 Task: Look for space in Junnar, India from 9th June, 2023 to 16th June, 2023 for 2 adults in price range Rs.8000 to Rs.16000. Place can be entire place with 2 bedrooms having 2 beds and 1 bathroom. Property type can be house, flat, guest house. Booking option can be shelf check-in. Required host language is English.
Action: Mouse moved to (608, 155)
Screenshot: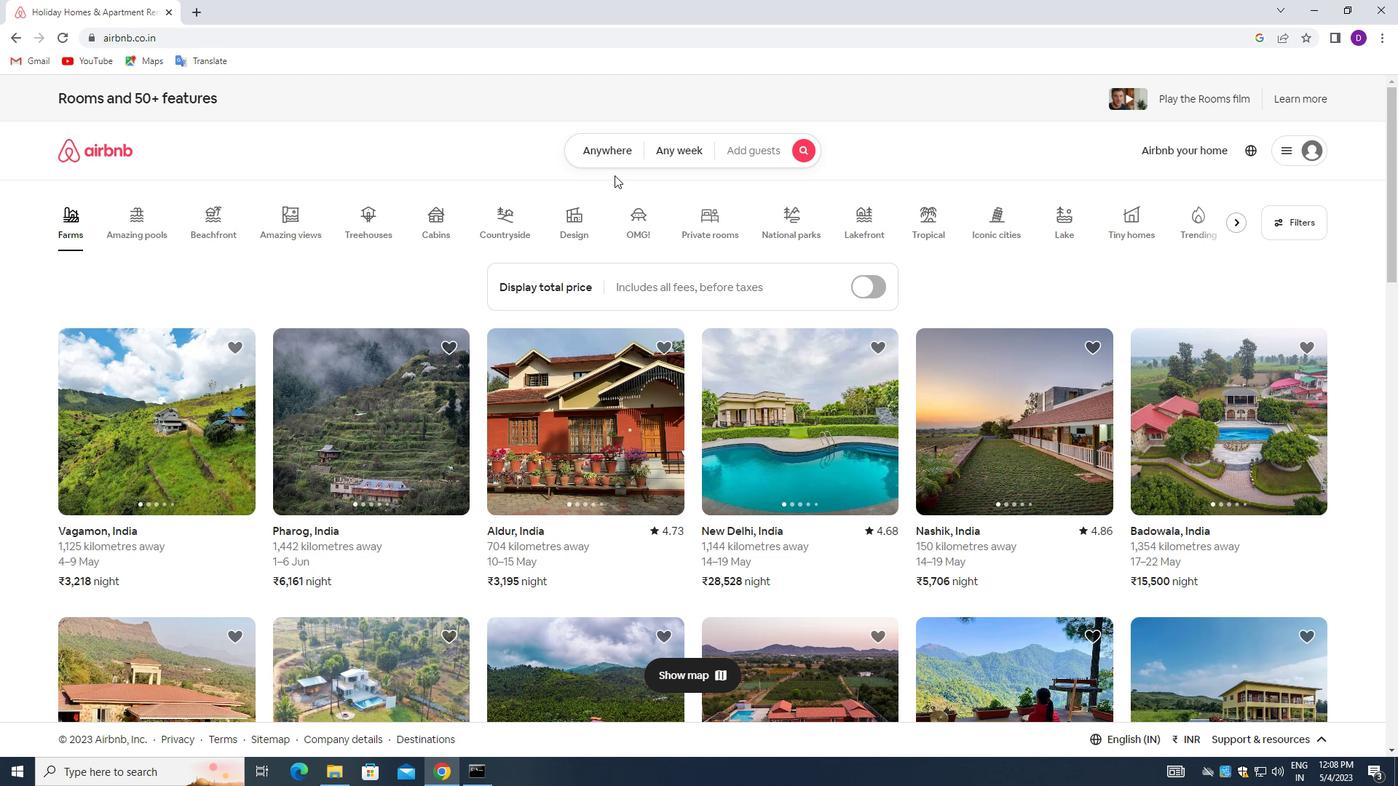 
Action: Mouse pressed left at (608, 155)
Screenshot: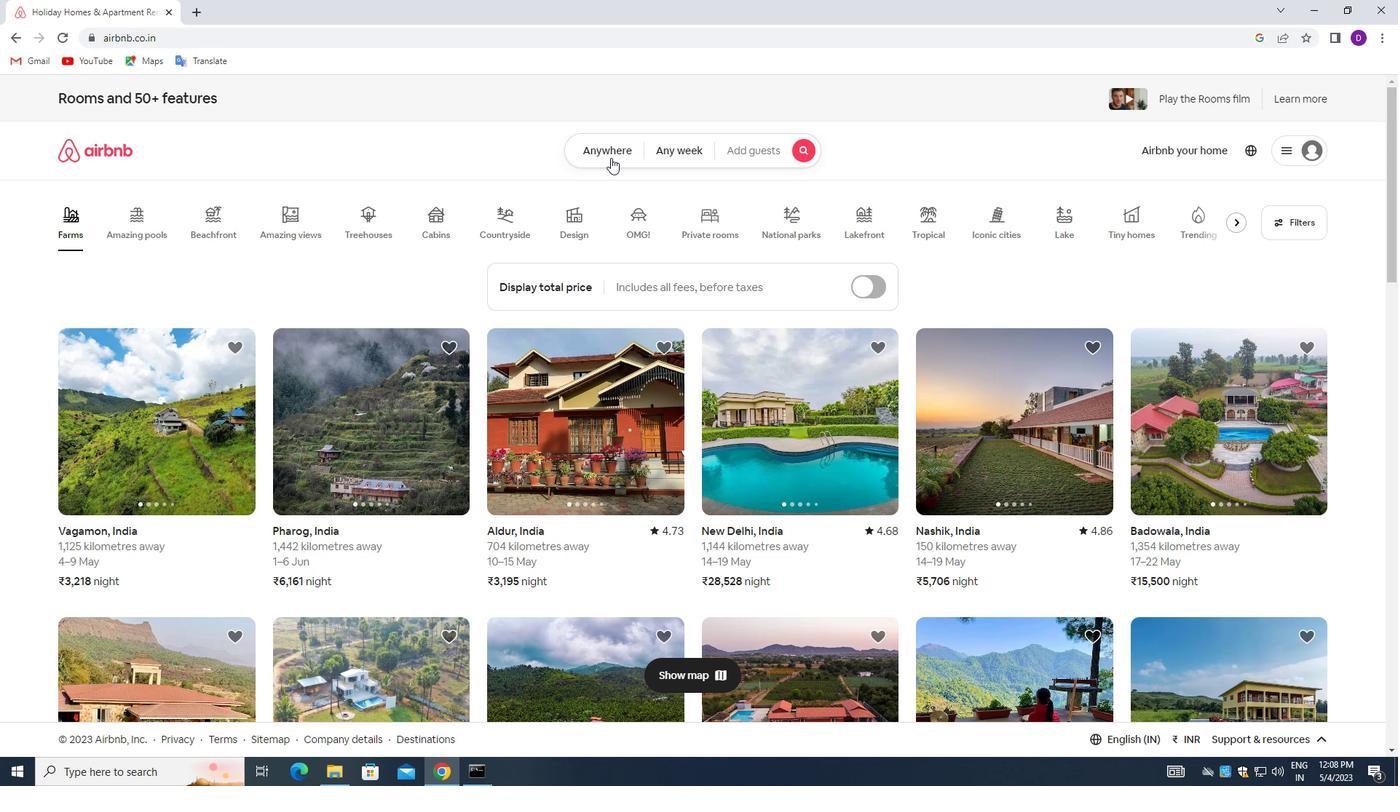 
Action: Mouse moved to (528, 209)
Screenshot: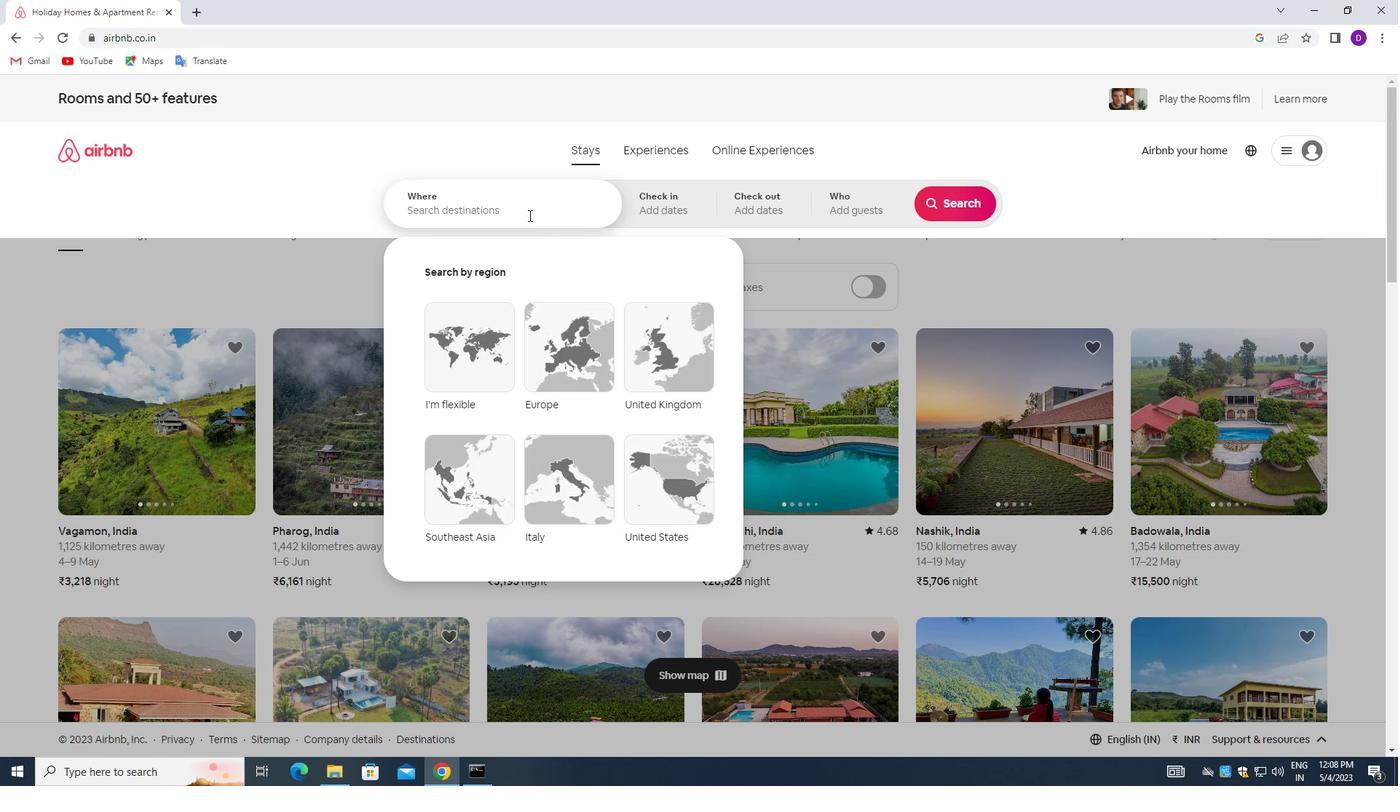 
Action: Mouse pressed left at (528, 209)
Screenshot: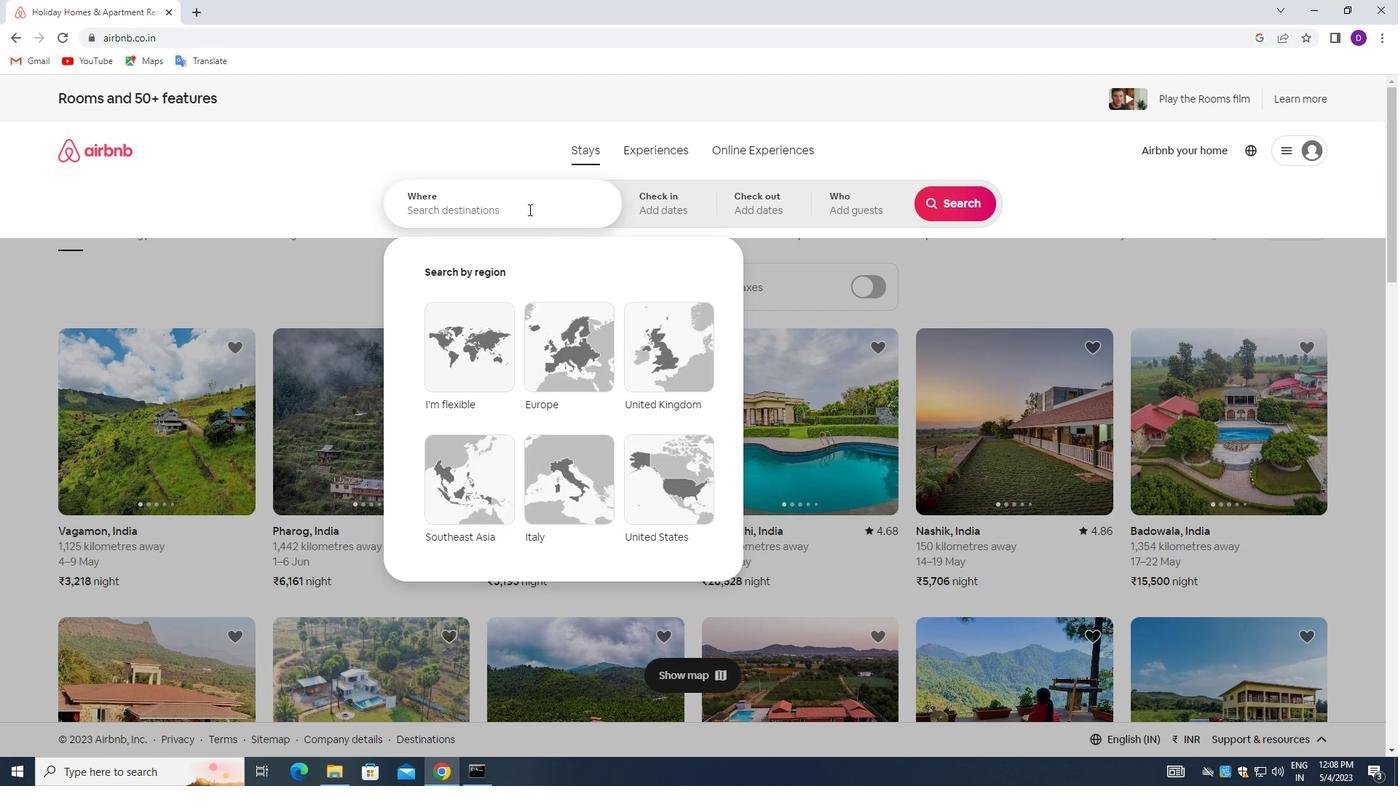 
Action: Mouse moved to (252, 192)
Screenshot: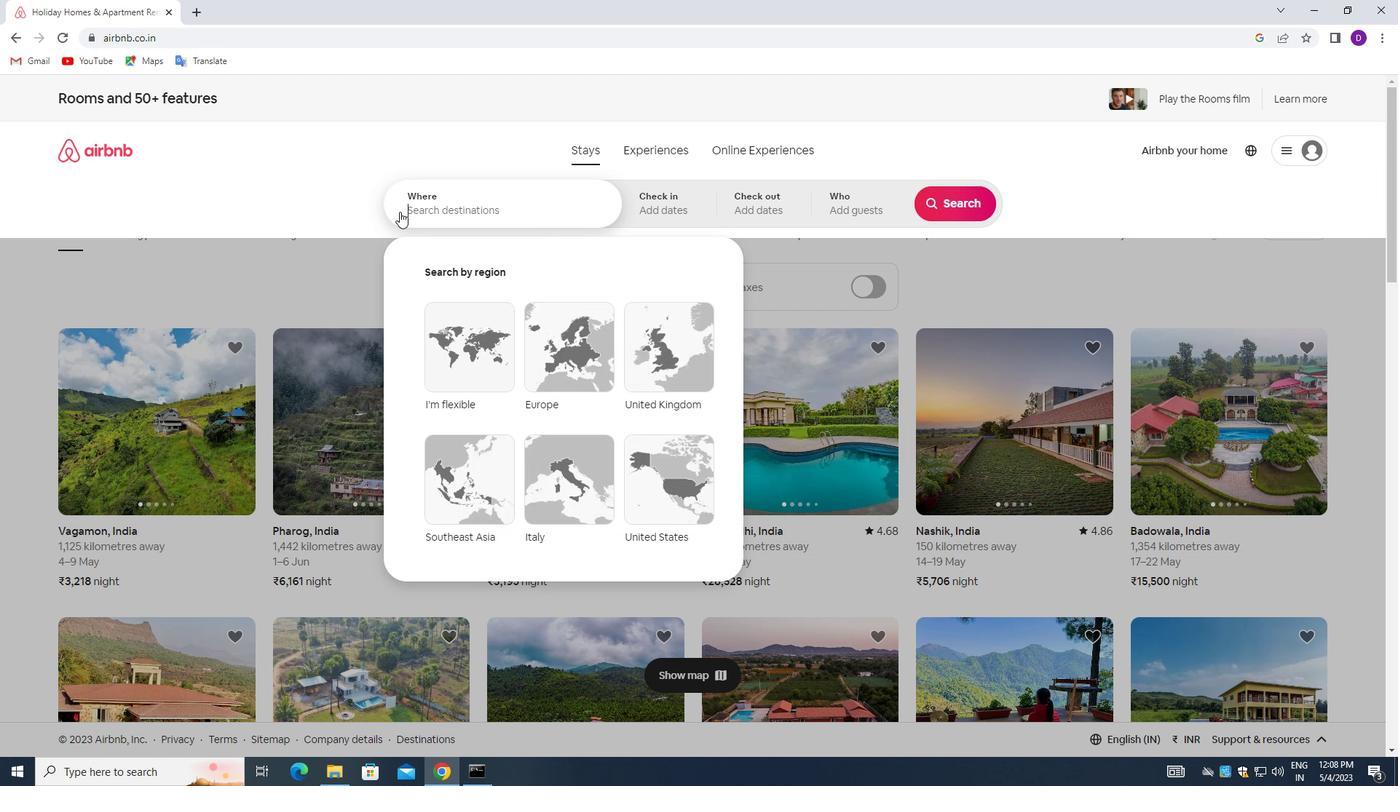 
Action: Key pressed <Key.shift>JUNNAR,<Key.space><Key.shift>INDIA<Key.enter>
Screenshot: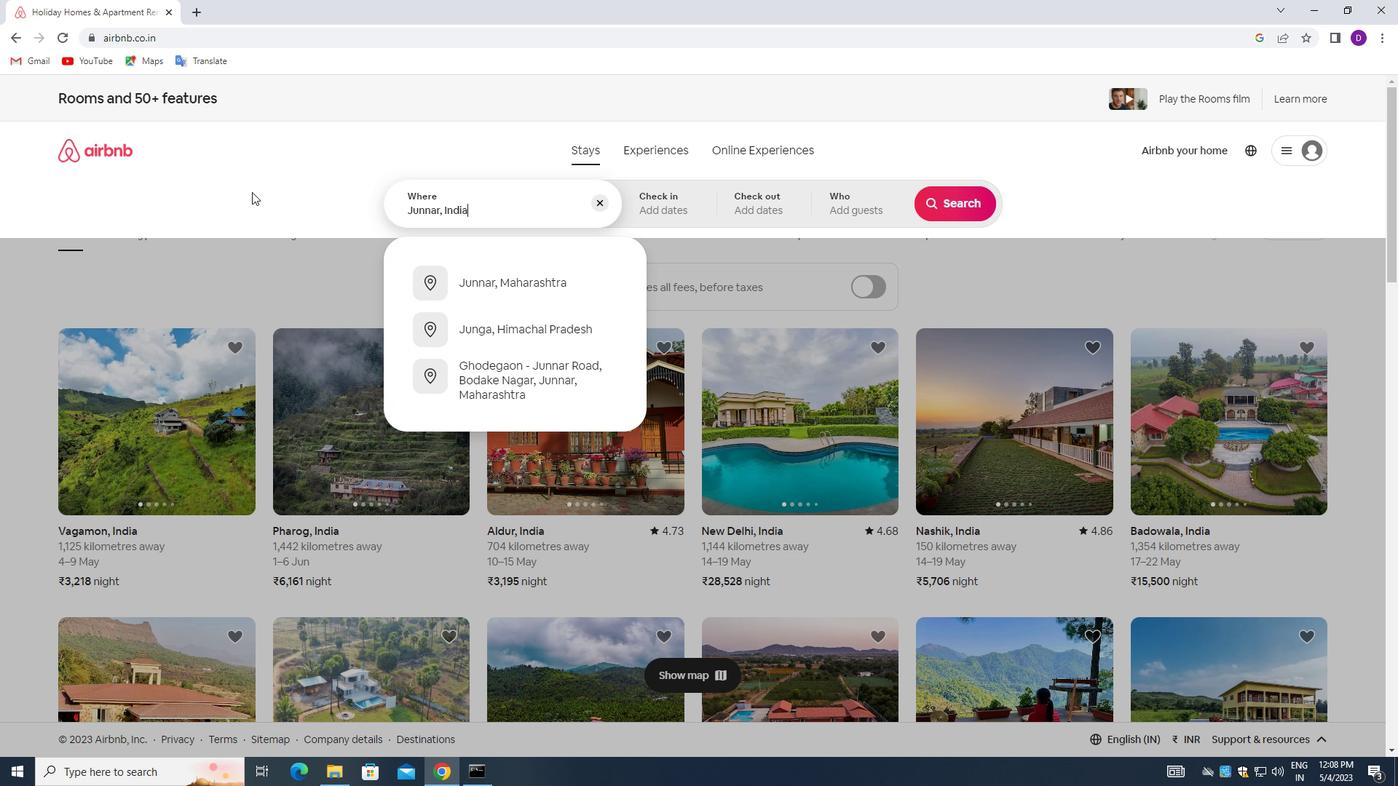
Action: Mouse moved to (907, 416)
Screenshot: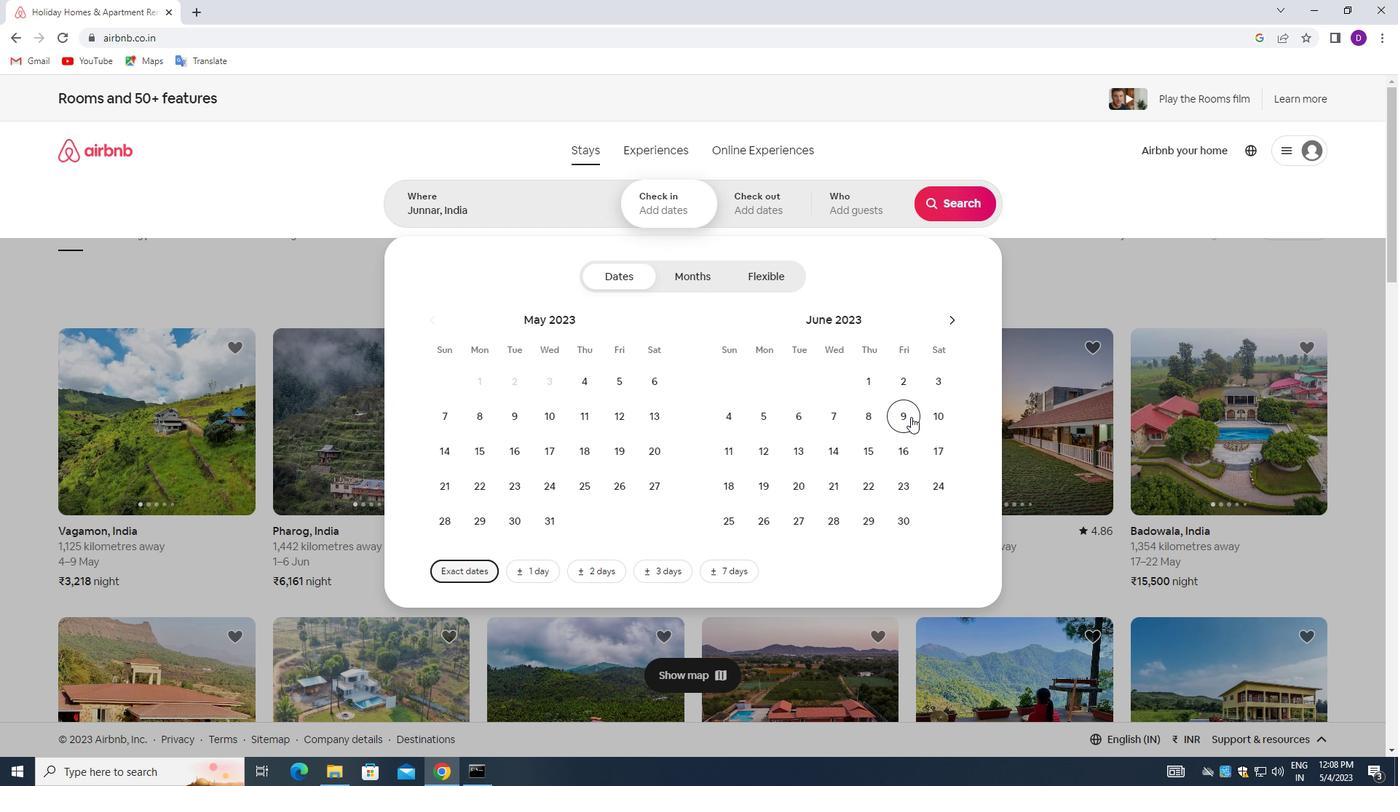 
Action: Mouse pressed left at (907, 416)
Screenshot: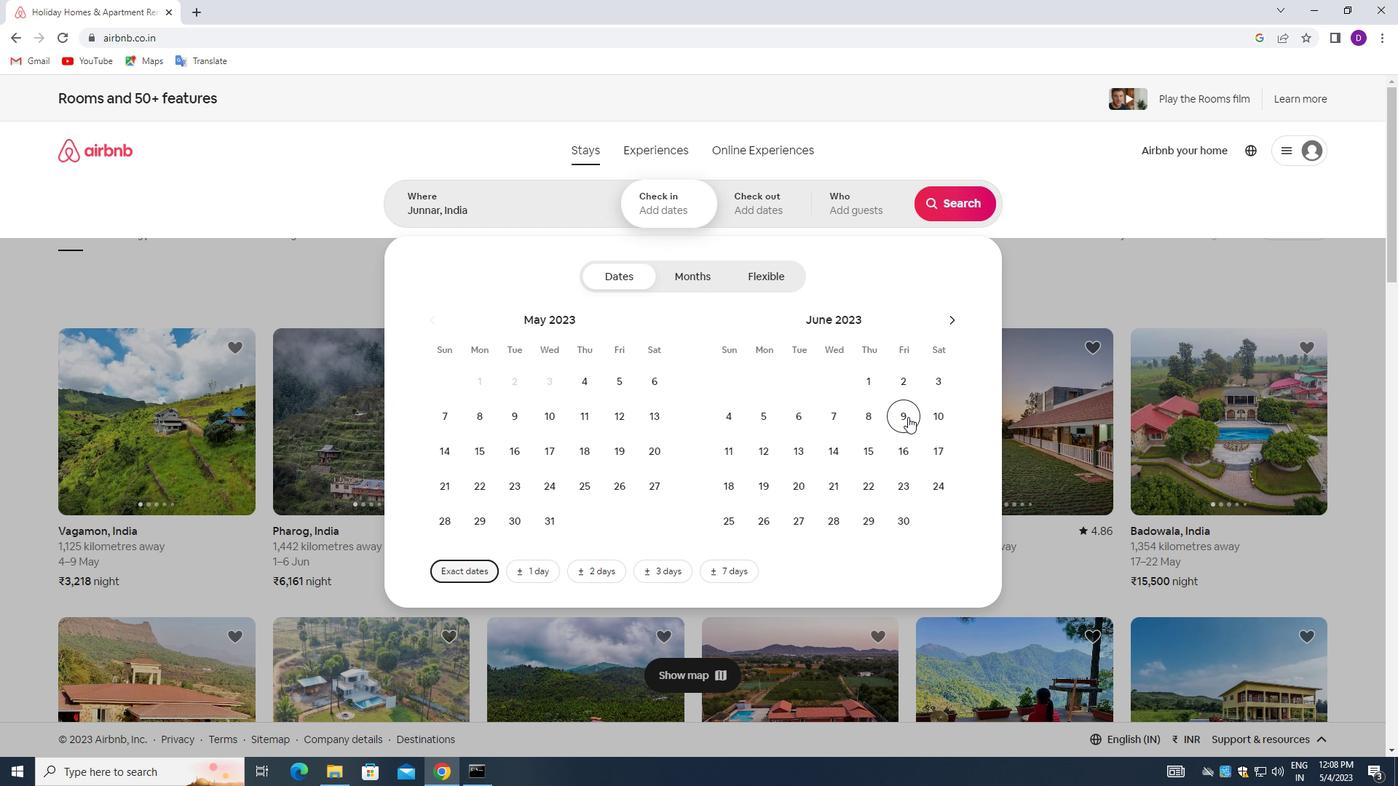 
Action: Mouse moved to (907, 443)
Screenshot: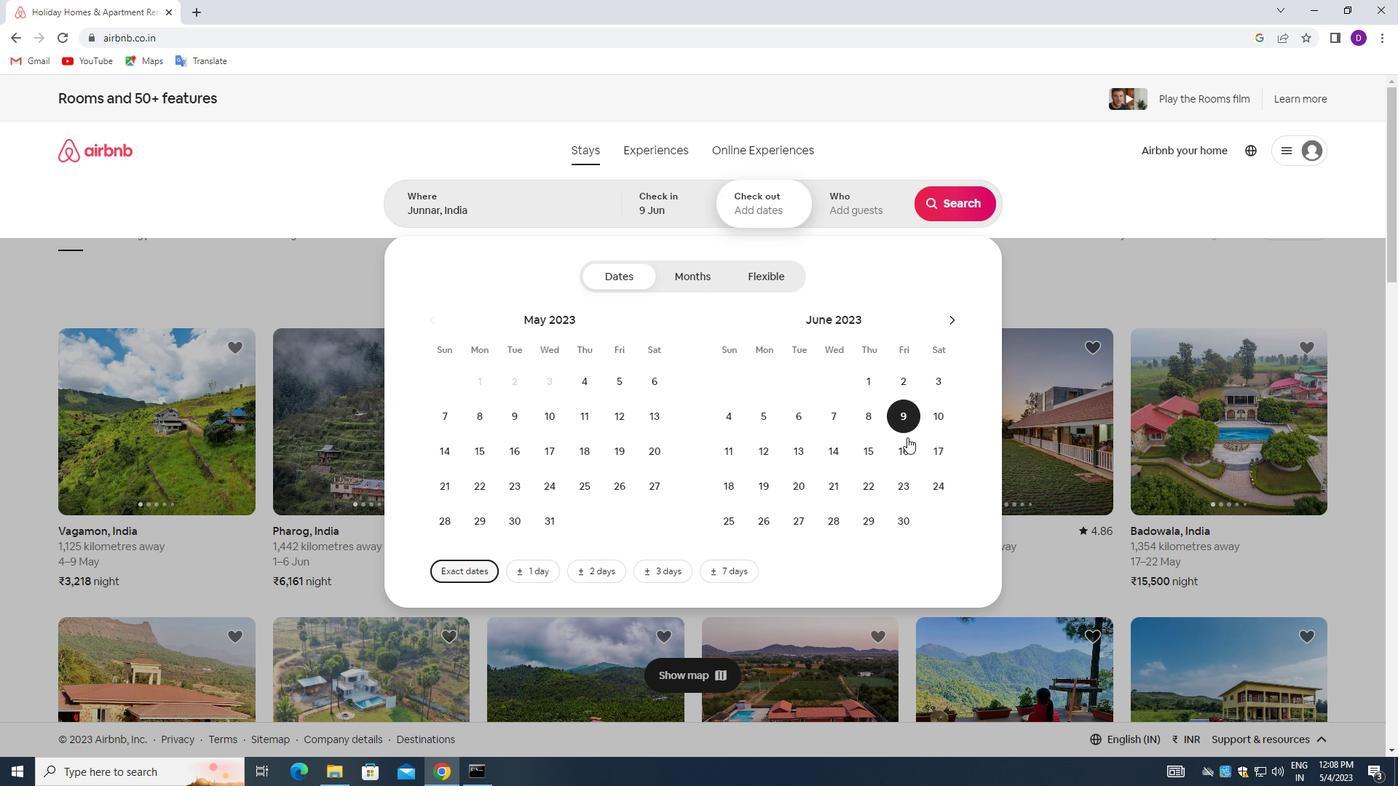 
Action: Mouse pressed left at (907, 443)
Screenshot: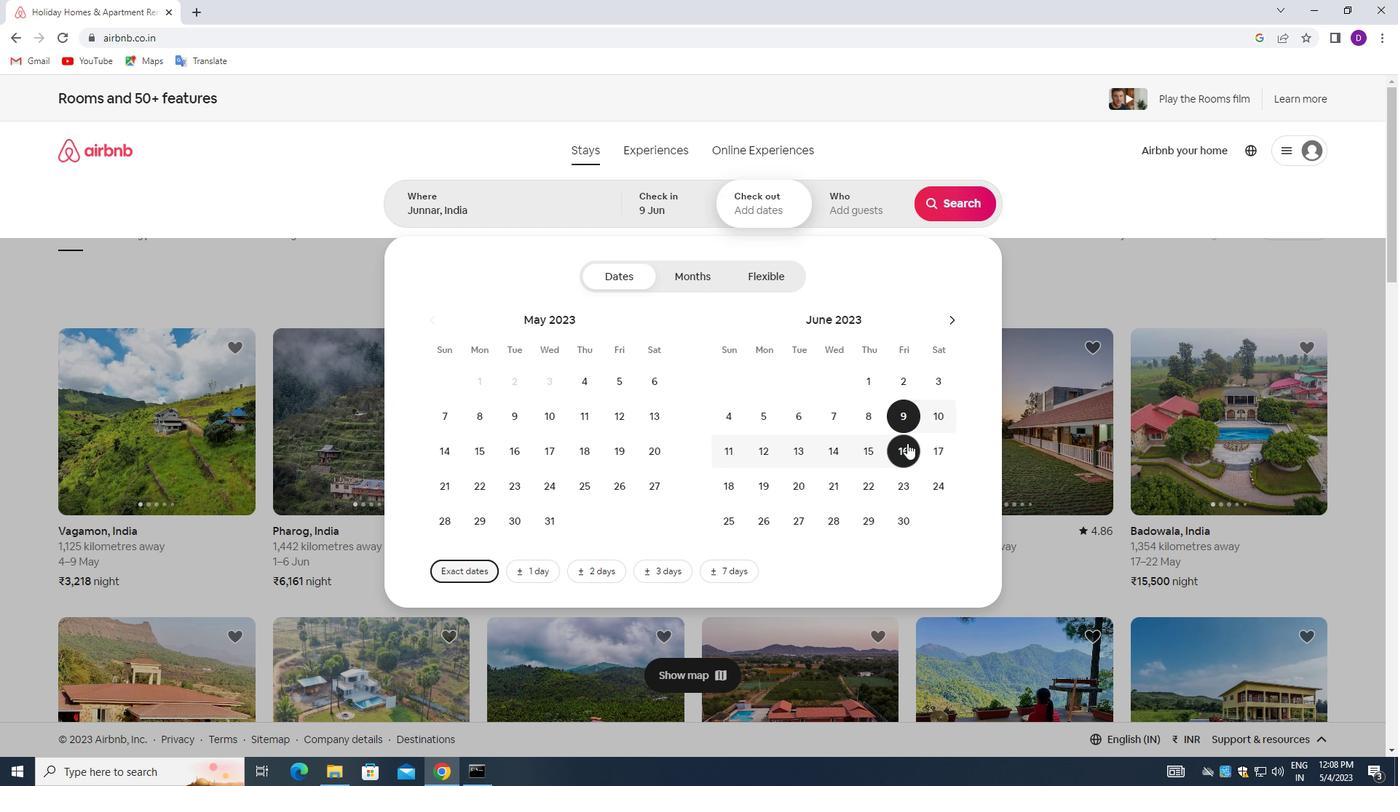 
Action: Mouse moved to (839, 193)
Screenshot: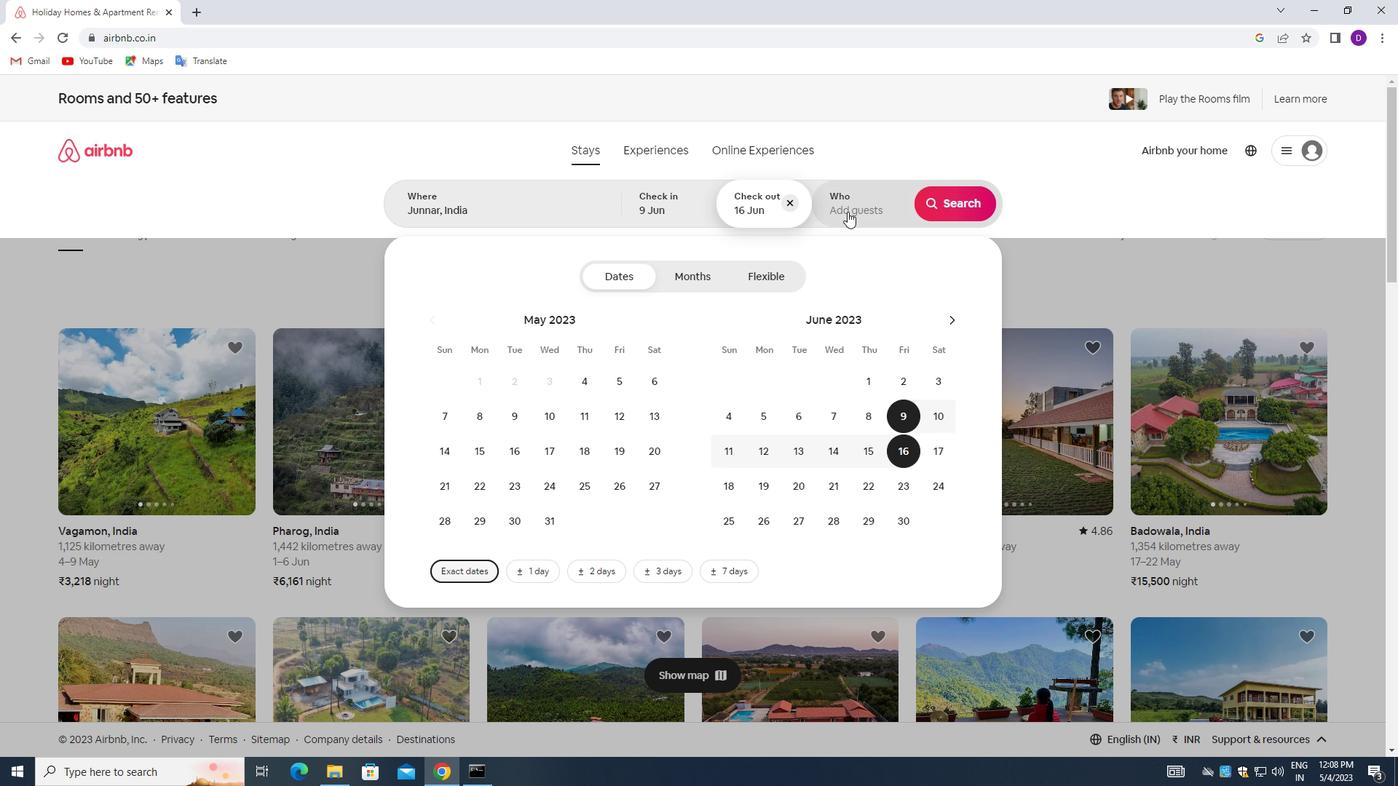 
Action: Mouse pressed left at (839, 193)
Screenshot: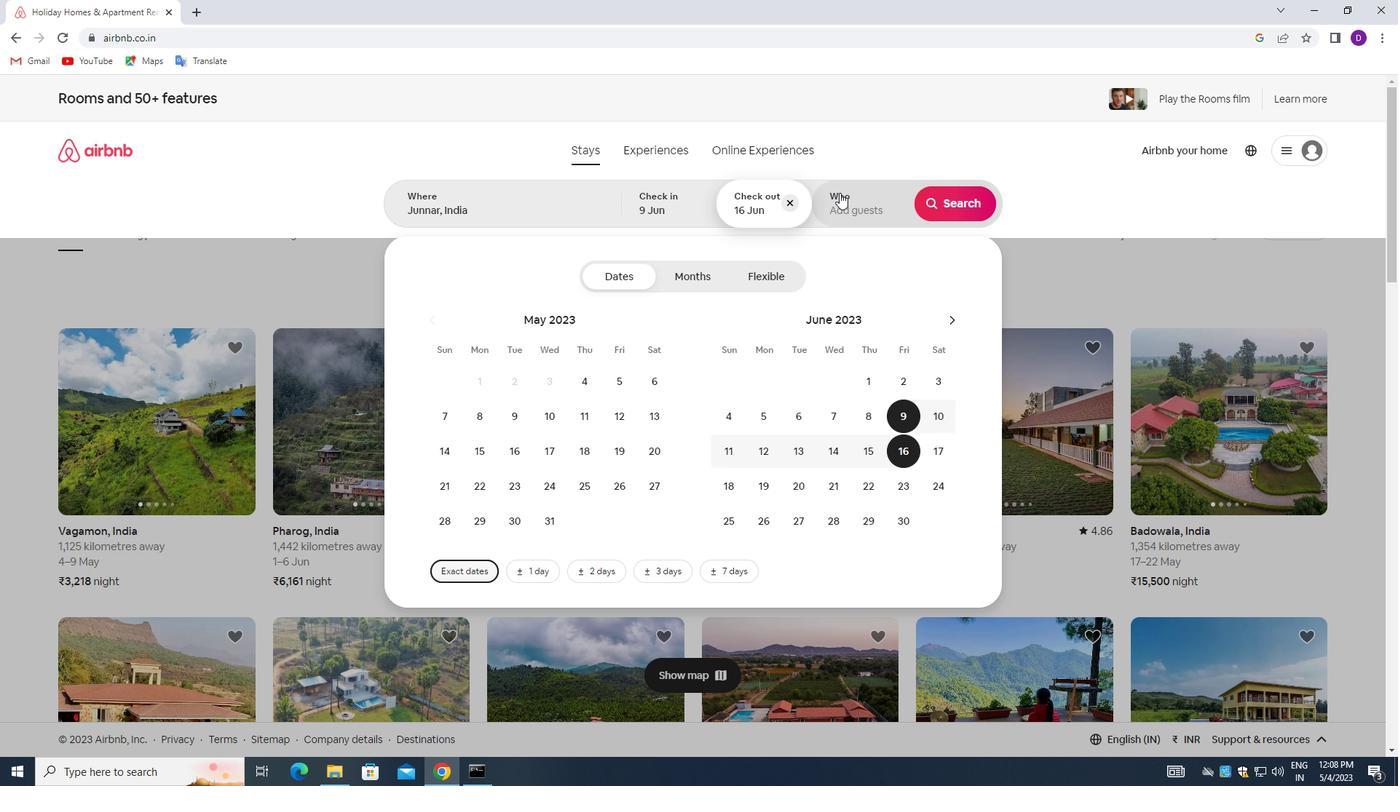 
Action: Mouse moved to (964, 287)
Screenshot: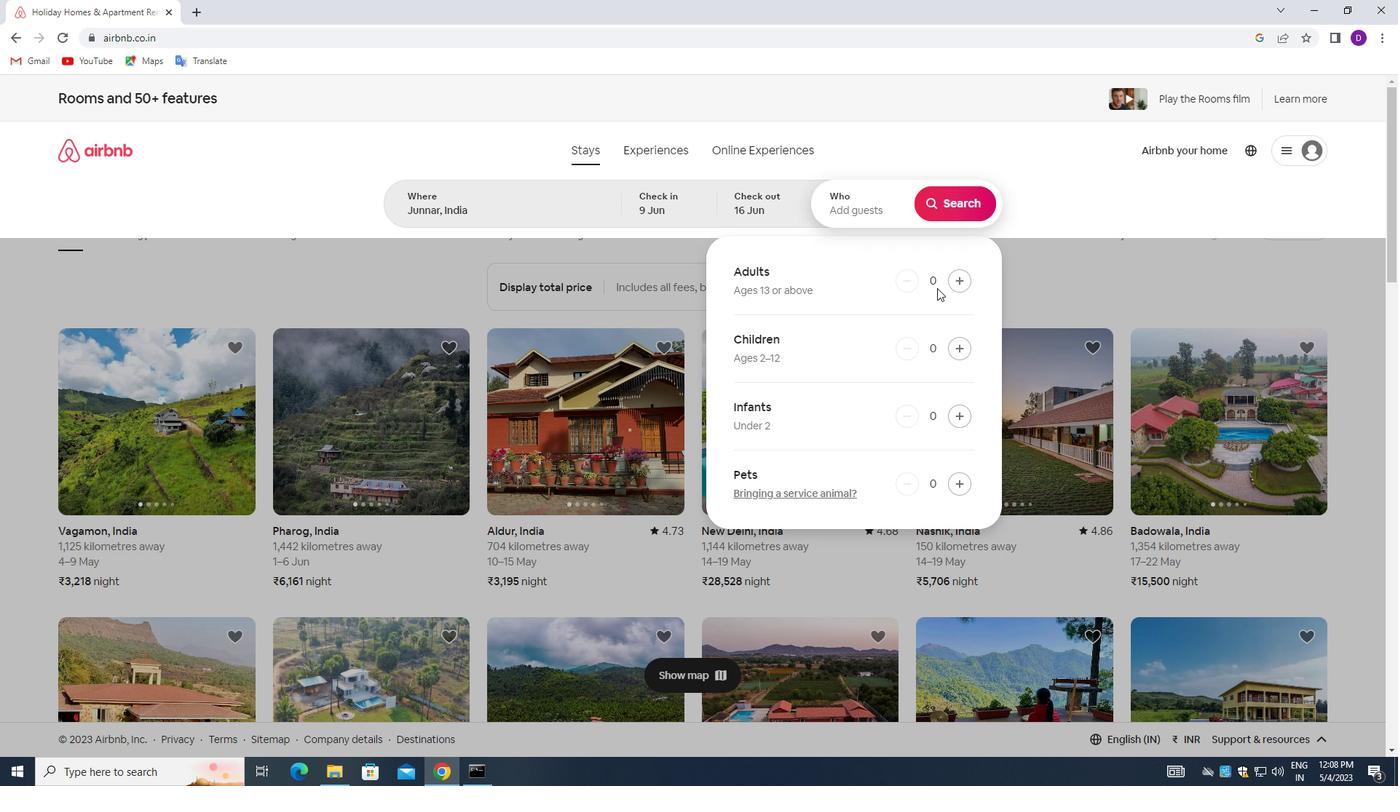 
Action: Mouse pressed left at (964, 287)
Screenshot: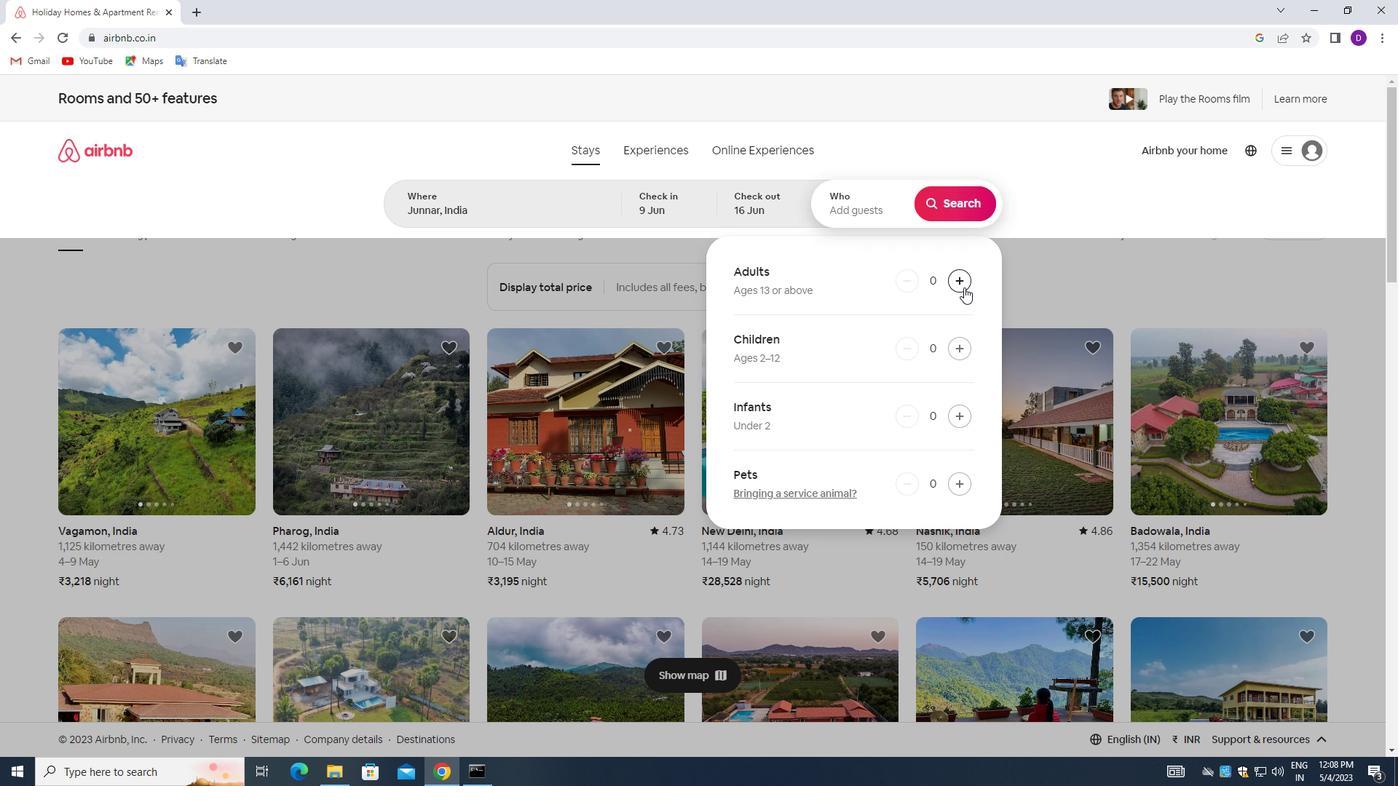 
Action: Mouse pressed left at (964, 287)
Screenshot: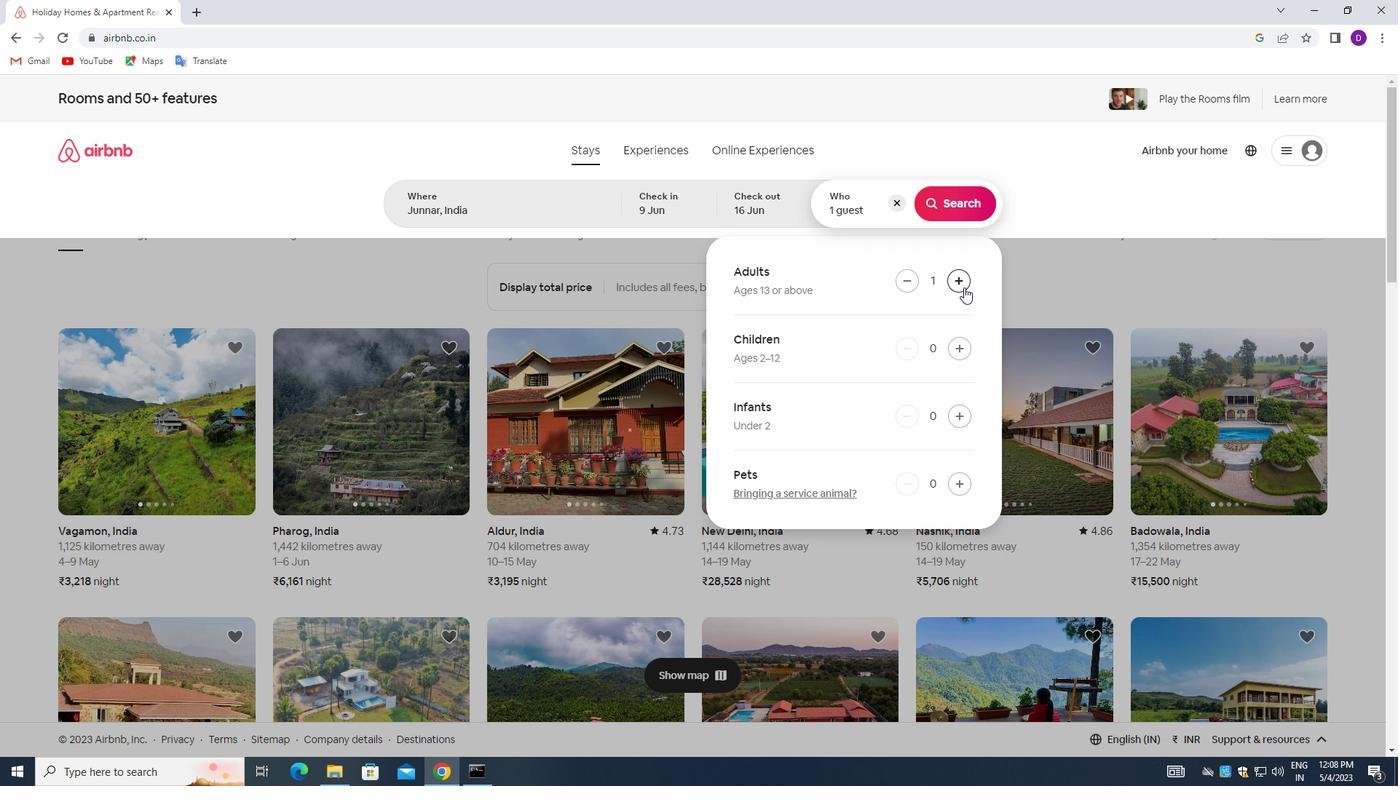 
Action: Mouse moved to (952, 198)
Screenshot: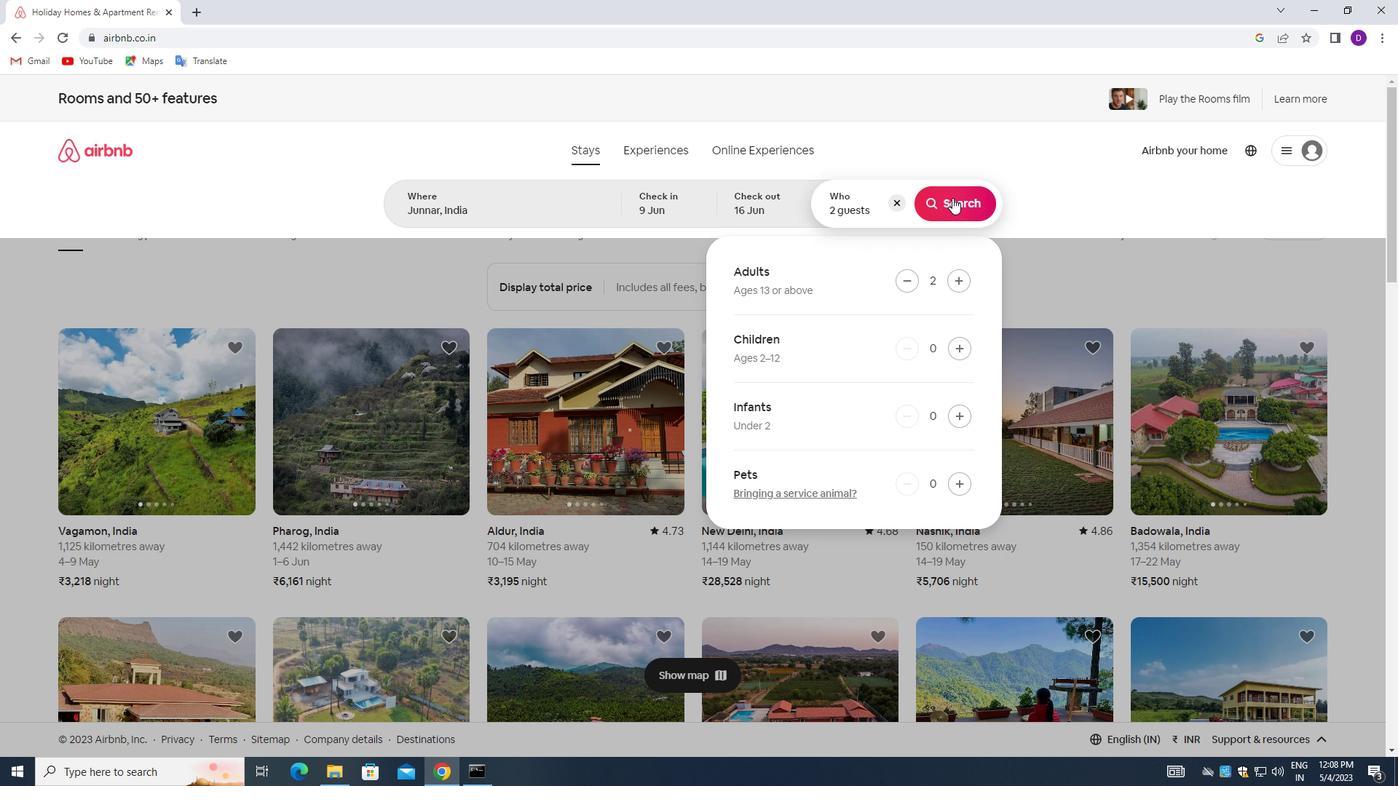 
Action: Mouse pressed left at (952, 198)
Screenshot: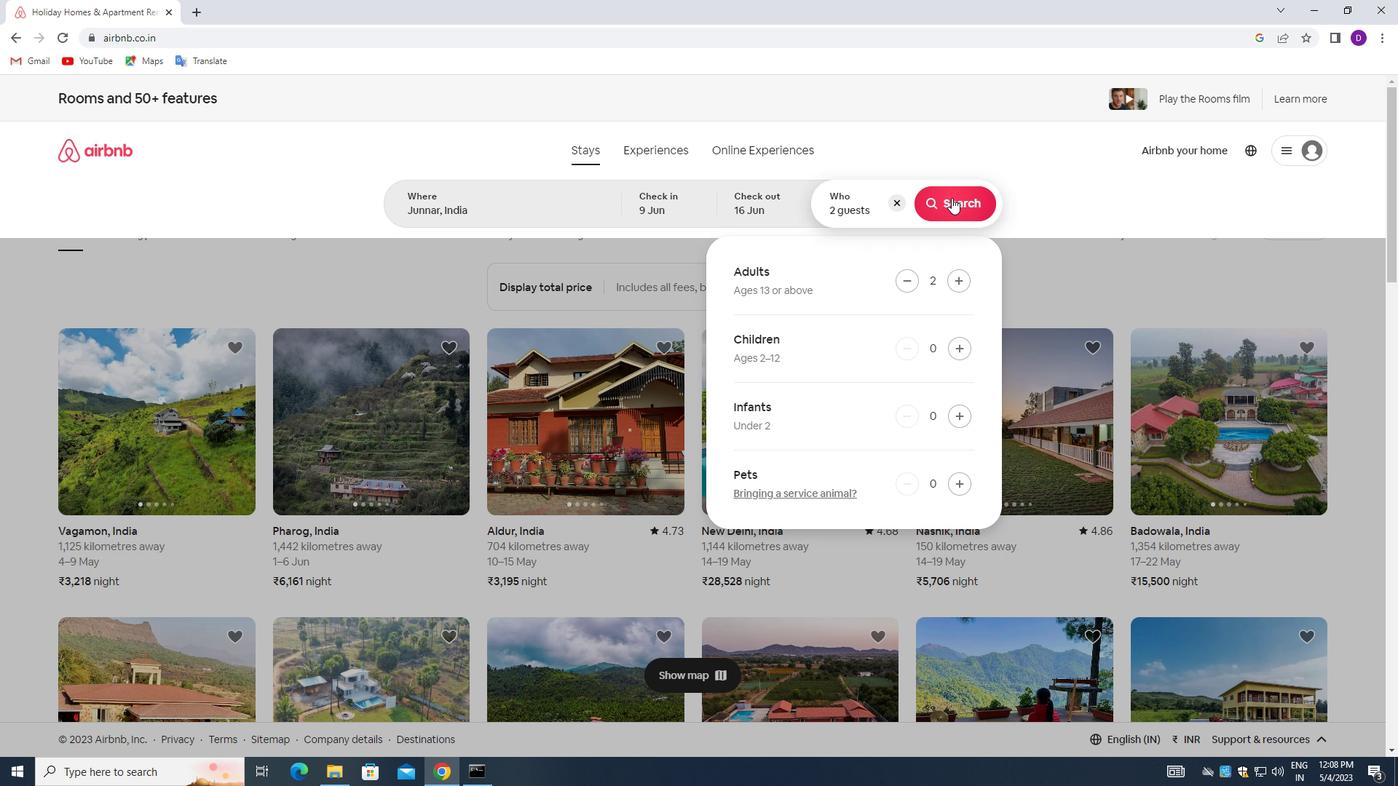 
Action: Mouse moved to (1322, 160)
Screenshot: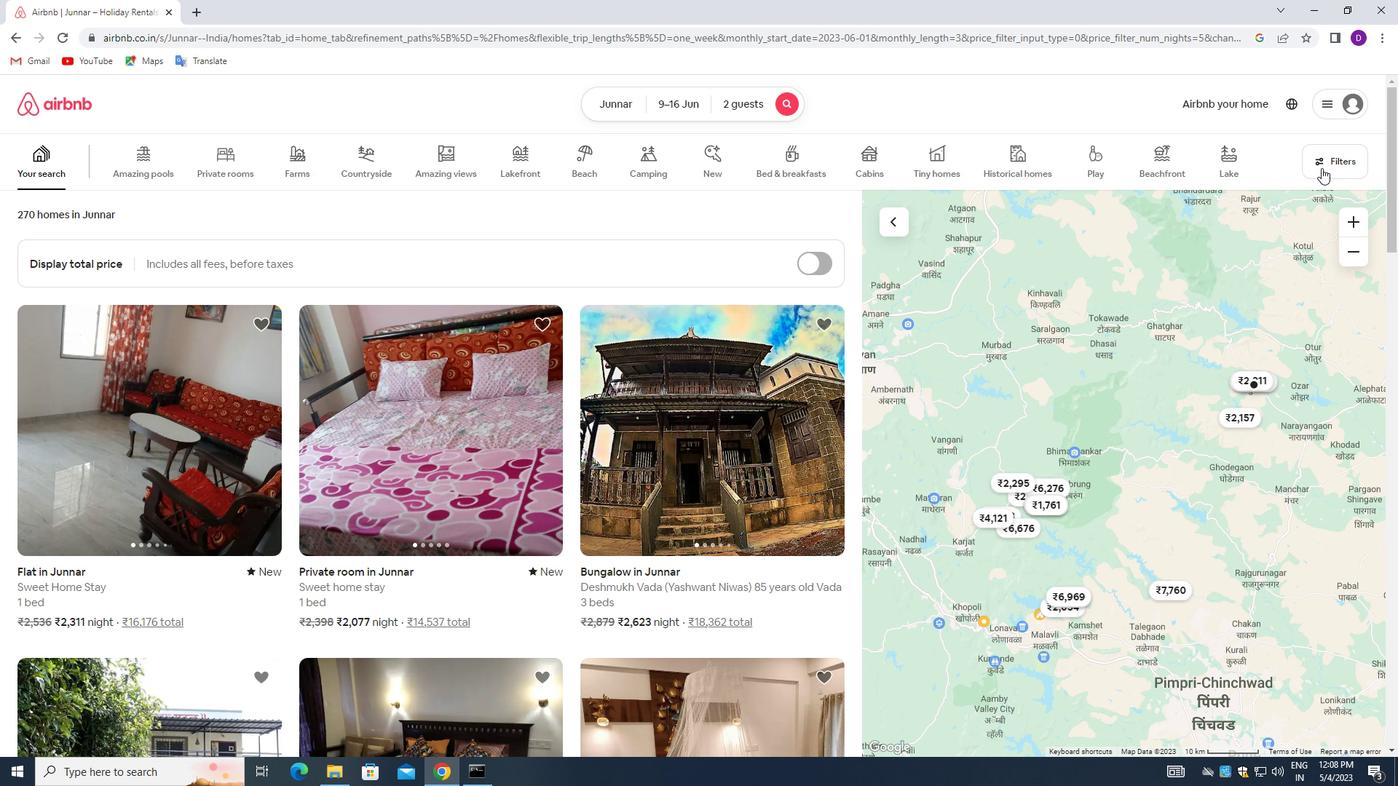 
Action: Mouse pressed left at (1322, 160)
Screenshot: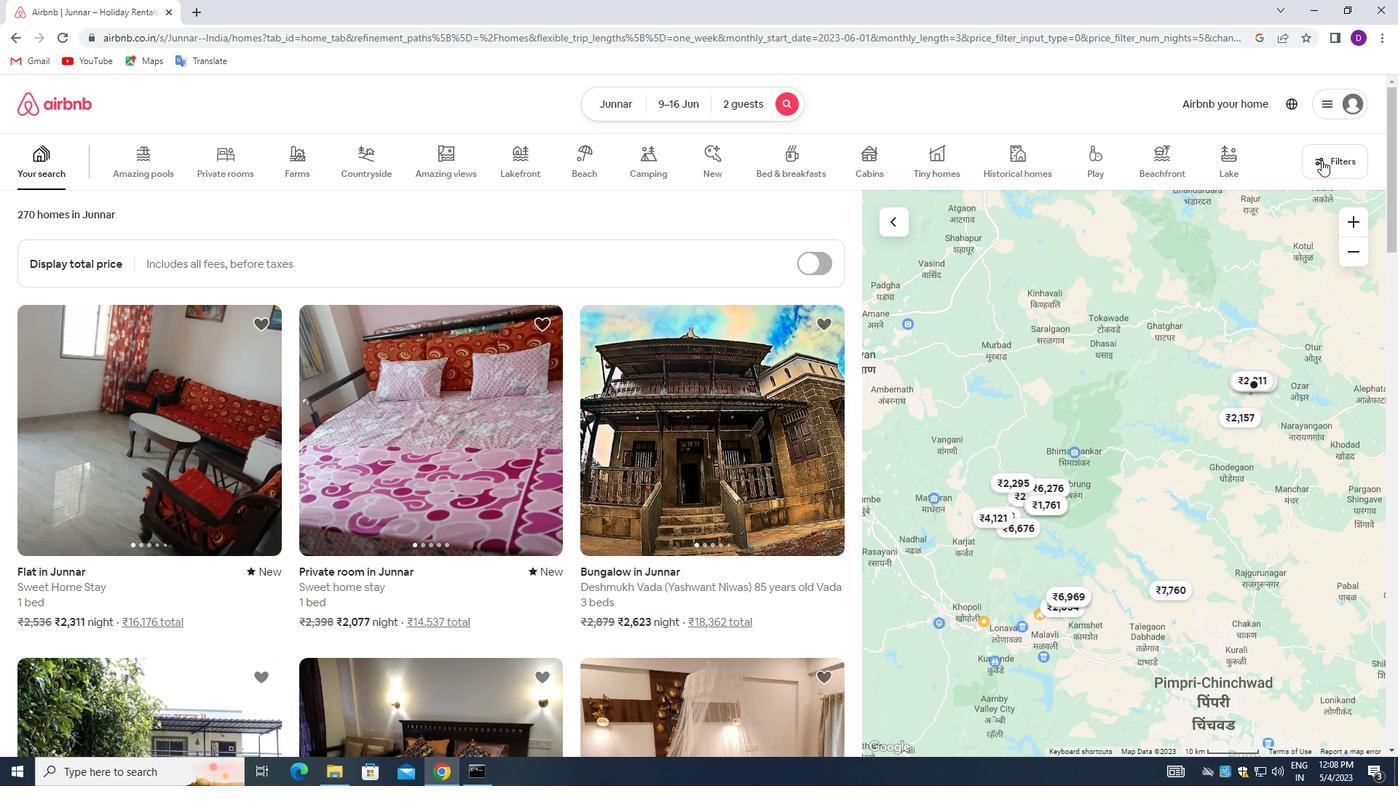 
Action: Mouse moved to (515, 348)
Screenshot: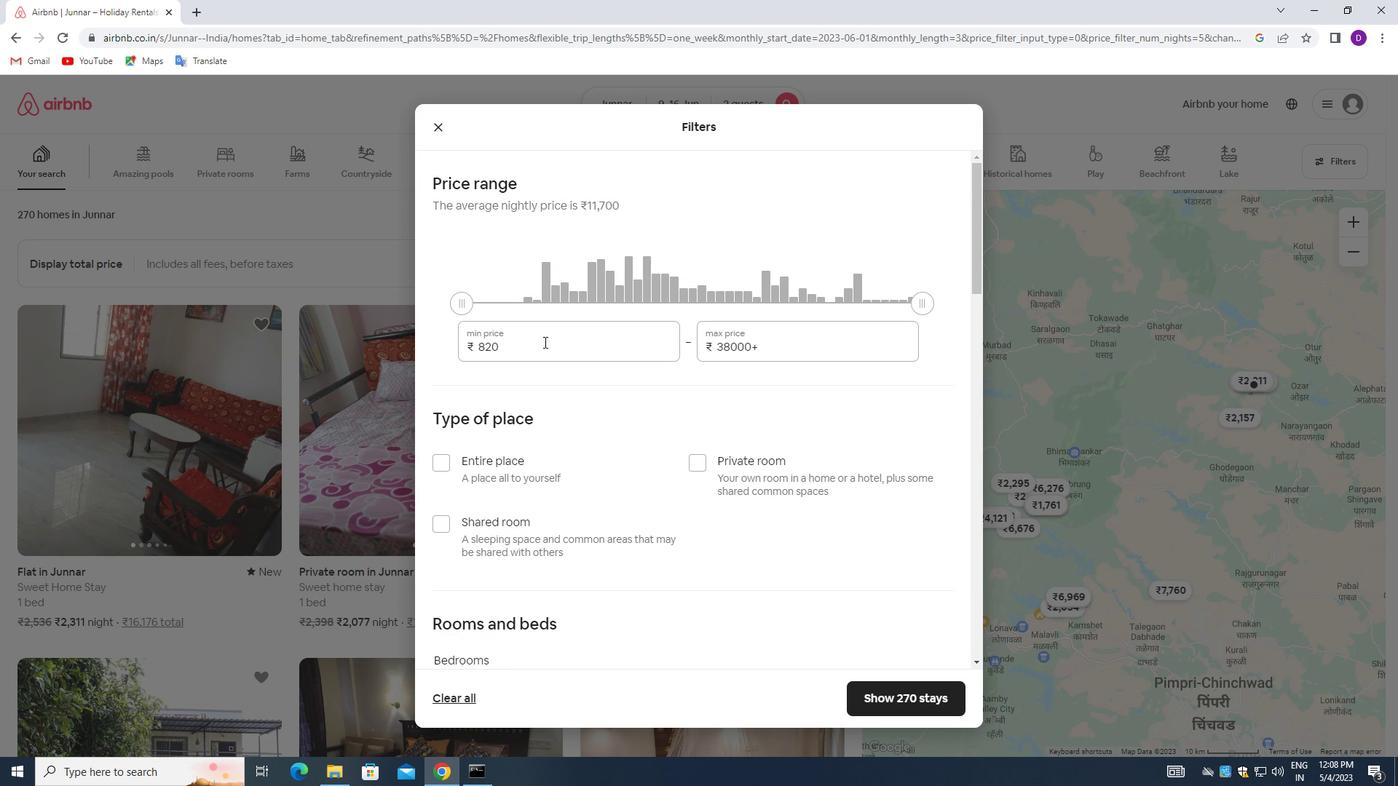 
Action: Mouse pressed left at (515, 348)
Screenshot: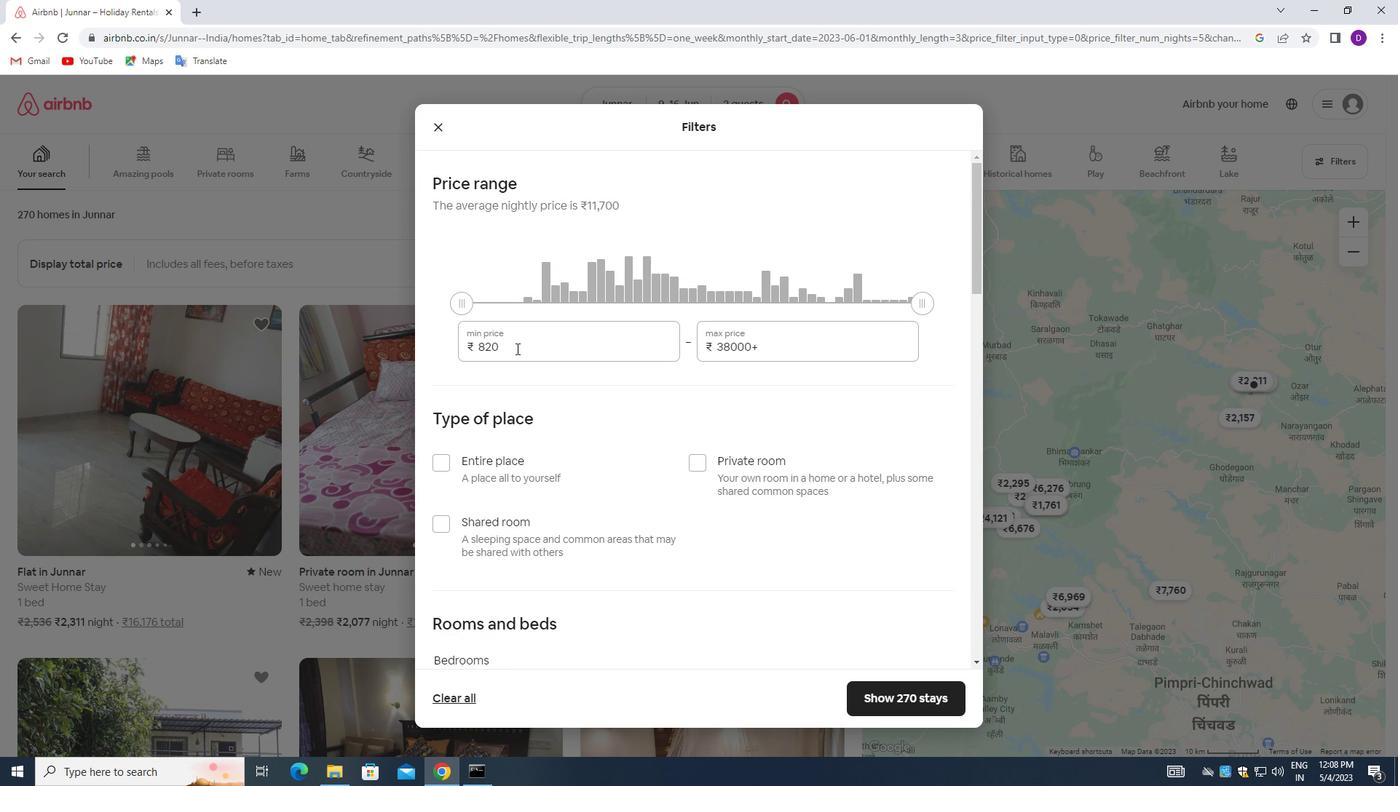 
Action: Mouse pressed left at (515, 348)
Screenshot: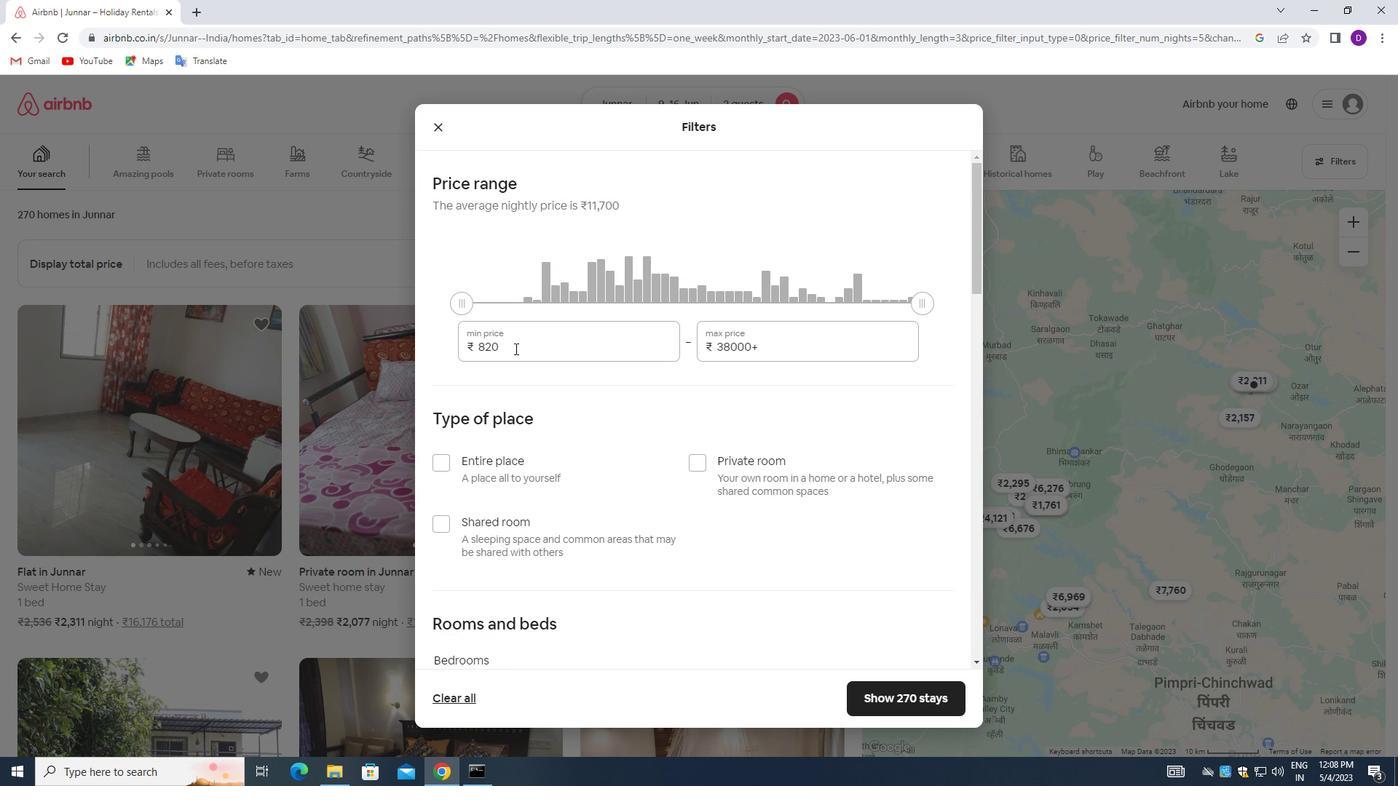 
Action: Key pressed 8000<Key.tab>16000
Screenshot: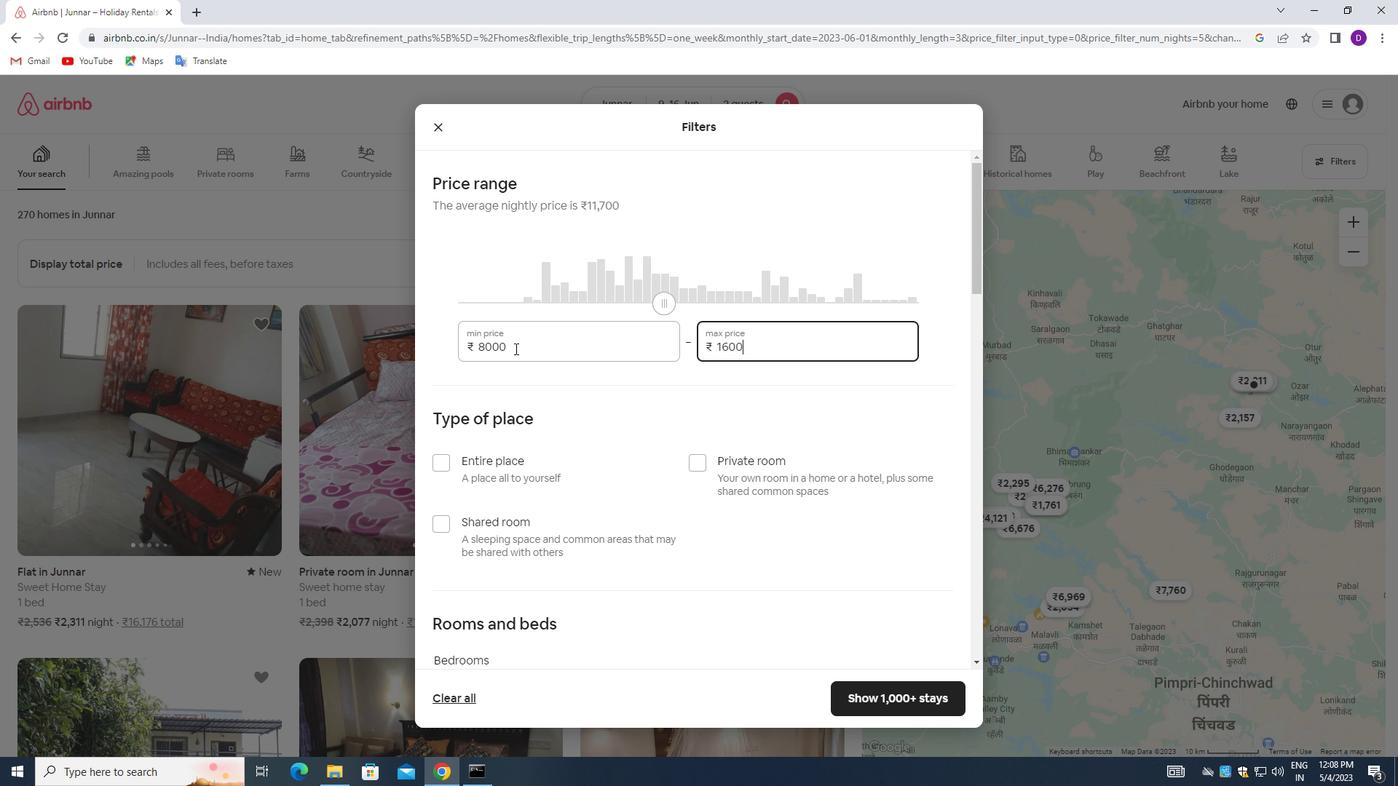 
Action: Mouse moved to (640, 499)
Screenshot: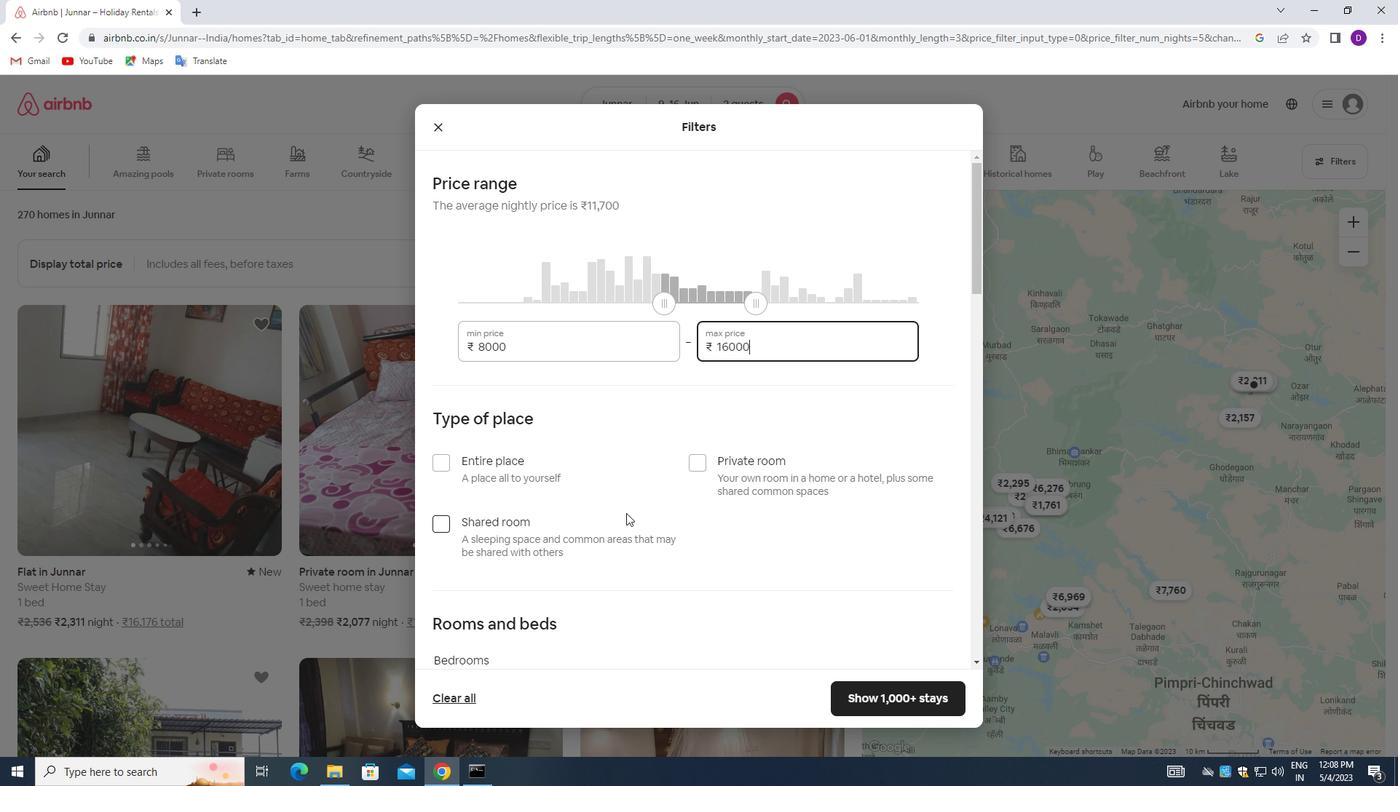 
Action: Mouse scrolled (640, 498) with delta (0, 0)
Screenshot: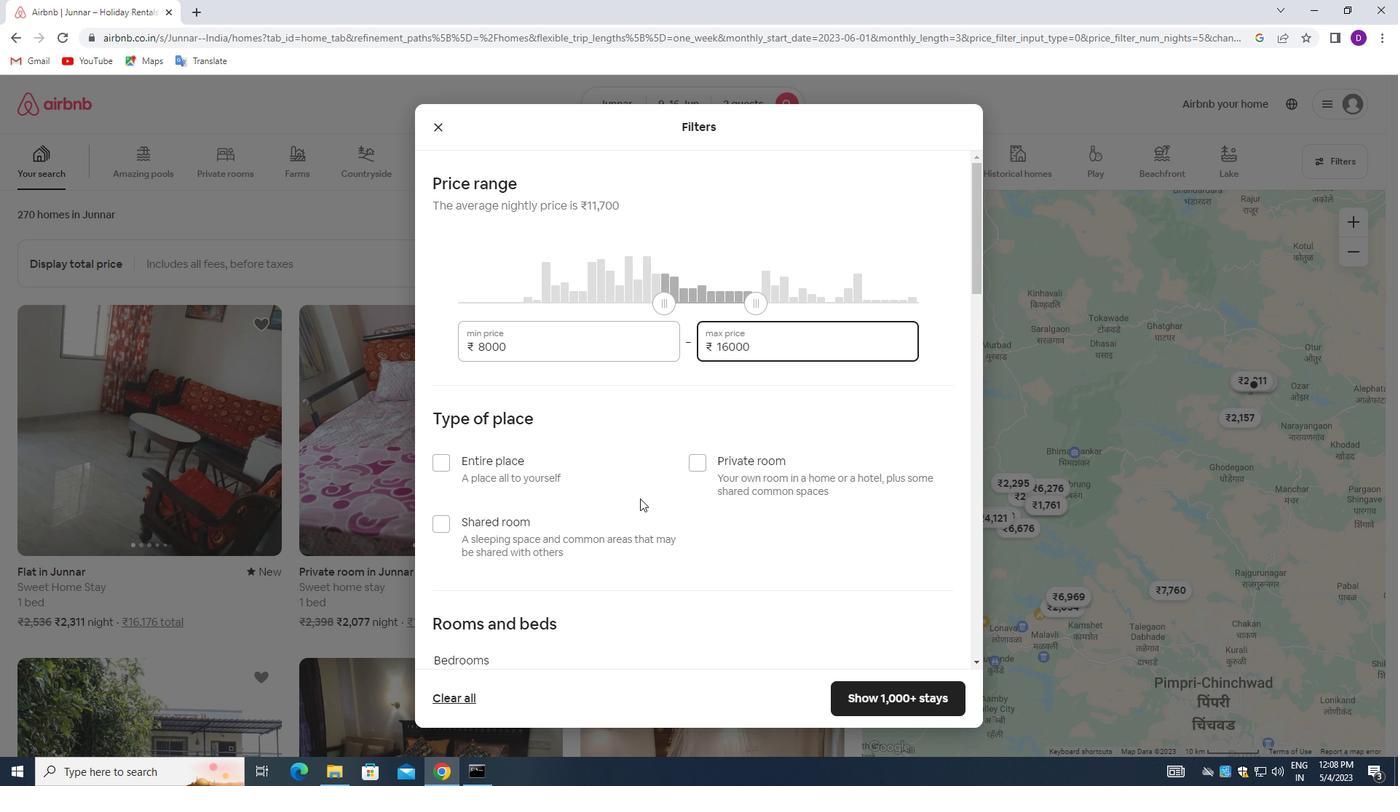 
Action: Mouse moved to (440, 391)
Screenshot: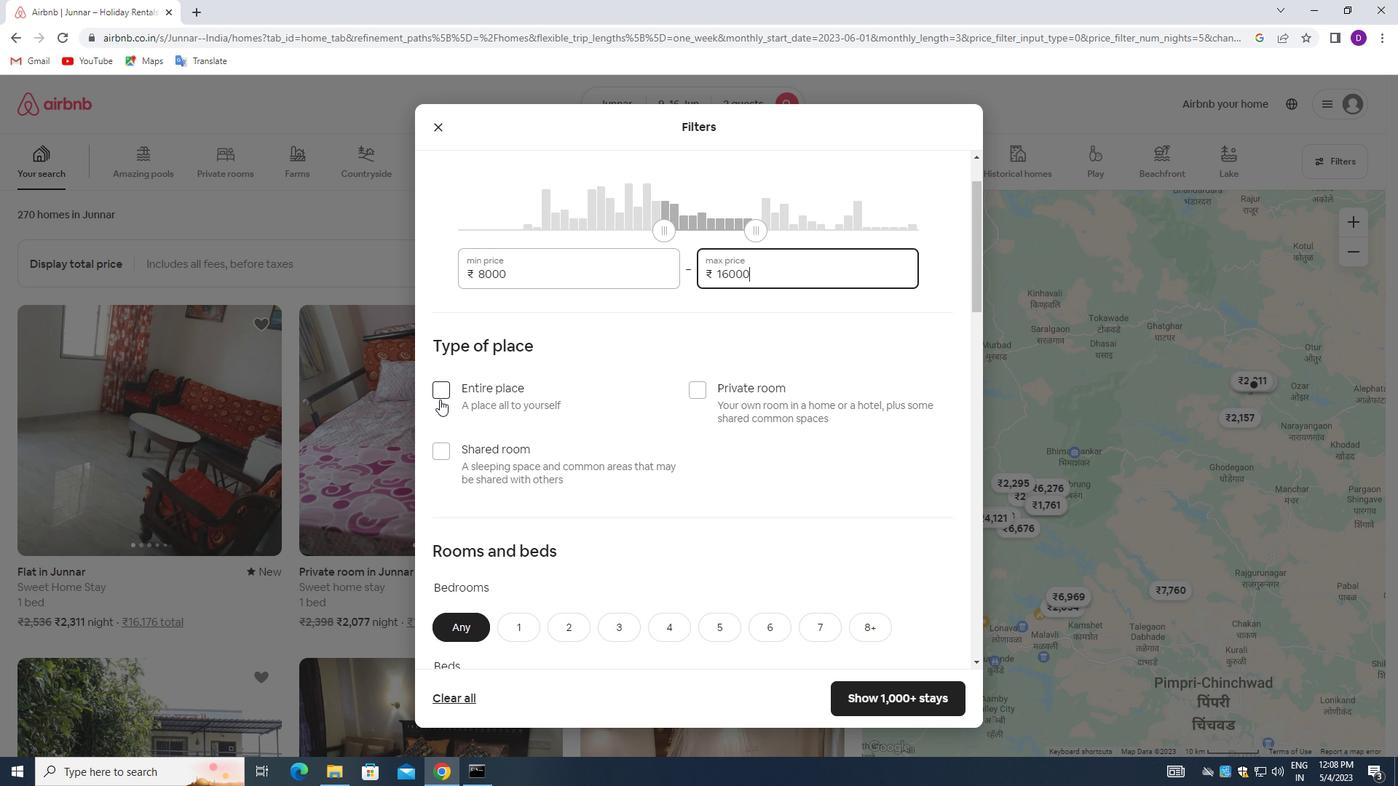 
Action: Mouse pressed left at (440, 391)
Screenshot: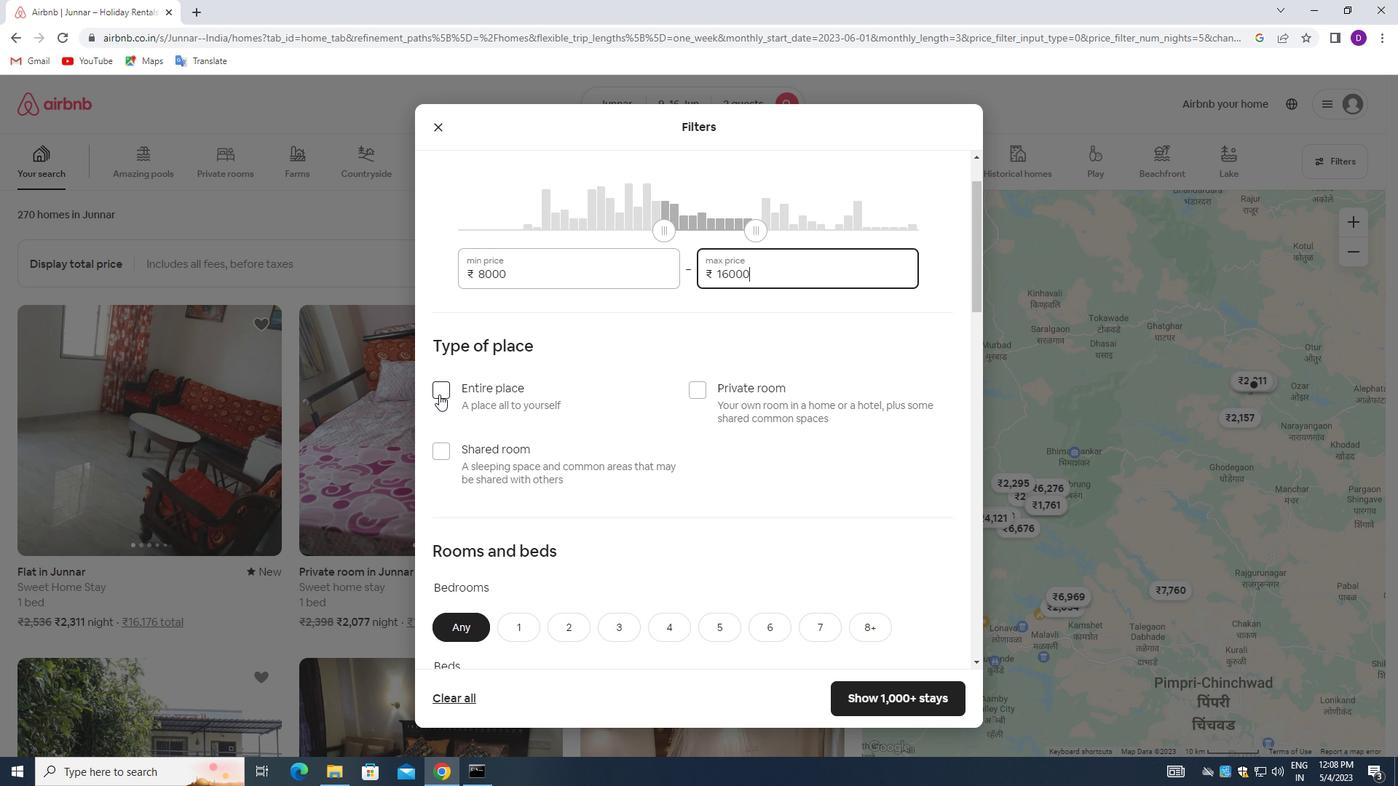 
Action: Mouse moved to (629, 493)
Screenshot: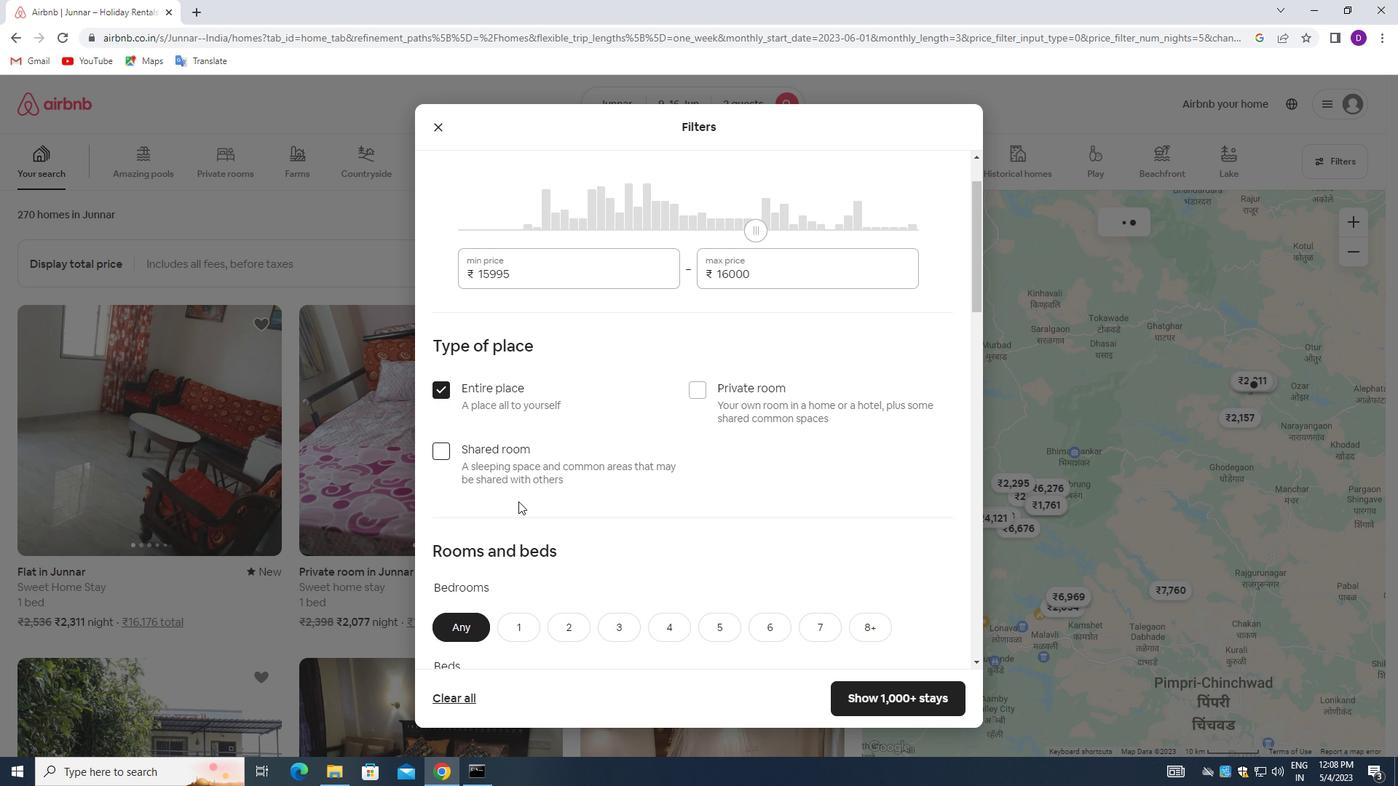 
Action: Mouse scrolled (629, 492) with delta (0, 0)
Screenshot: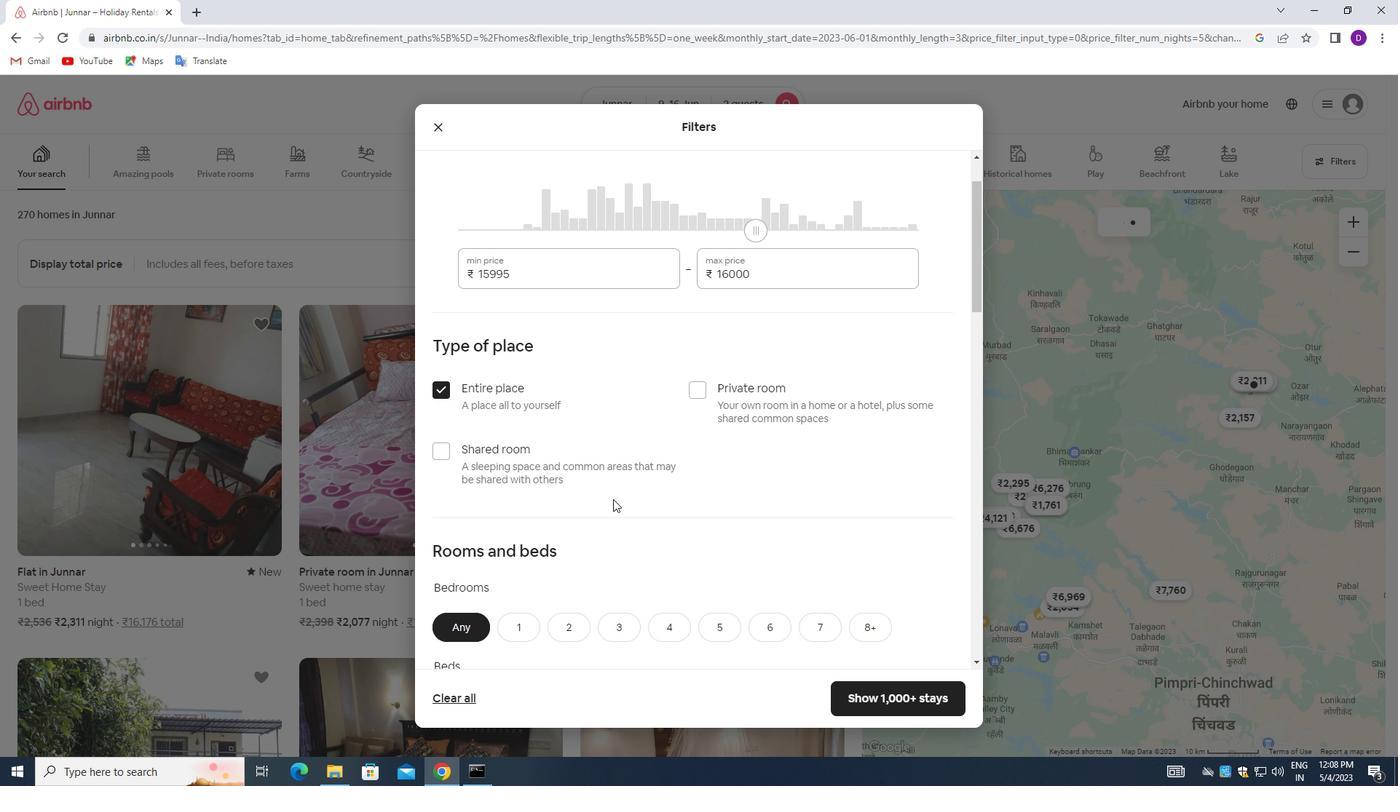 
Action: Mouse scrolled (629, 492) with delta (0, 0)
Screenshot: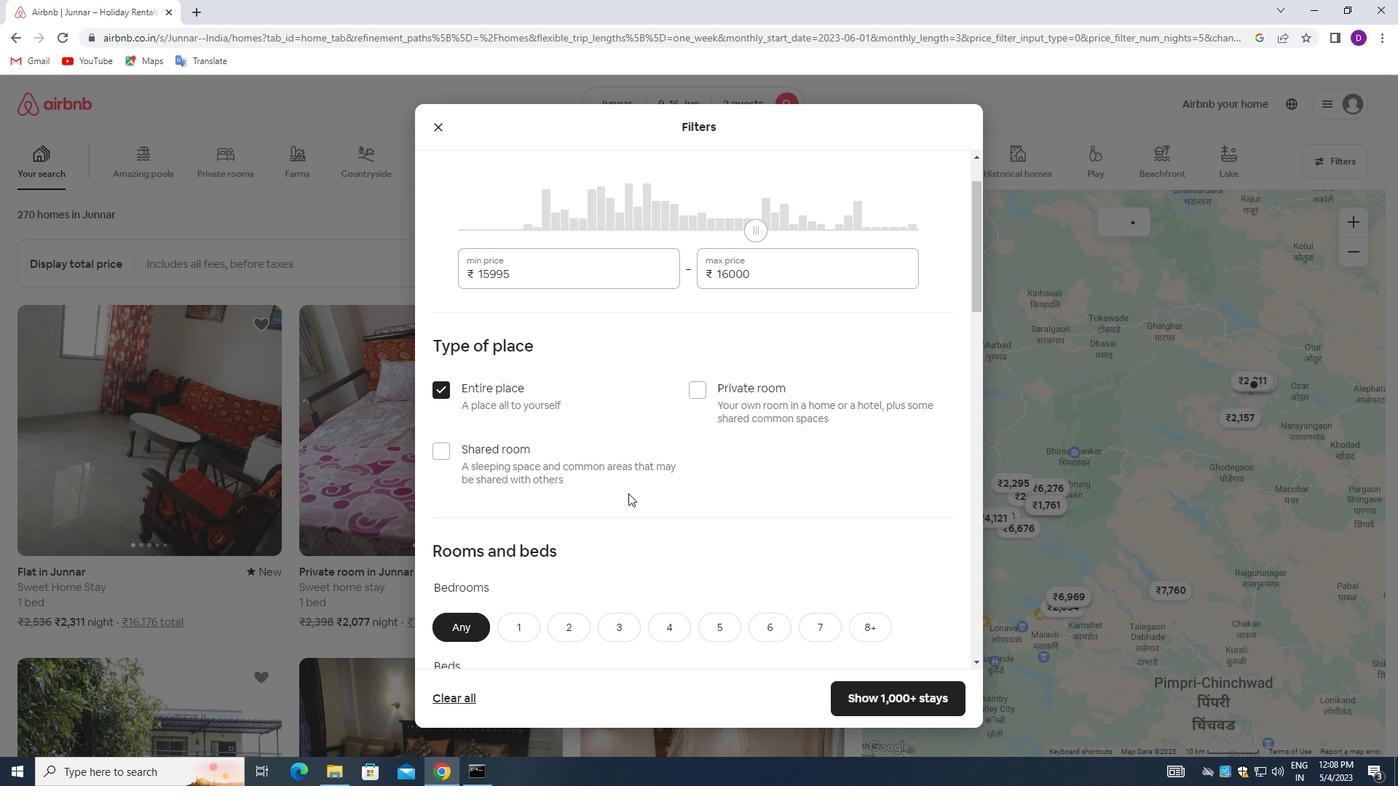
Action: Mouse scrolled (629, 492) with delta (0, 0)
Screenshot: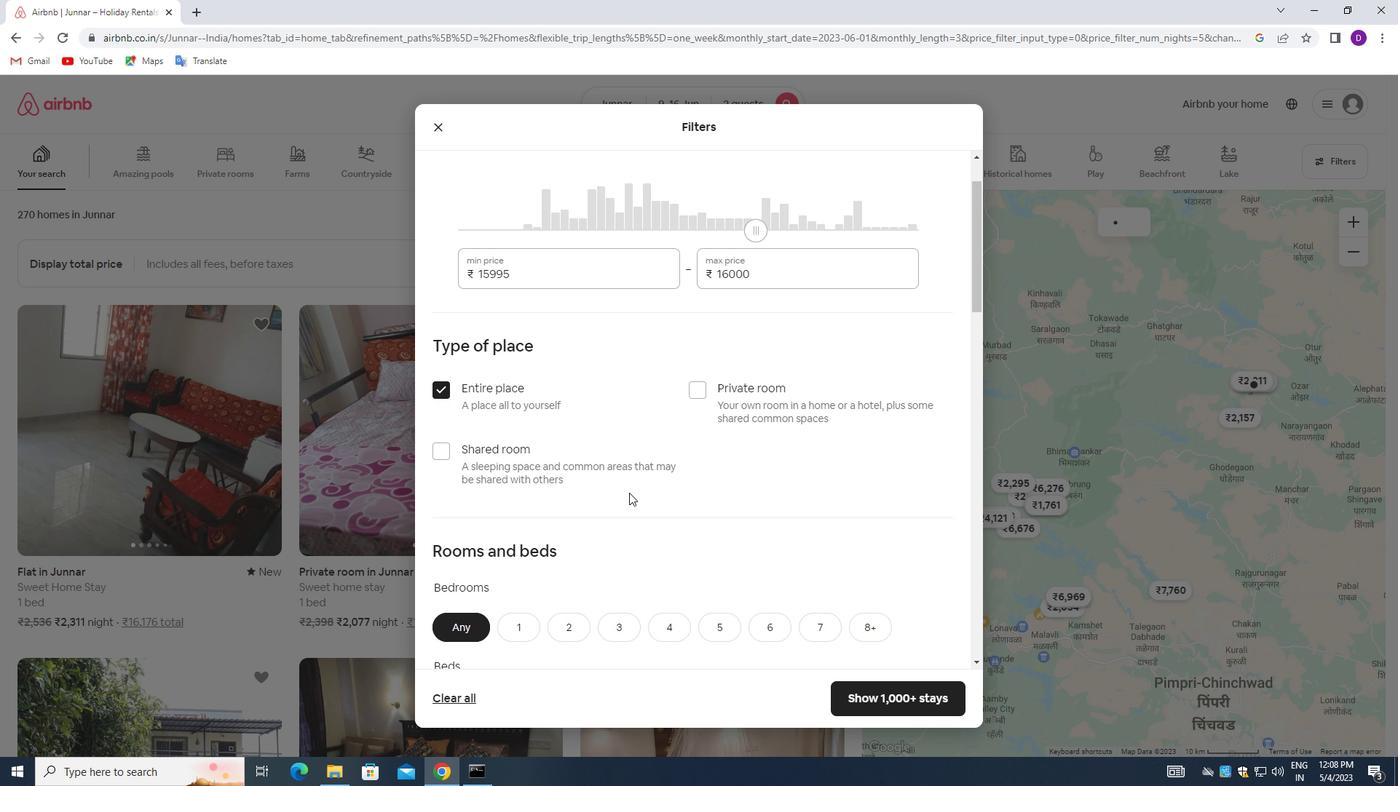 
Action: Mouse moved to (560, 405)
Screenshot: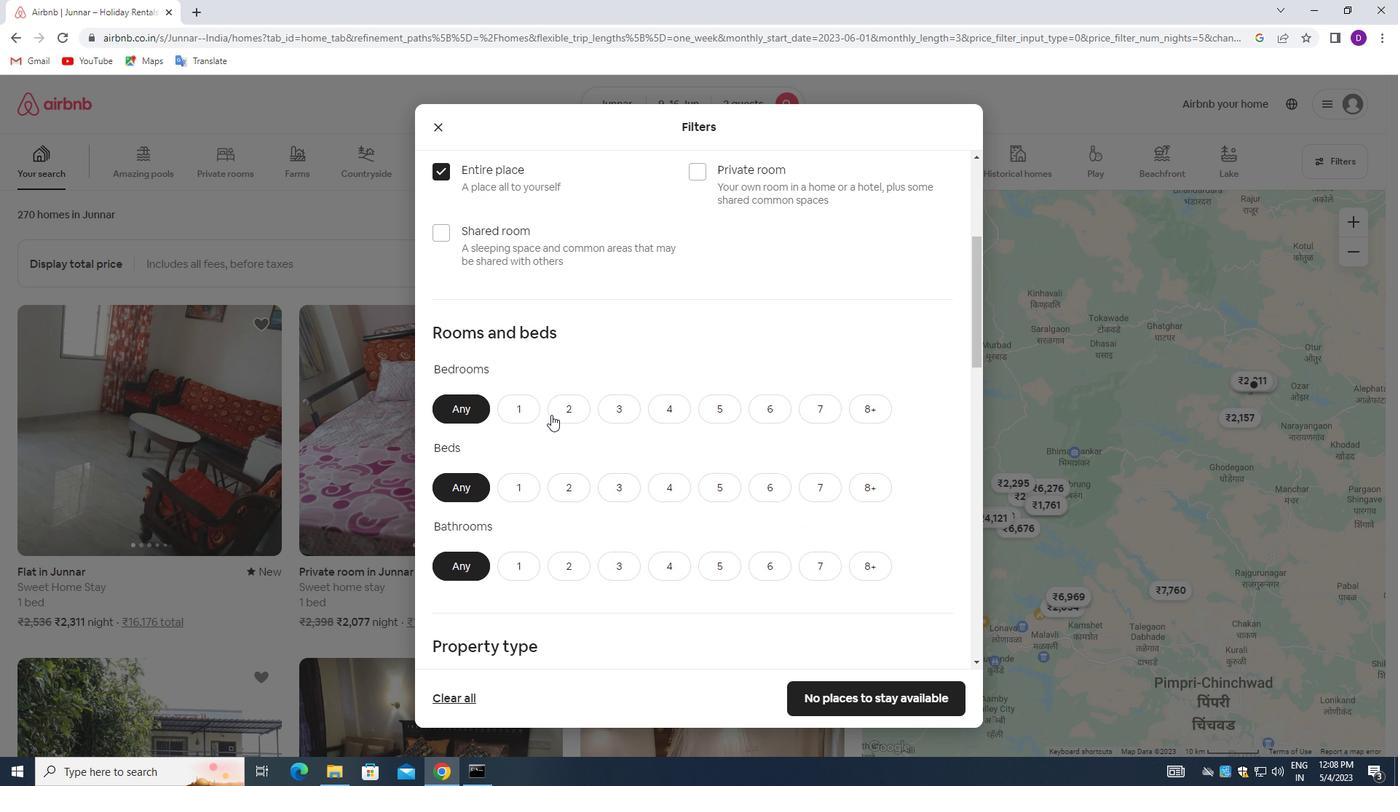 
Action: Mouse pressed left at (560, 405)
Screenshot: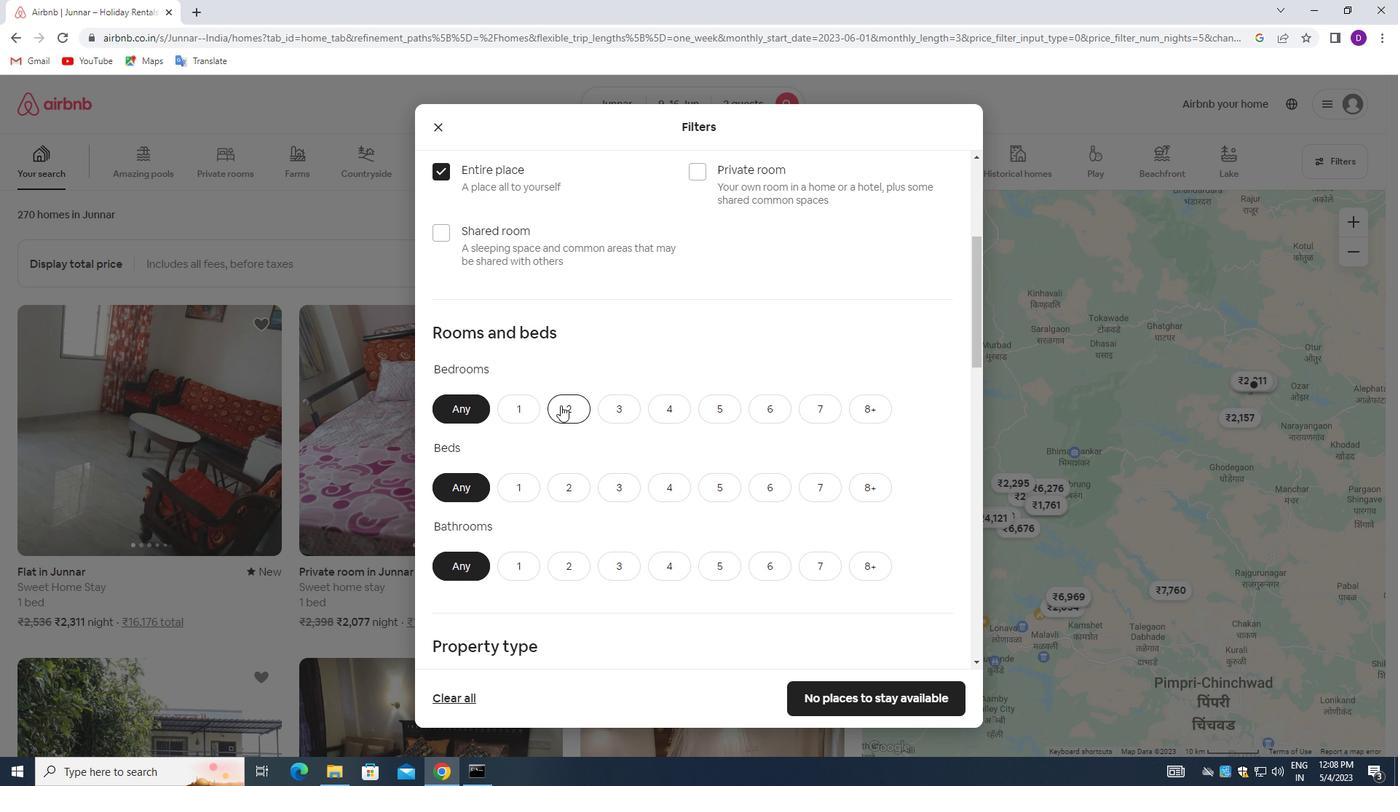 
Action: Mouse moved to (568, 481)
Screenshot: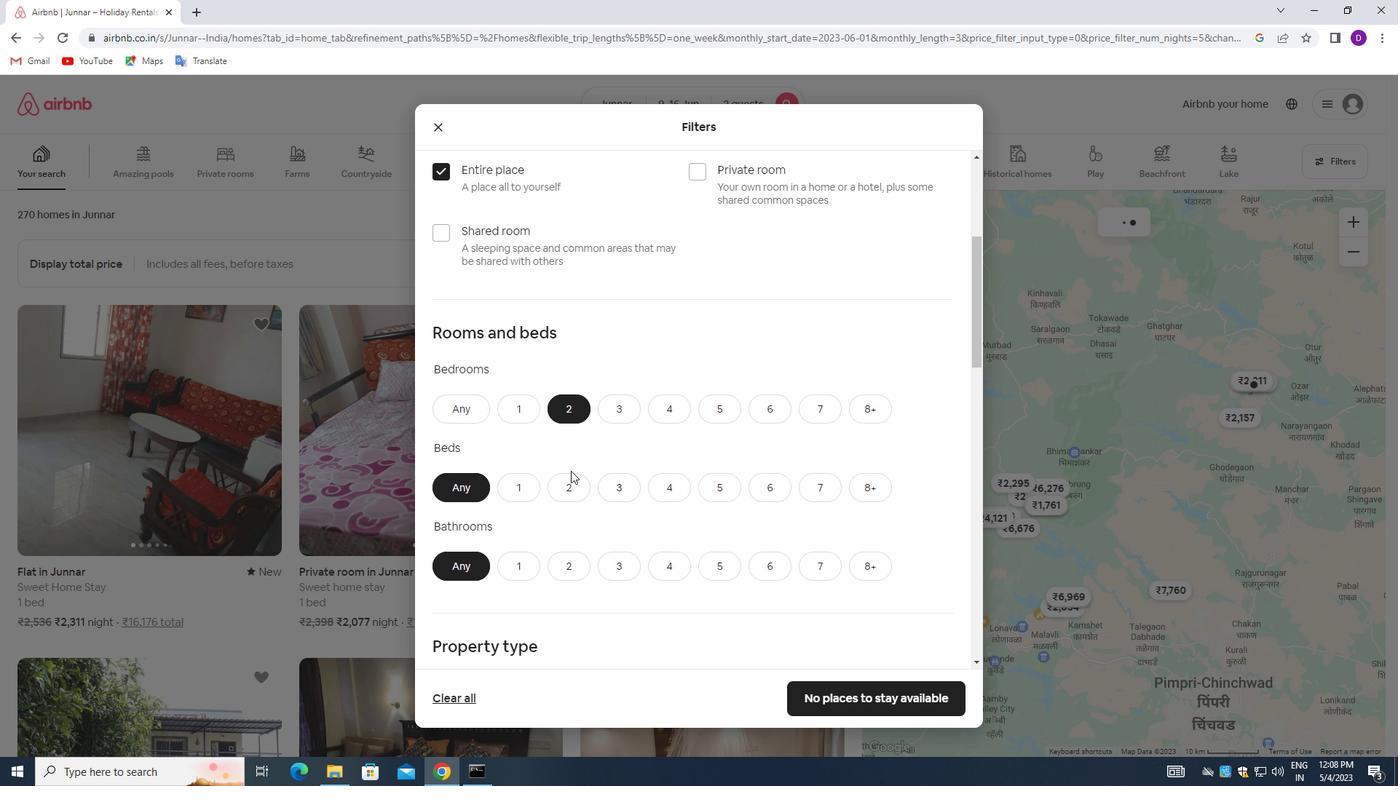 
Action: Mouse pressed left at (568, 481)
Screenshot: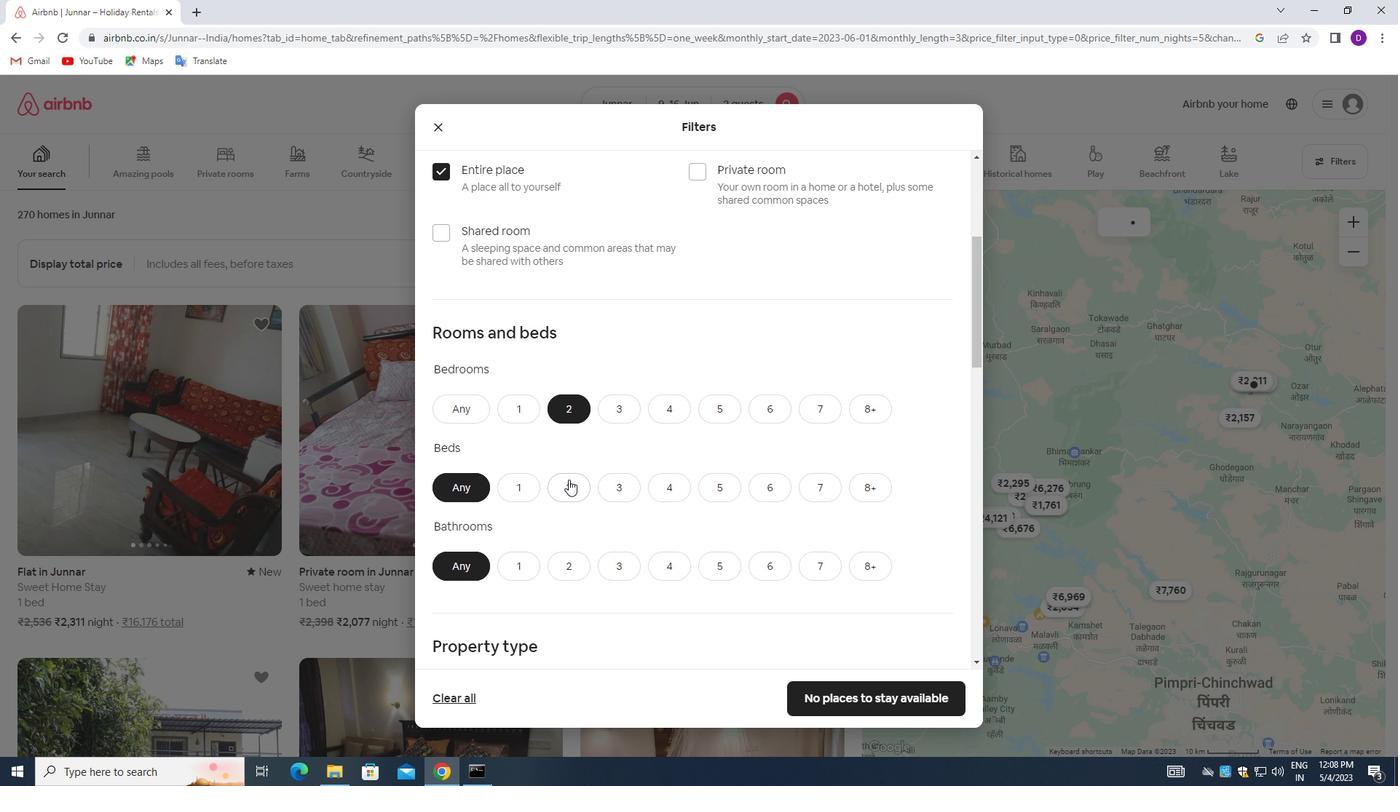 
Action: Mouse moved to (525, 559)
Screenshot: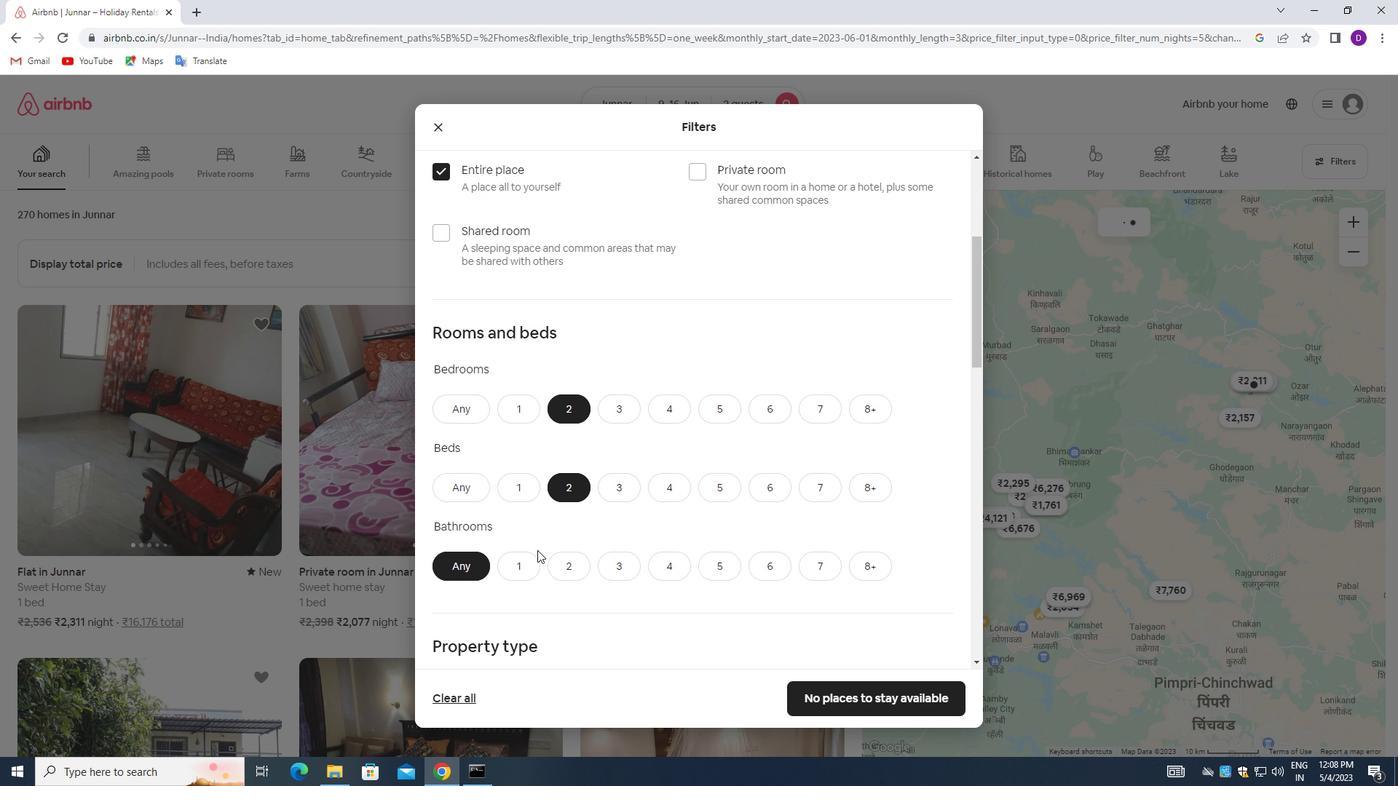 
Action: Mouse pressed left at (525, 559)
Screenshot: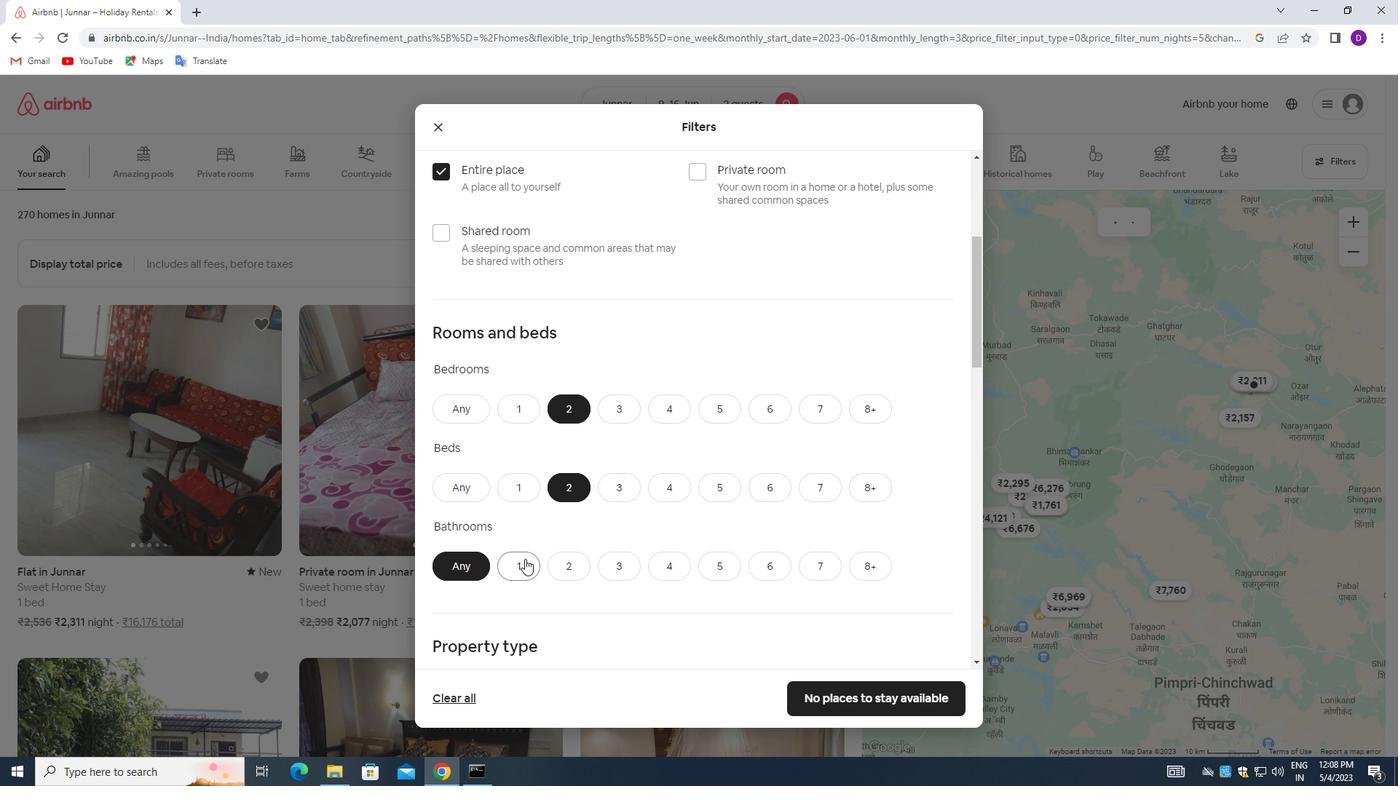 
Action: Mouse moved to (562, 521)
Screenshot: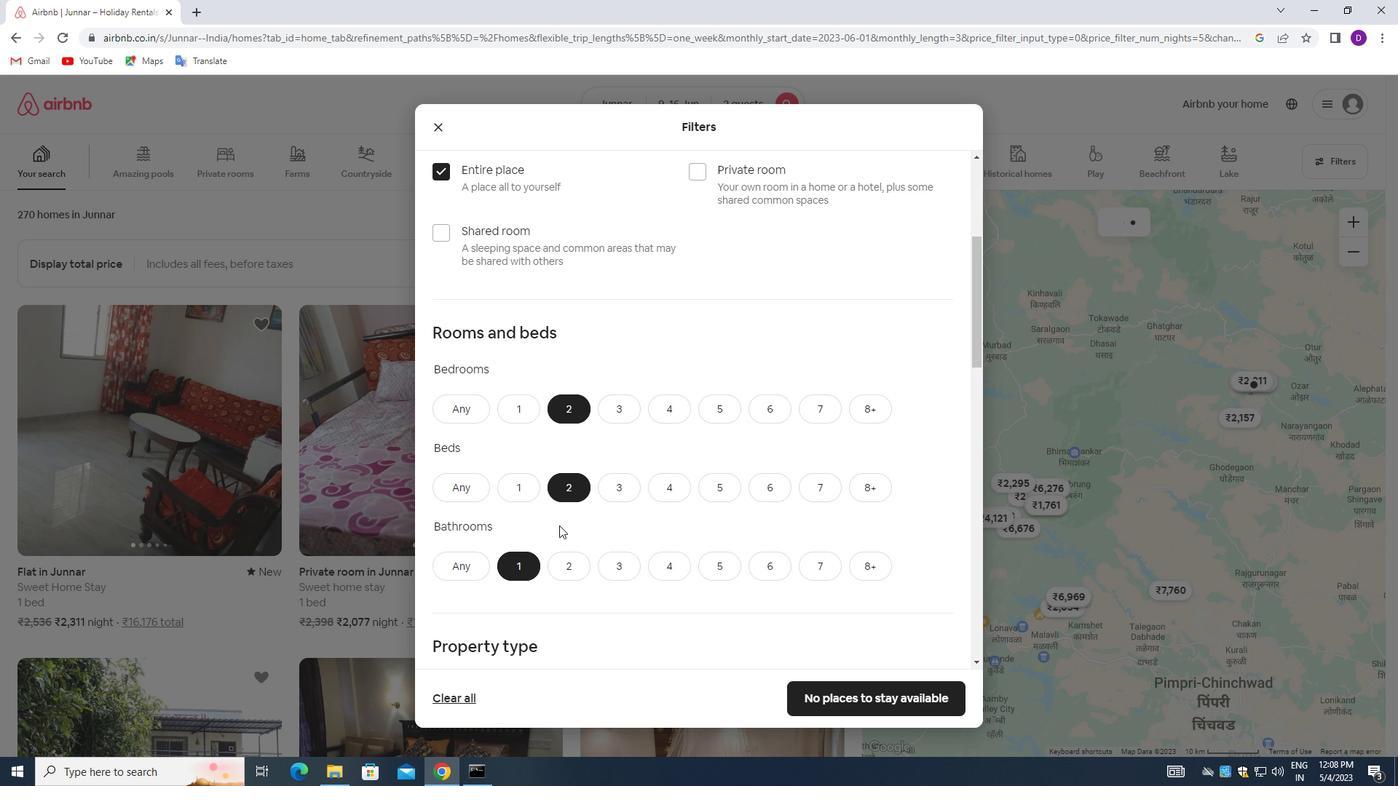 
Action: Mouse scrolled (562, 520) with delta (0, 0)
Screenshot: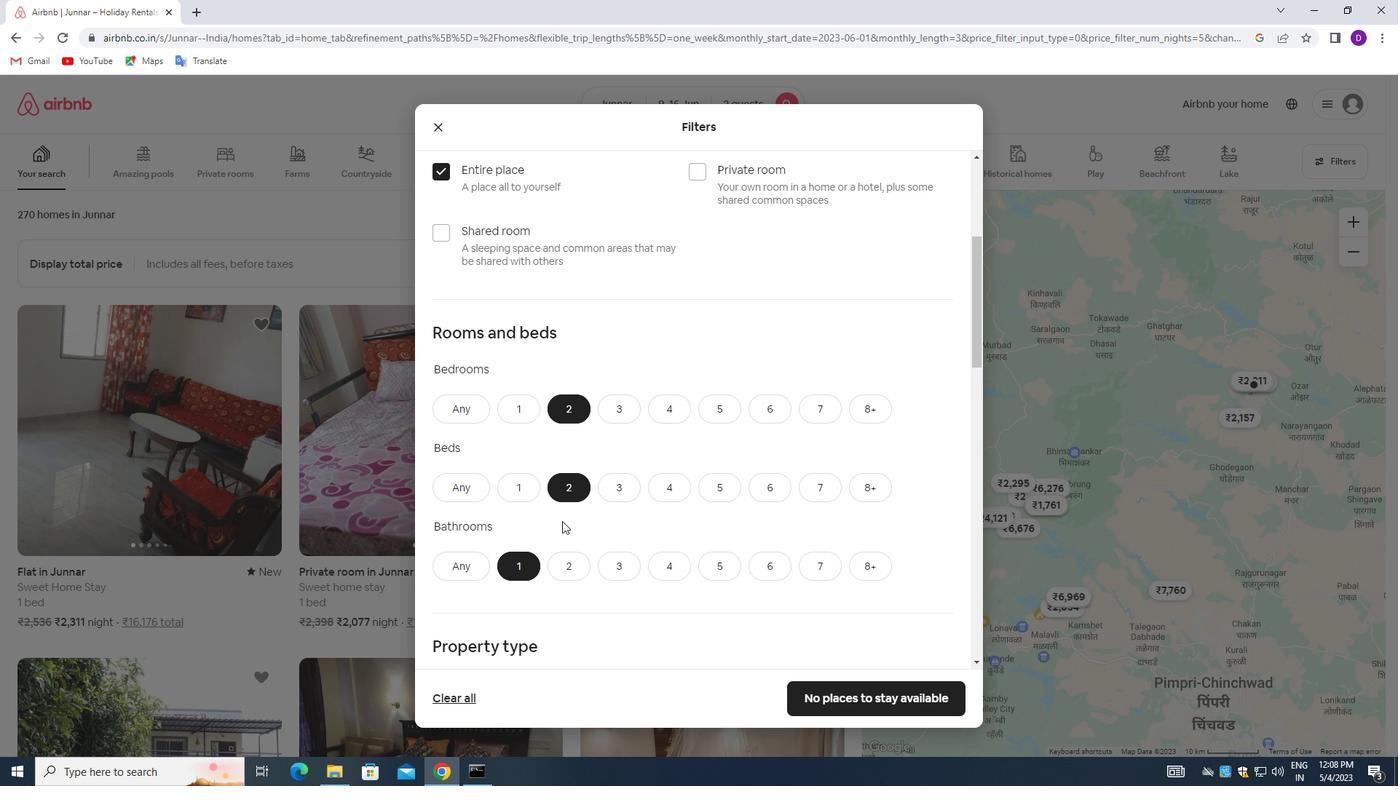 
Action: Mouse moved to (563, 521)
Screenshot: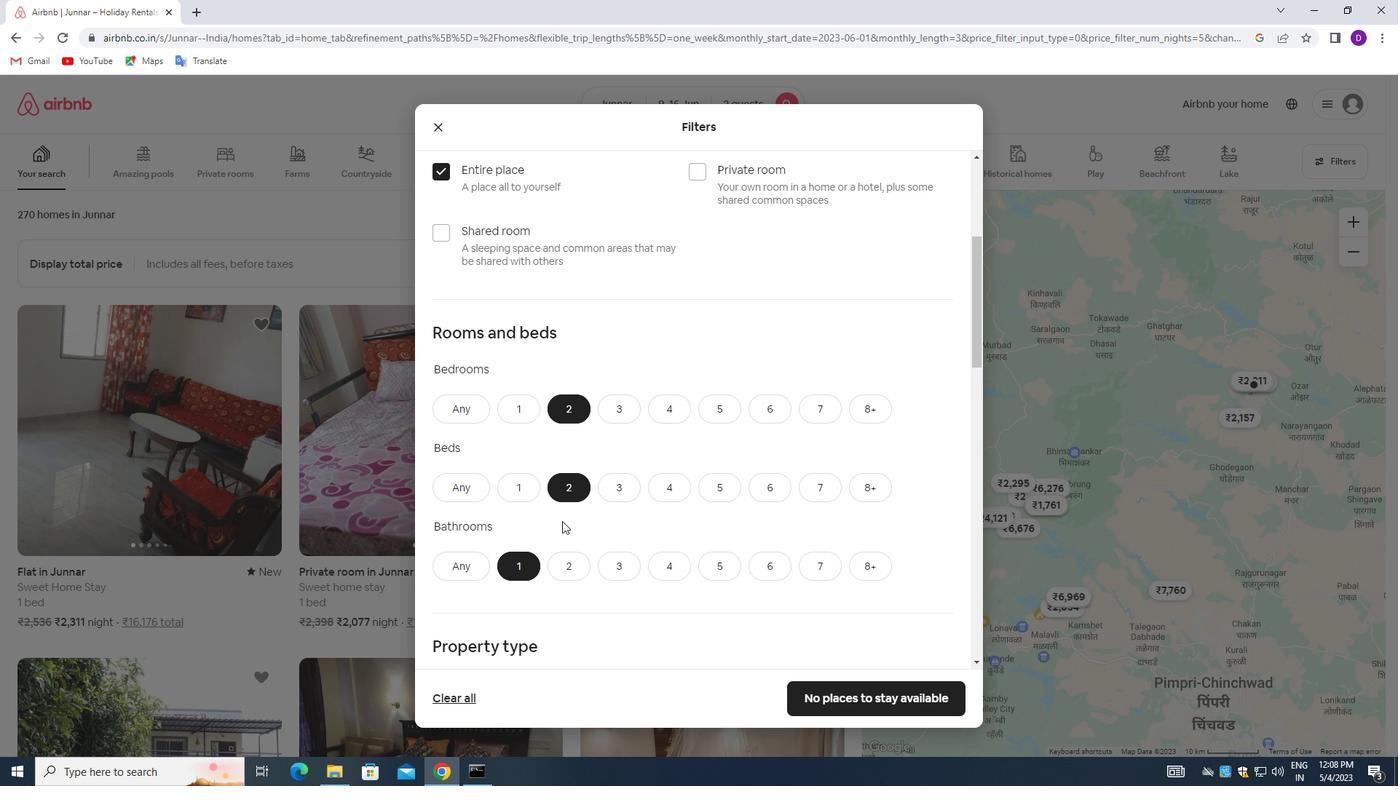 
Action: Mouse scrolled (563, 520) with delta (0, 0)
Screenshot: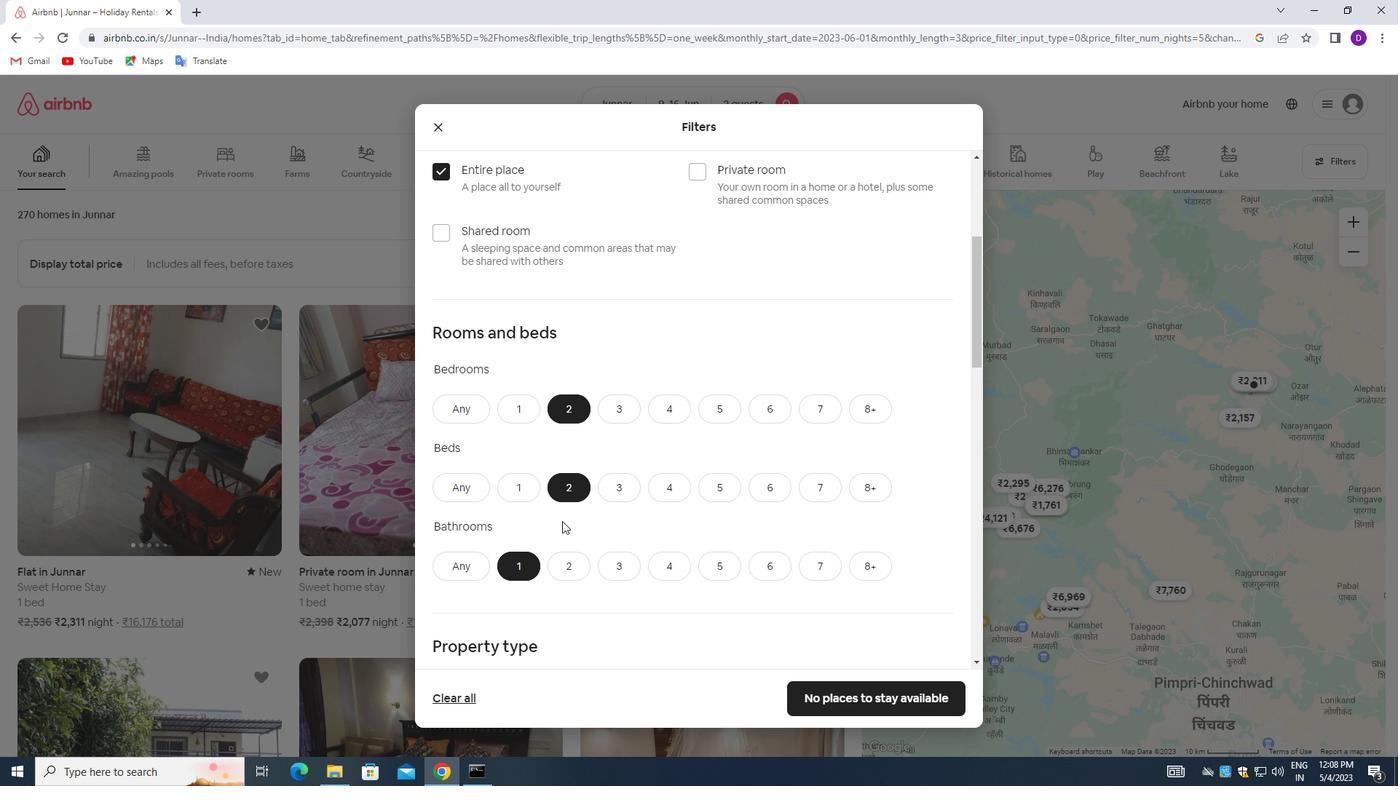 
Action: Mouse moved to (564, 523)
Screenshot: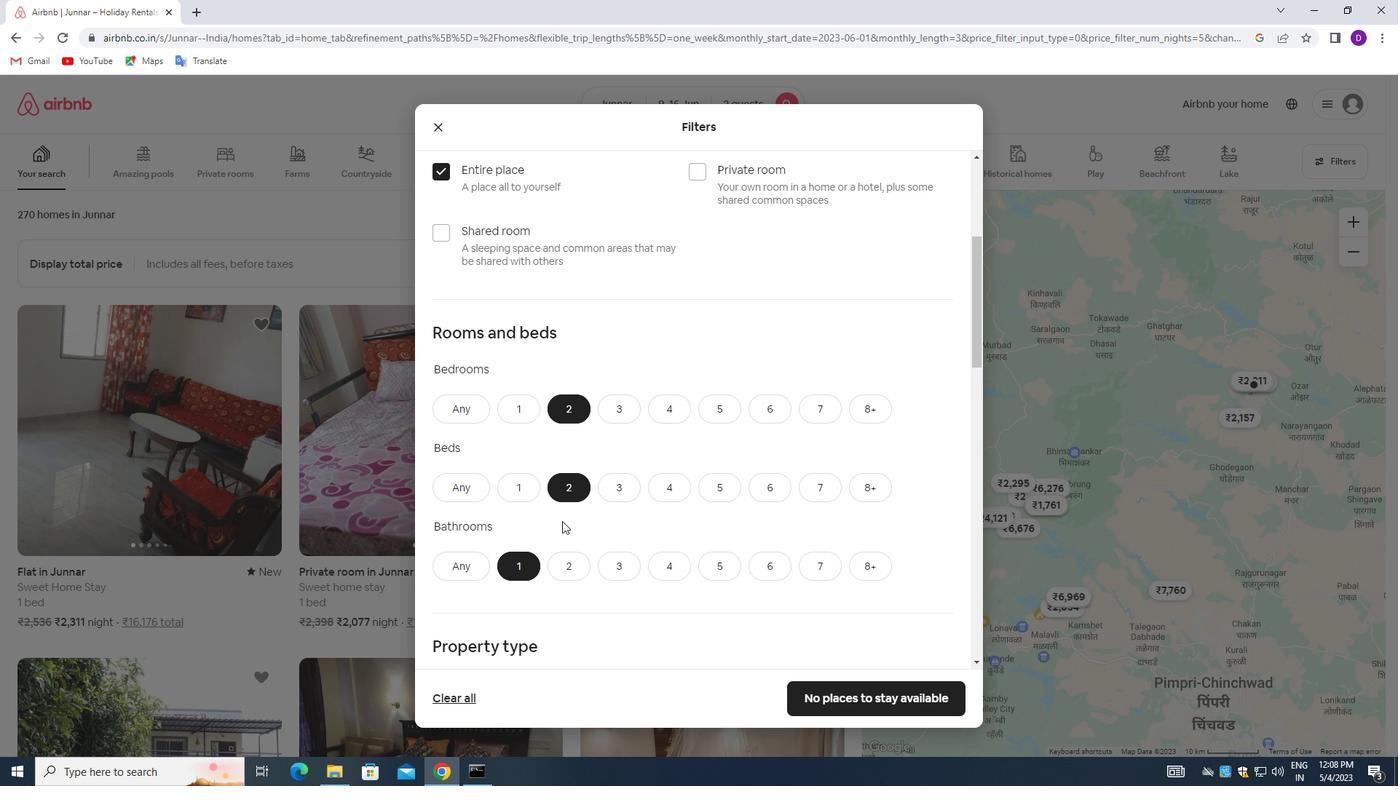 
Action: Mouse scrolled (564, 522) with delta (0, 0)
Screenshot: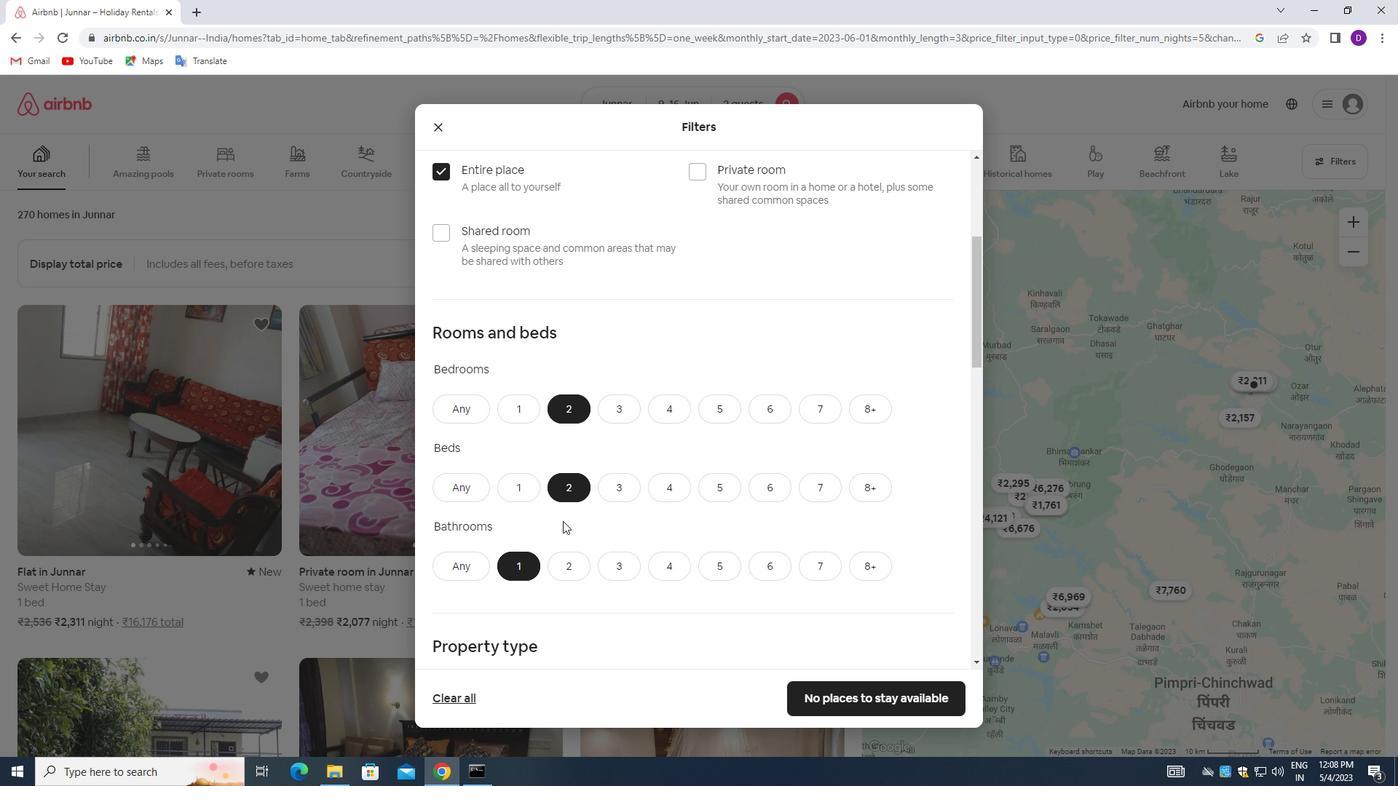 
Action: Mouse moved to (507, 515)
Screenshot: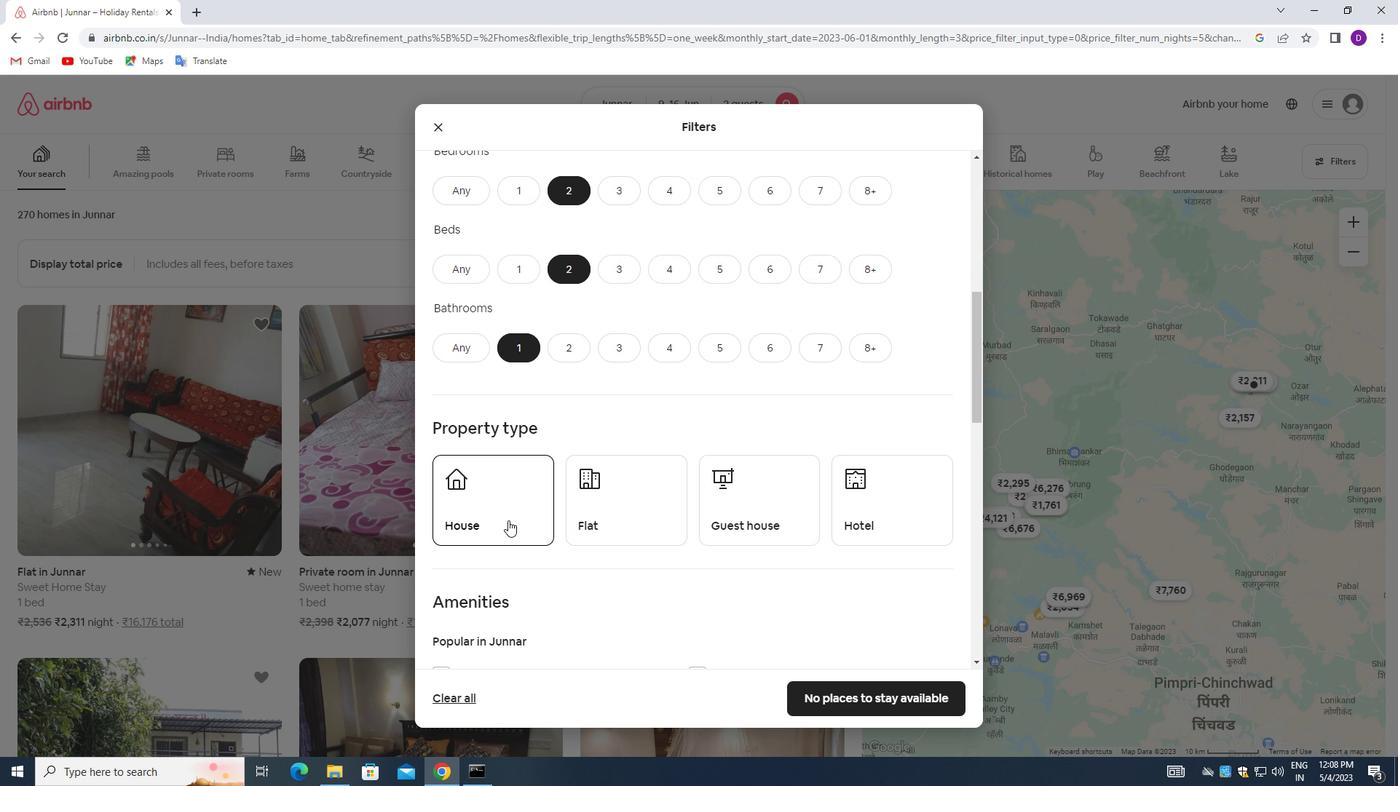 
Action: Mouse pressed left at (507, 515)
Screenshot: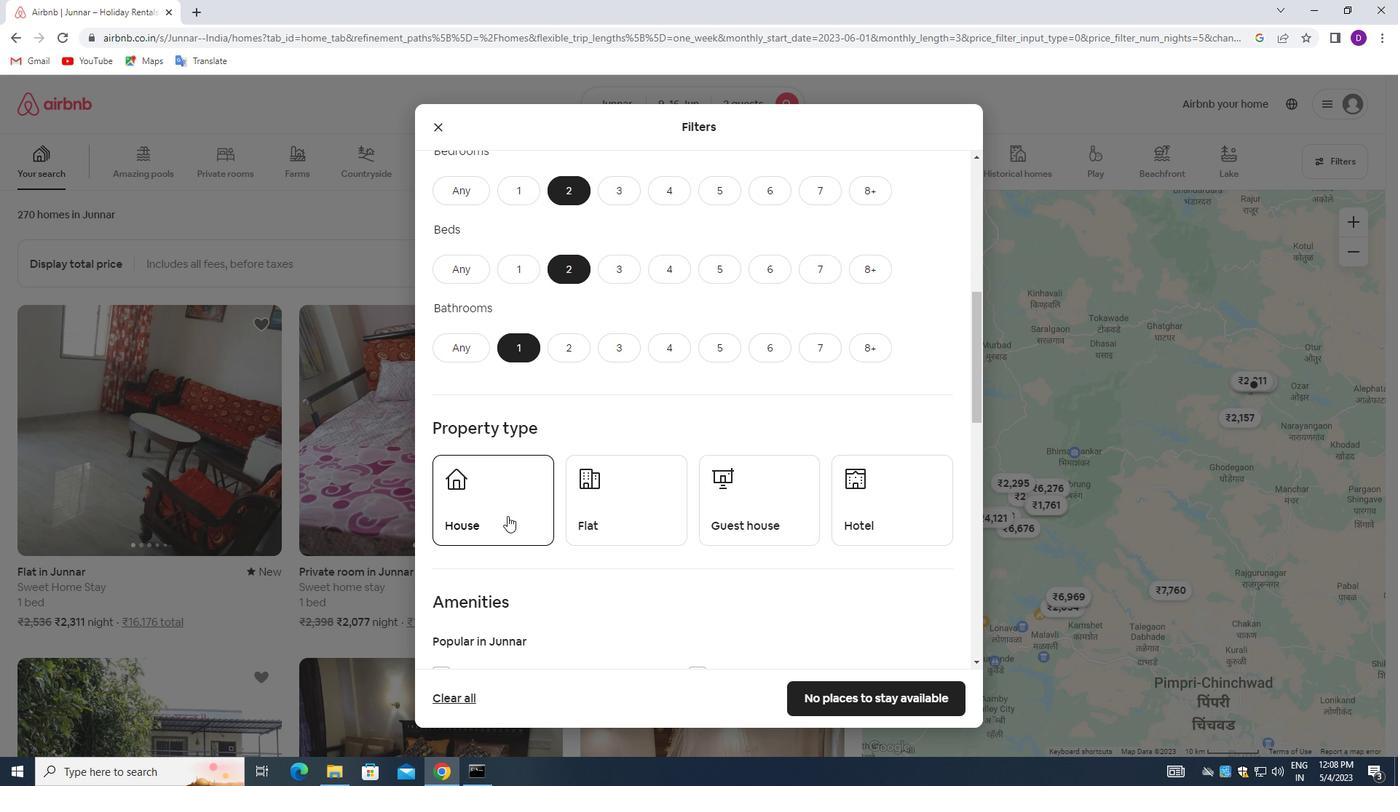 
Action: Mouse moved to (633, 517)
Screenshot: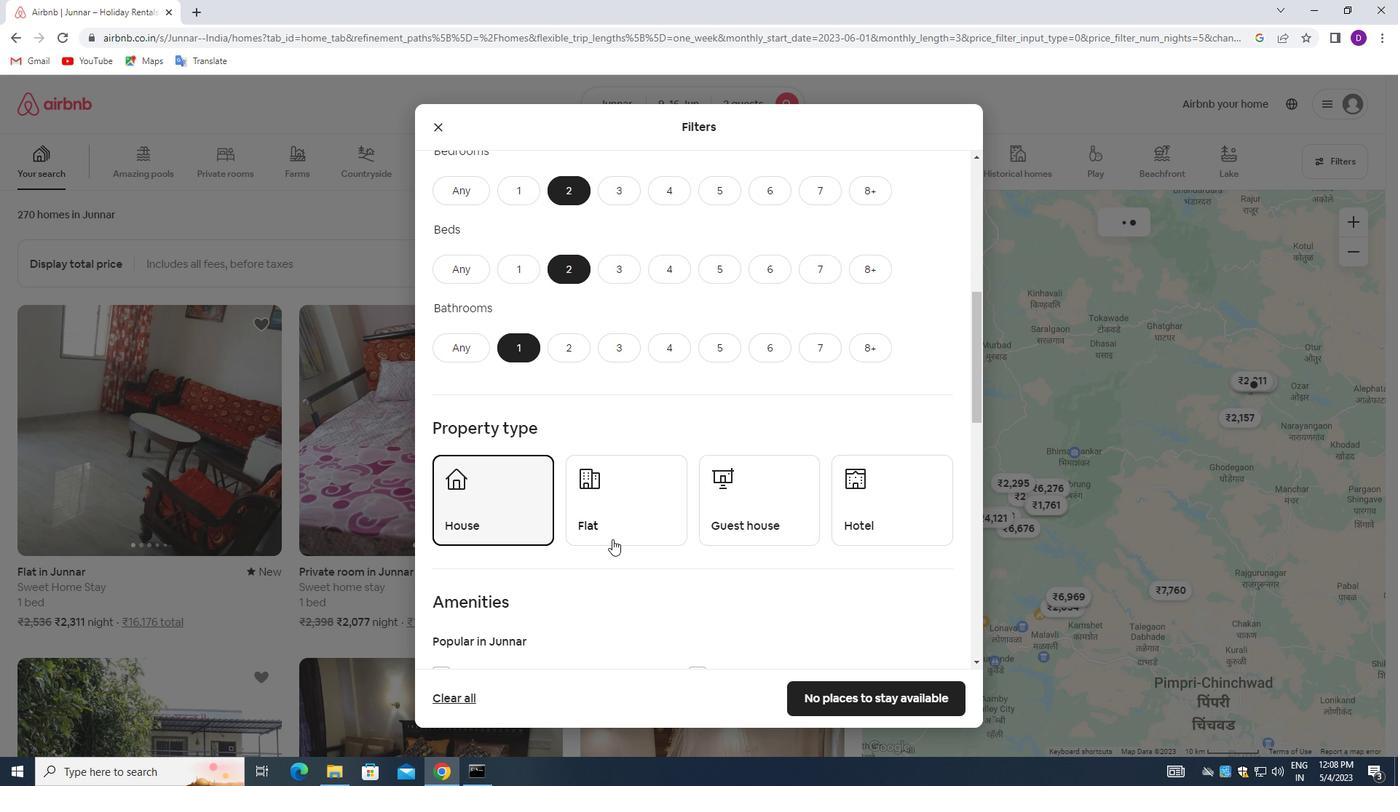 
Action: Mouse pressed left at (633, 517)
Screenshot: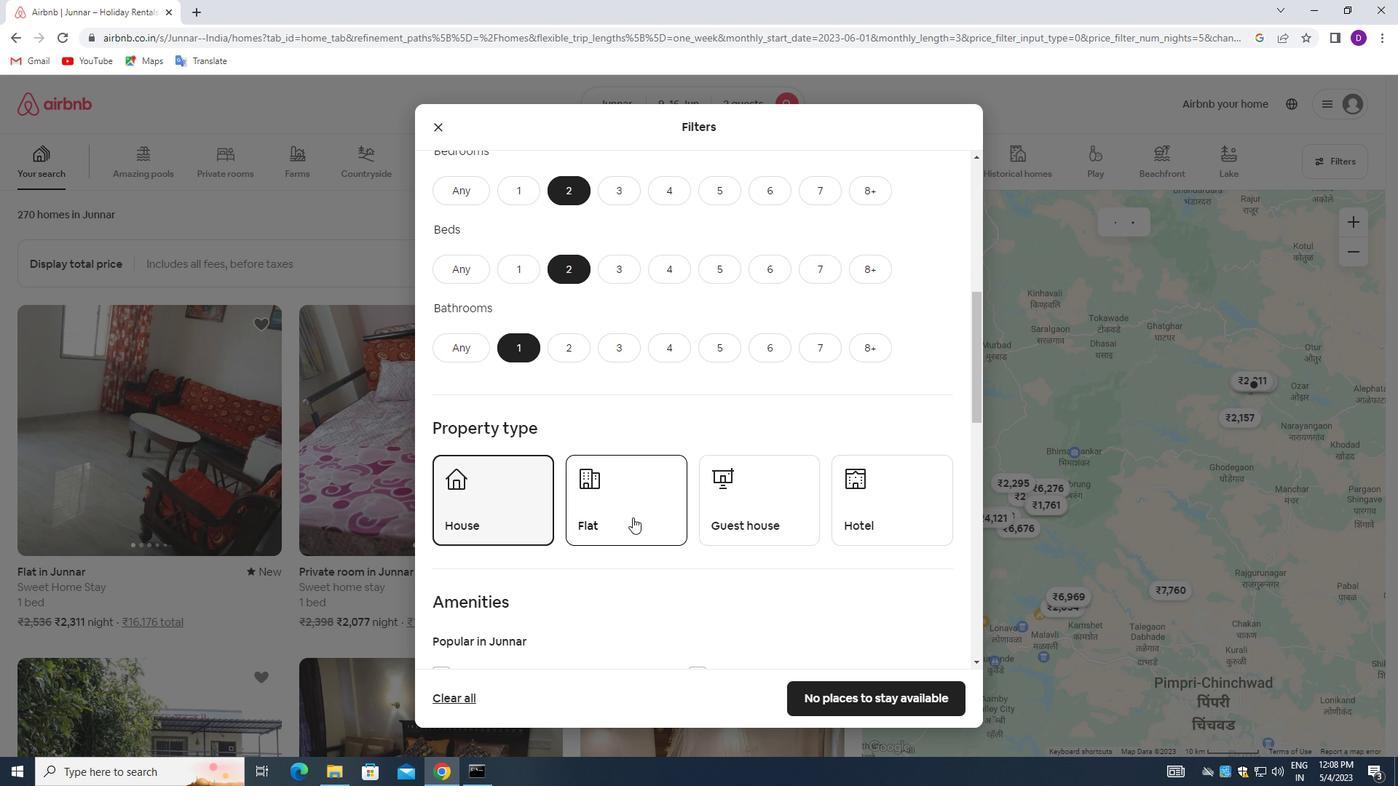 
Action: Mouse moved to (756, 506)
Screenshot: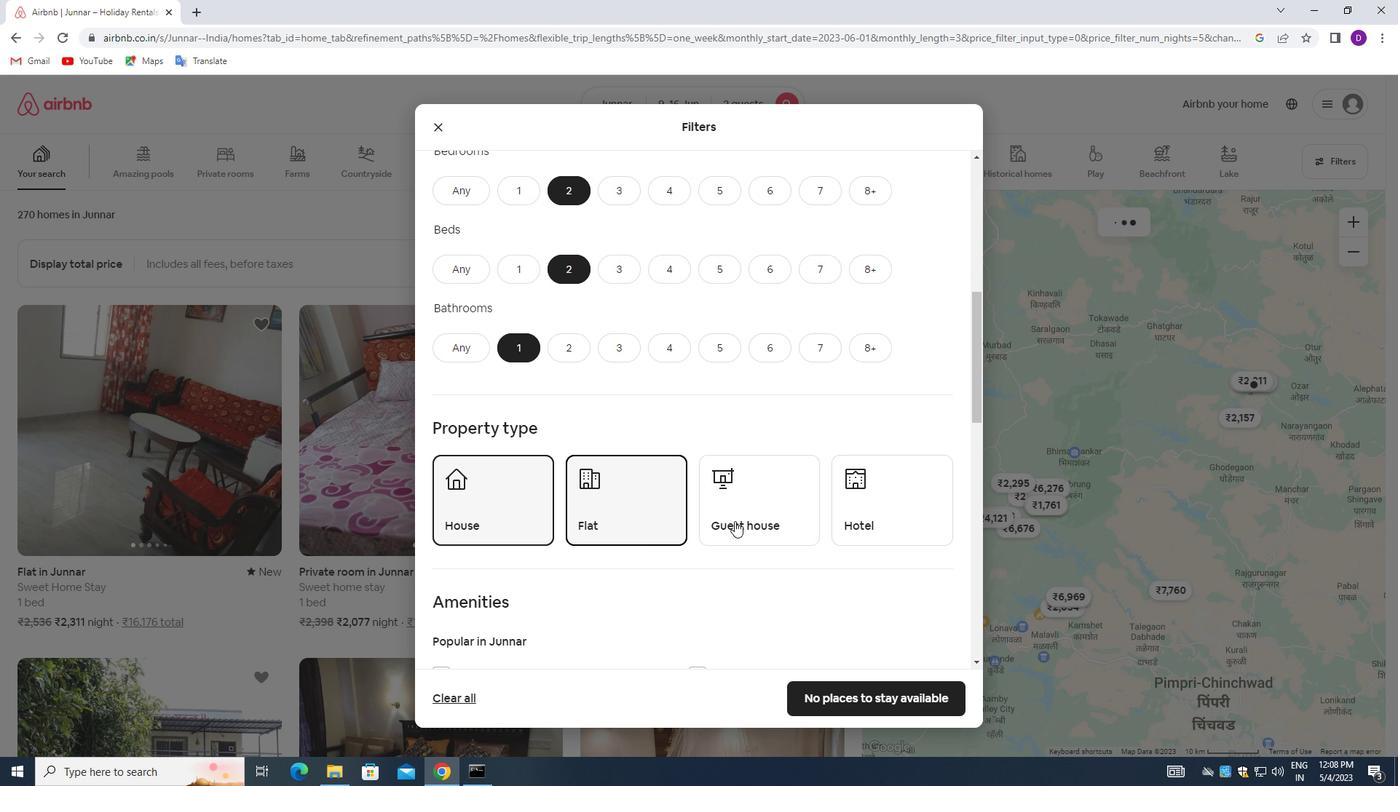 
Action: Mouse pressed left at (756, 506)
Screenshot: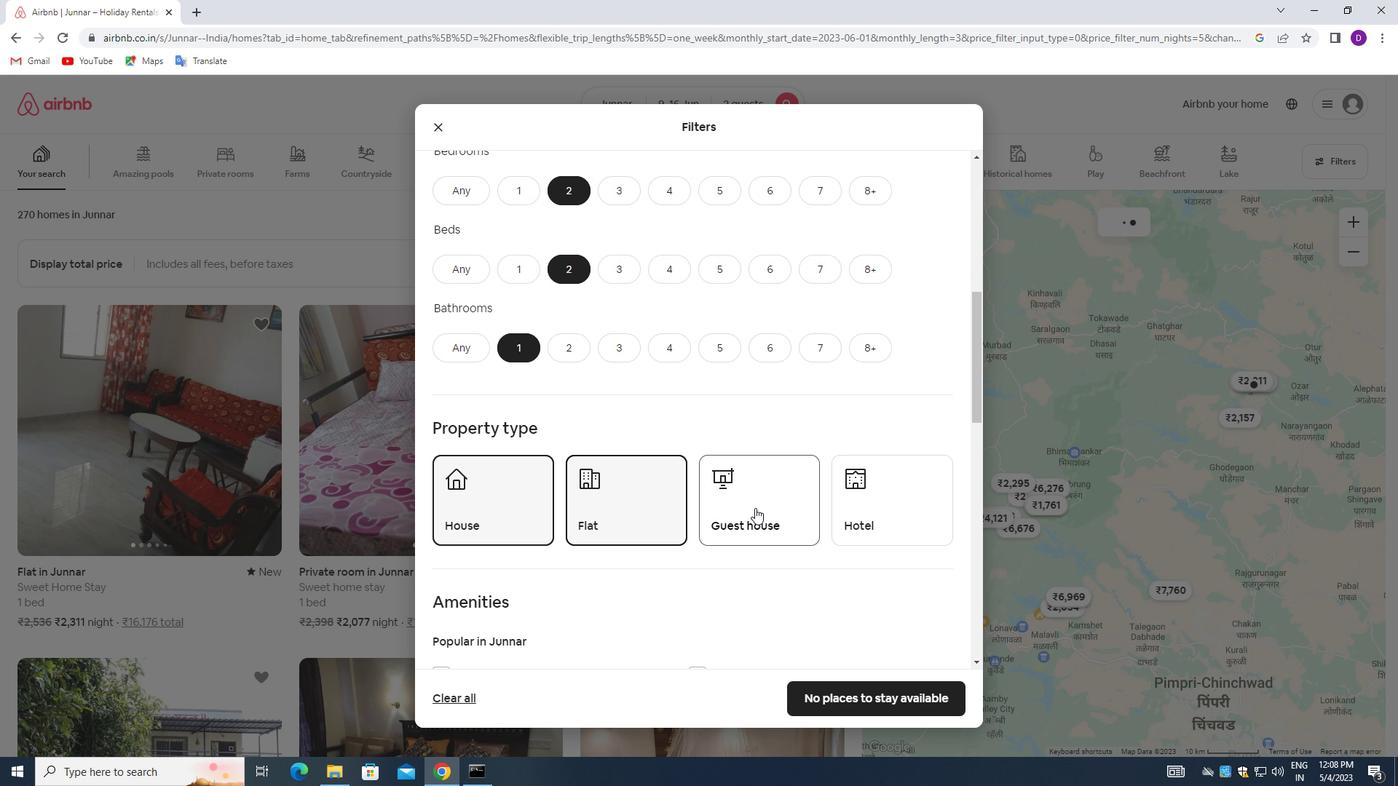 
Action: Mouse moved to (633, 525)
Screenshot: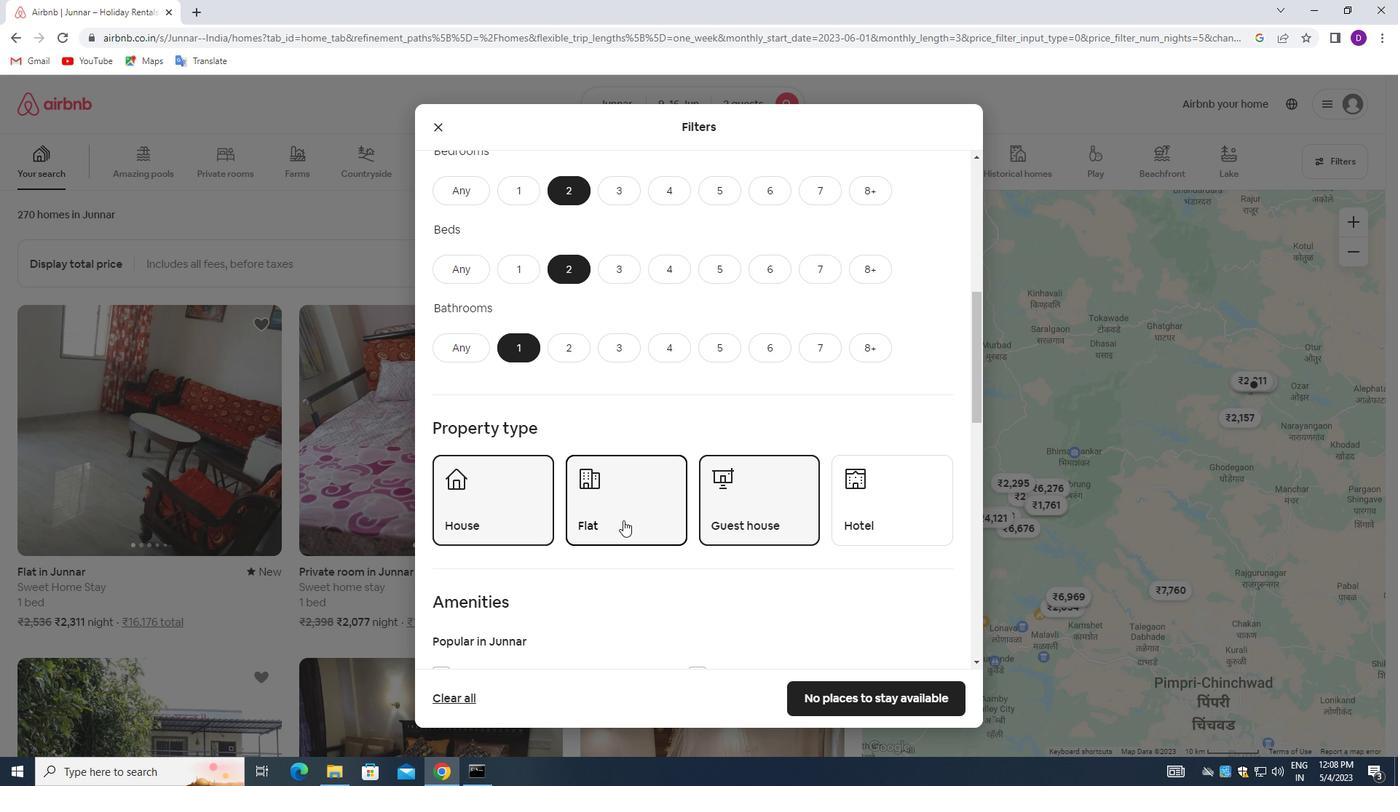 
Action: Mouse scrolled (633, 524) with delta (0, 0)
Screenshot: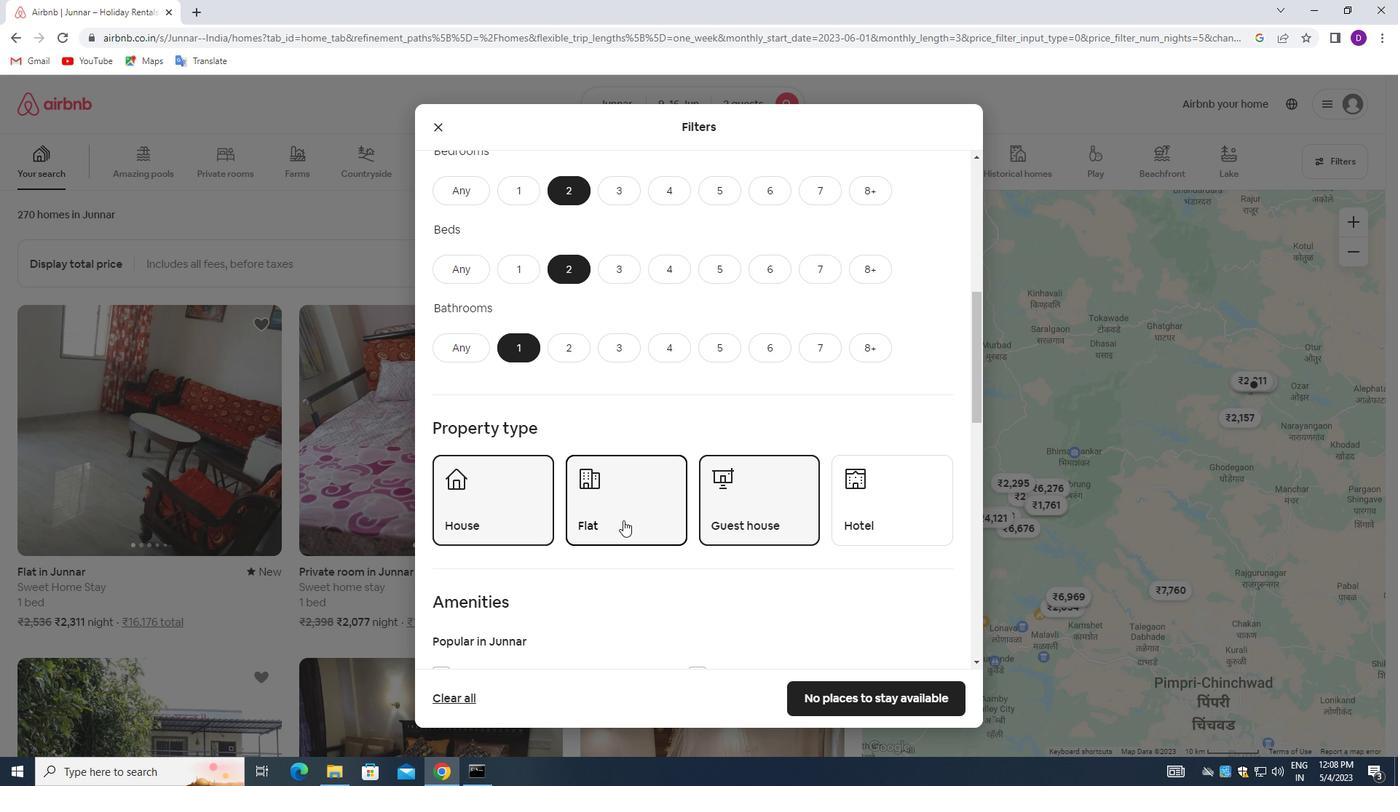 
Action: Mouse moved to (633, 526)
Screenshot: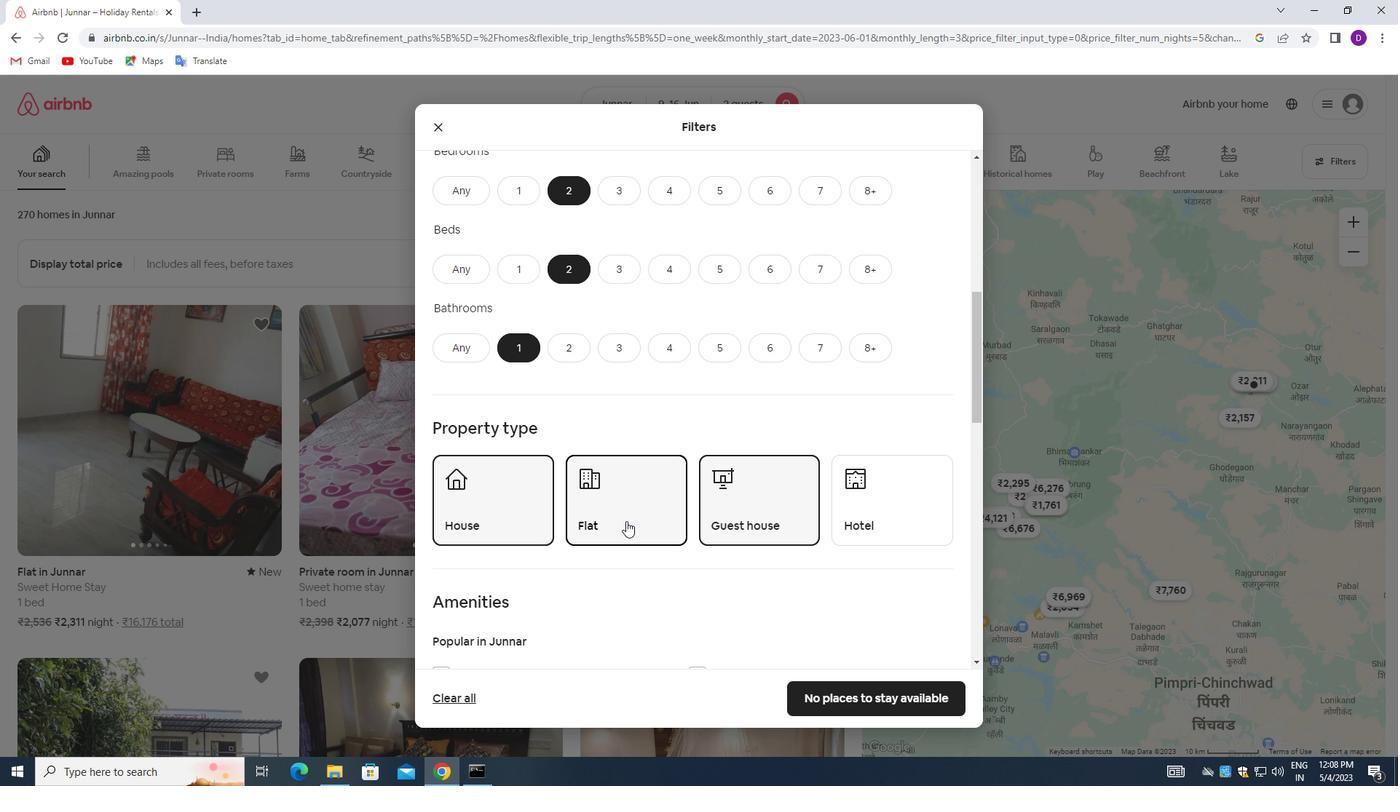 
Action: Mouse scrolled (633, 525) with delta (0, 0)
Screenshot: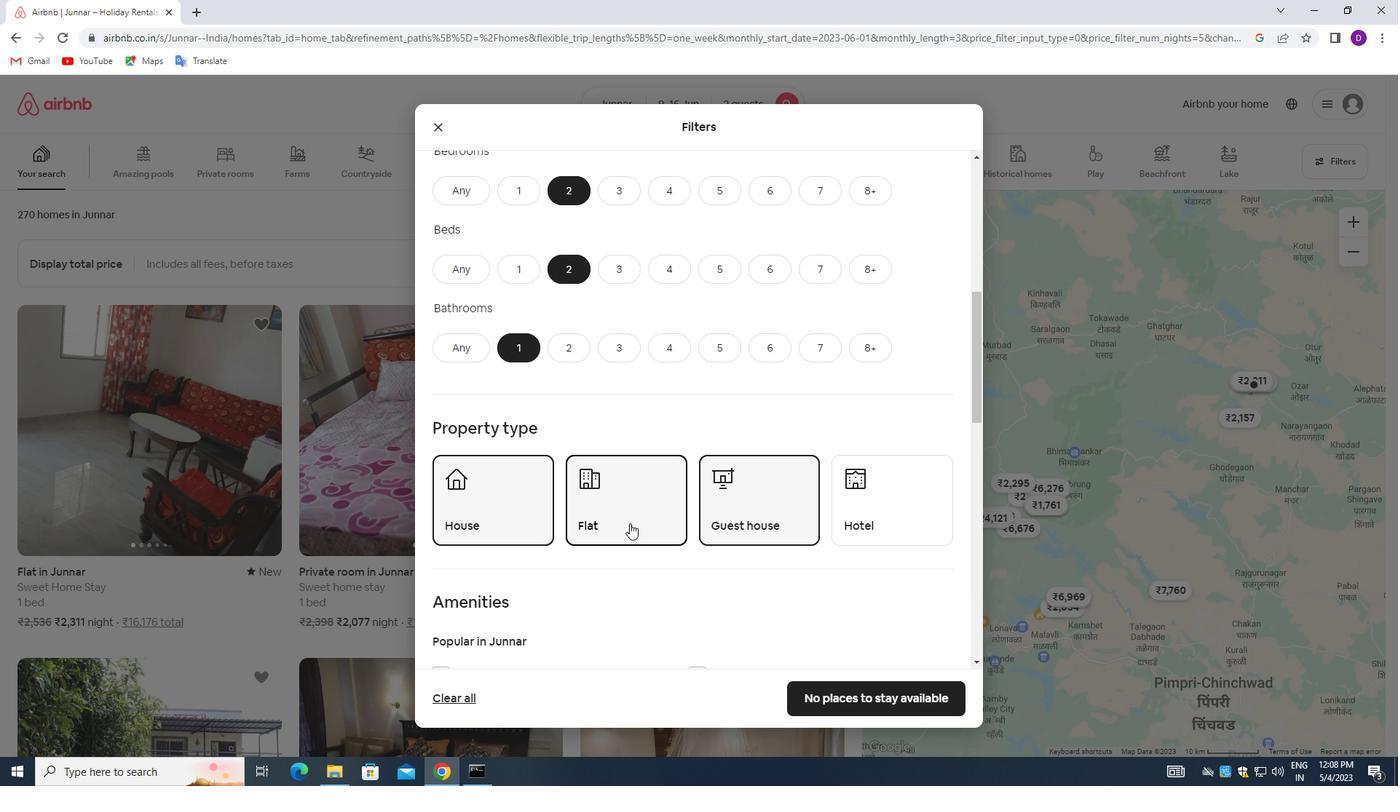 
Action: Mouse moved to (633, 527)
Screenshot: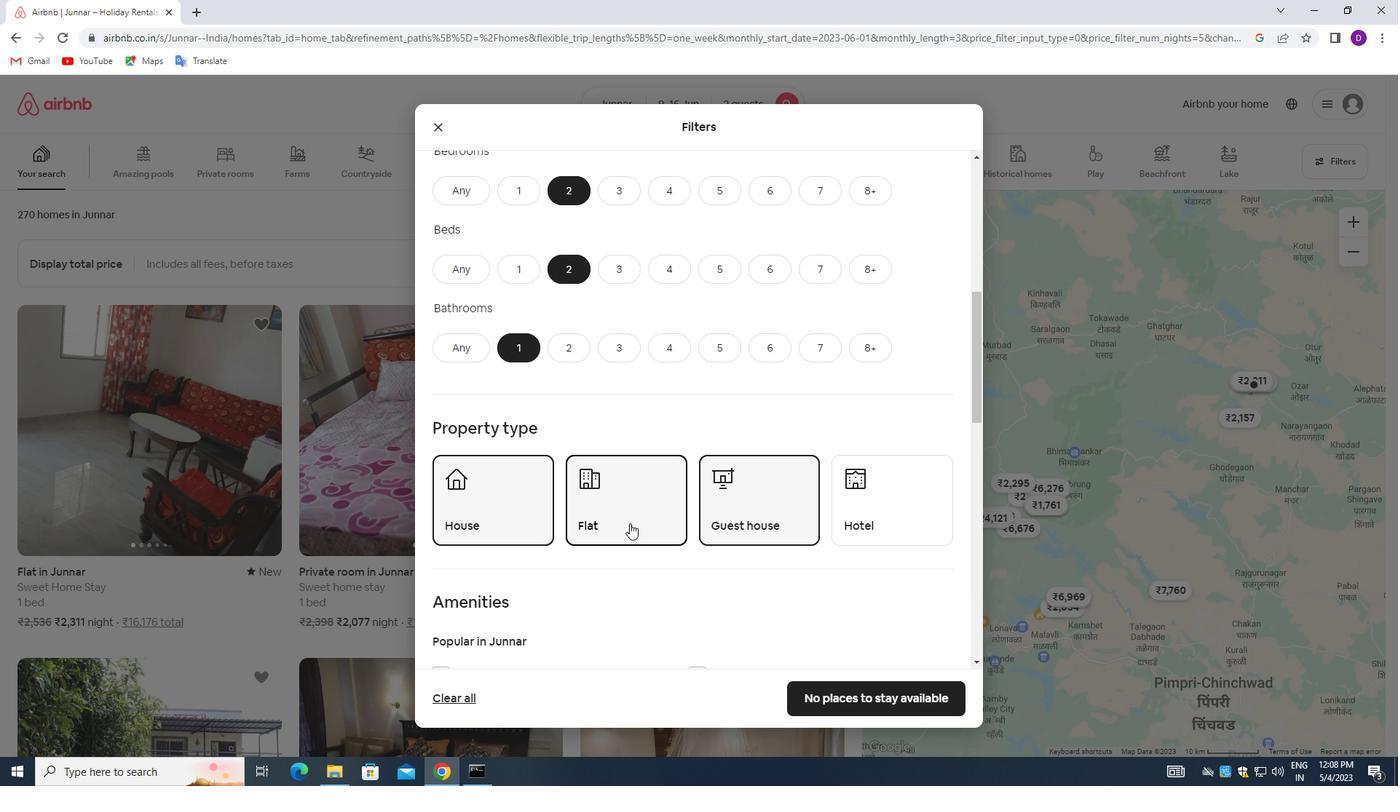 
Action: Mouse scrolled (633, 526) with delta (0, 0)
Screenshot: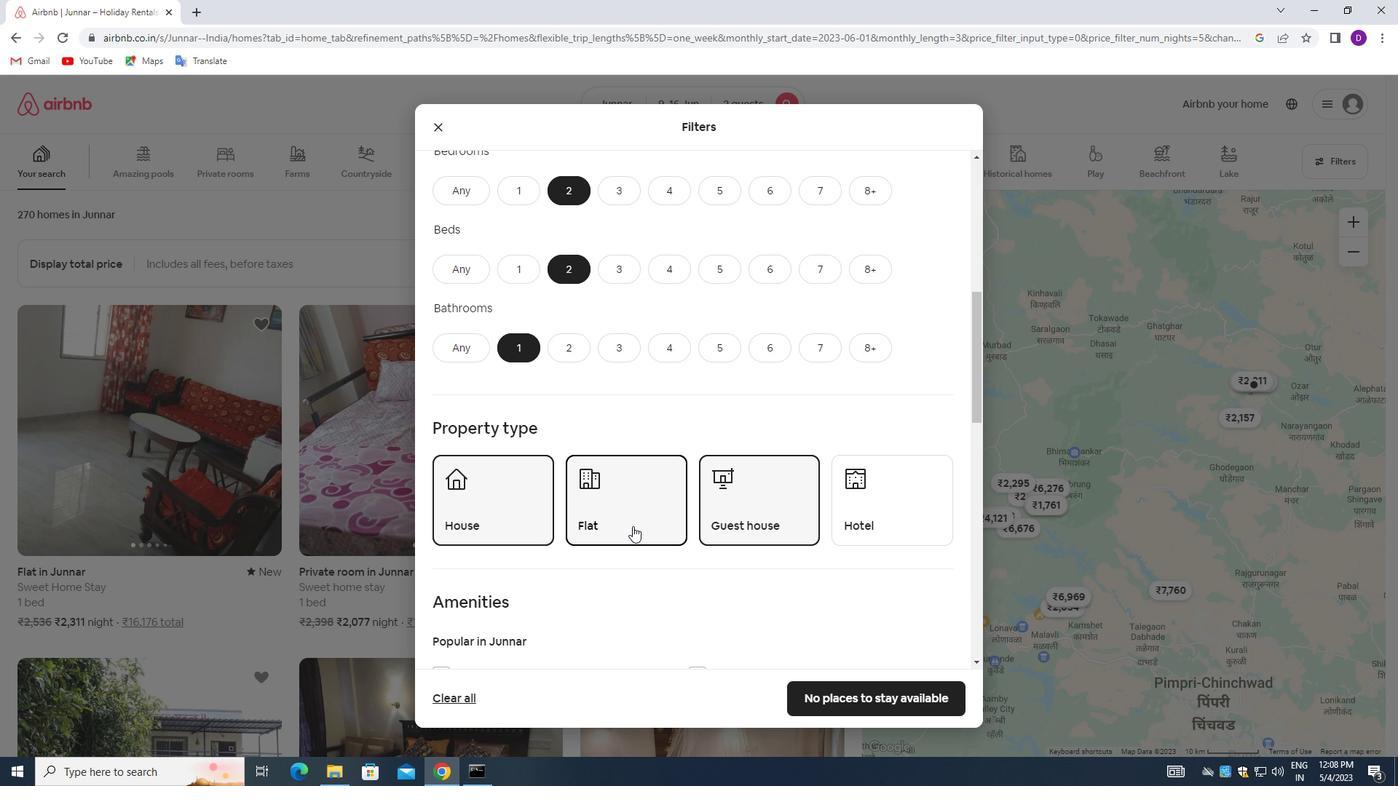 
Action: Mouse moved to (633, 527)
Screenshot: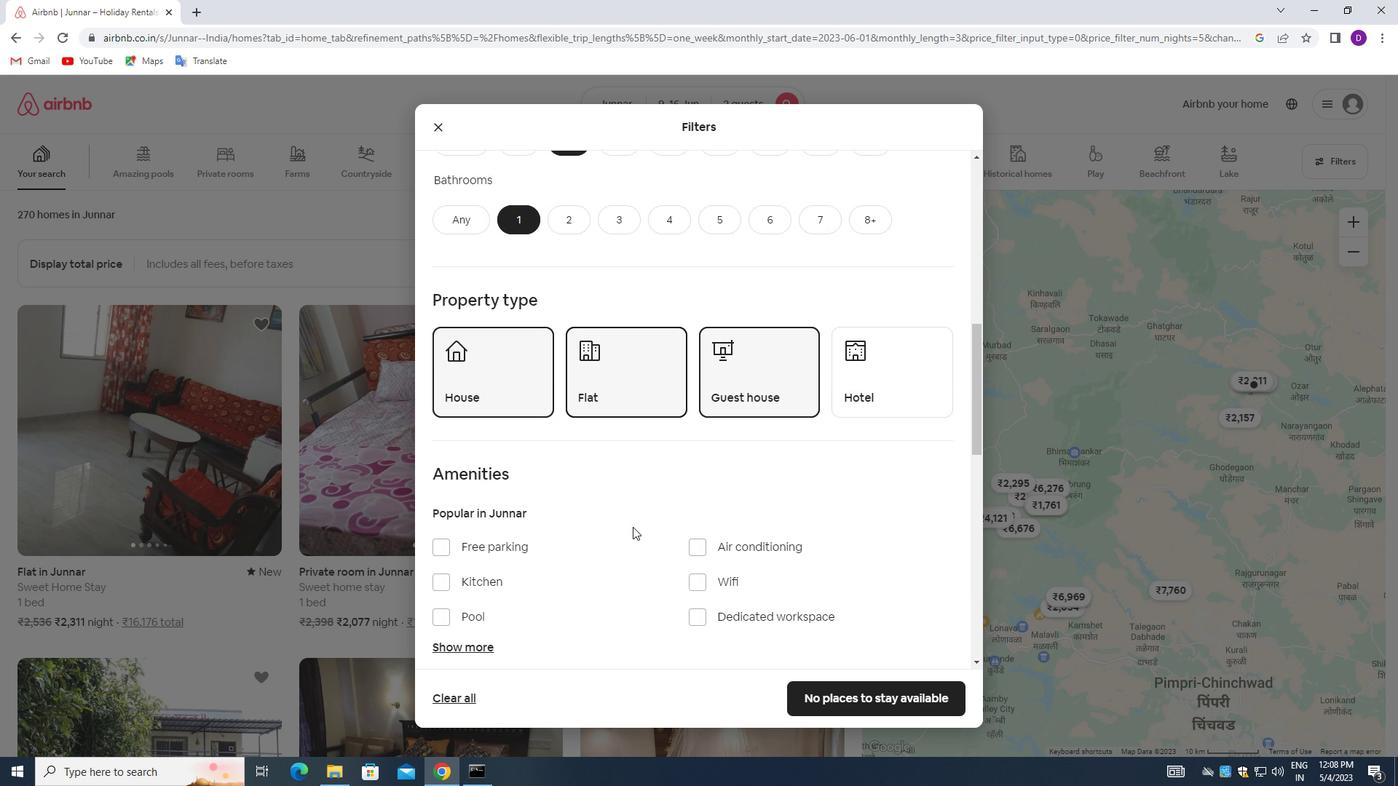 
Action: Mouse scrolled (633, 526) with delta (0, 0)
Screenshot: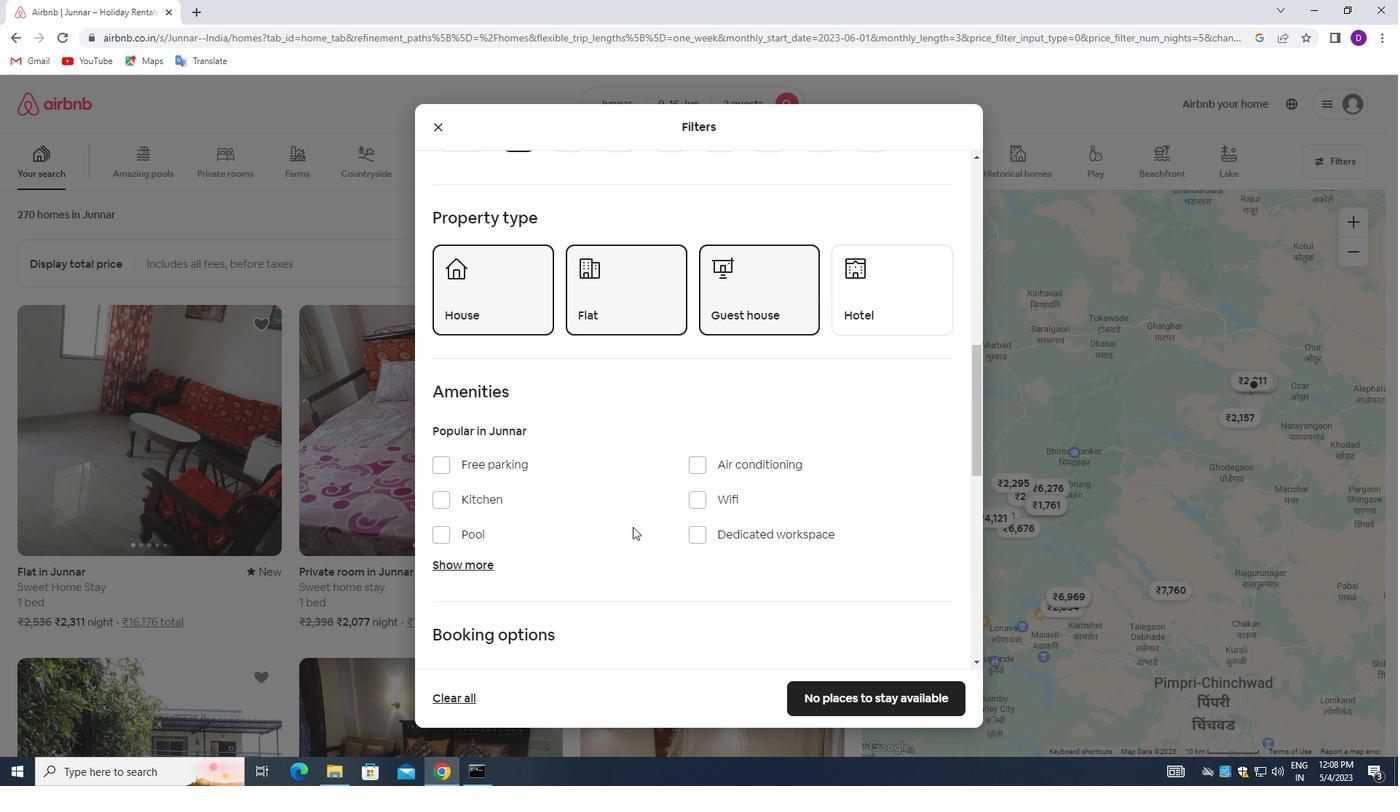 
Action: Mouse scrolled (633, 526) with delta (0, 0)
Screenshot: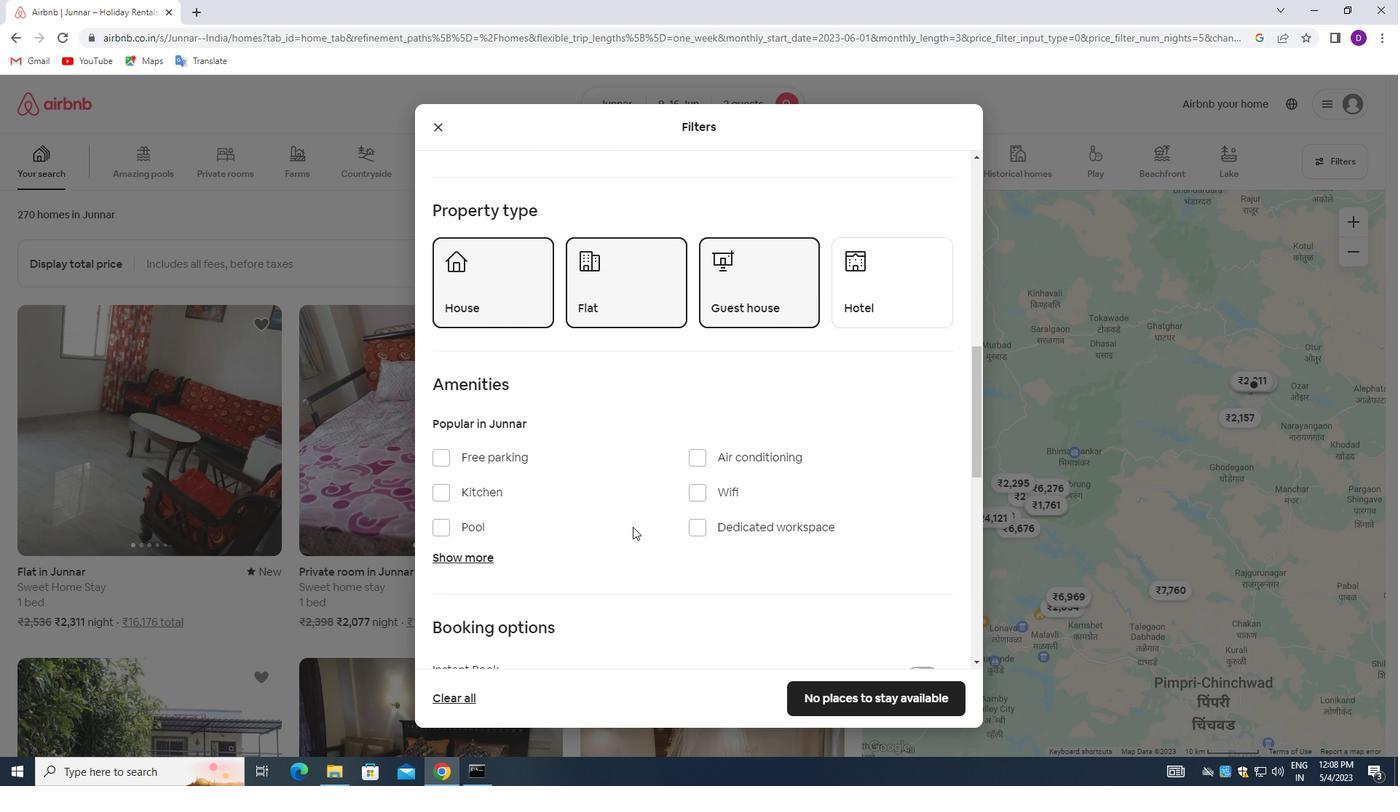 
Action: Mouse moved to (671, 535)
Screenshot: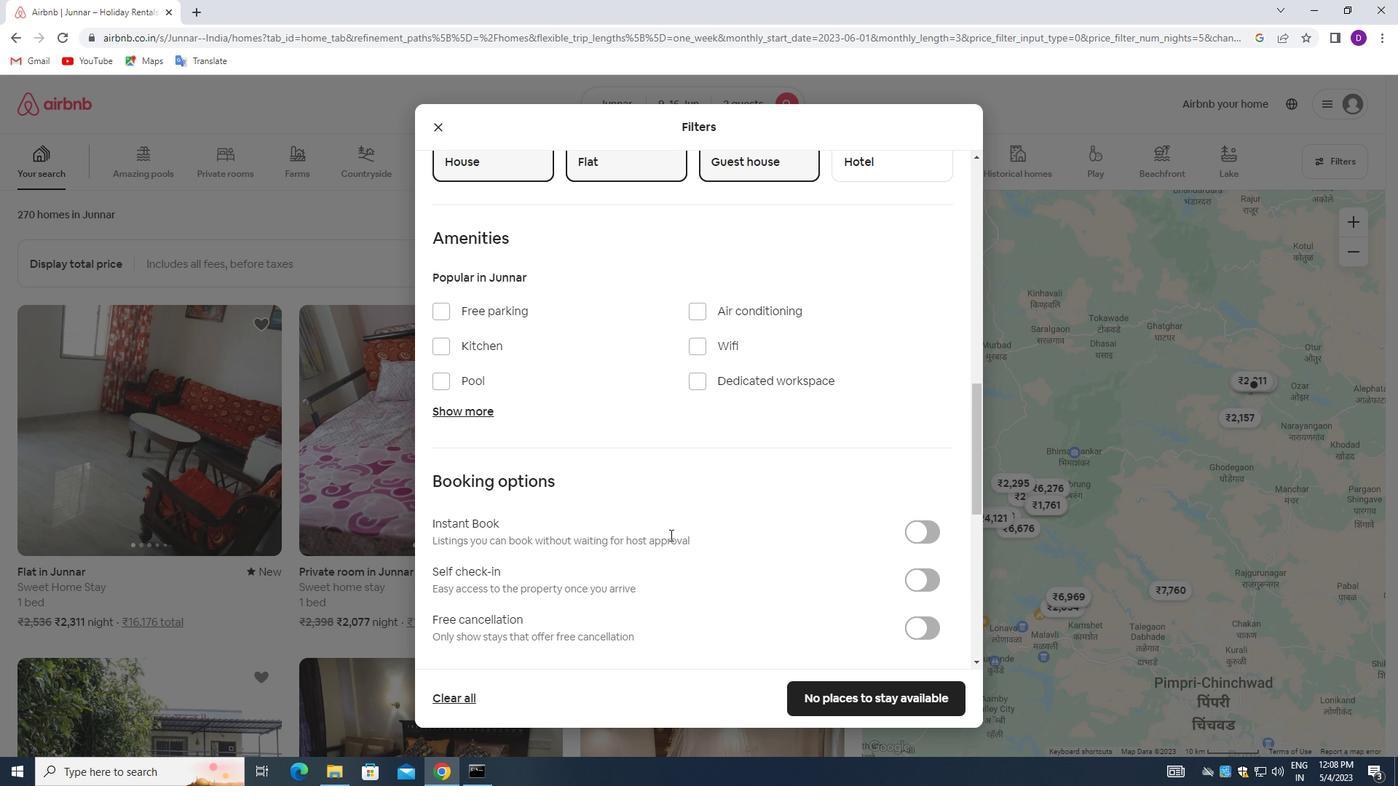
Action: Mouse scrolled (671, 534) with delta (0, 0)
Screenshot: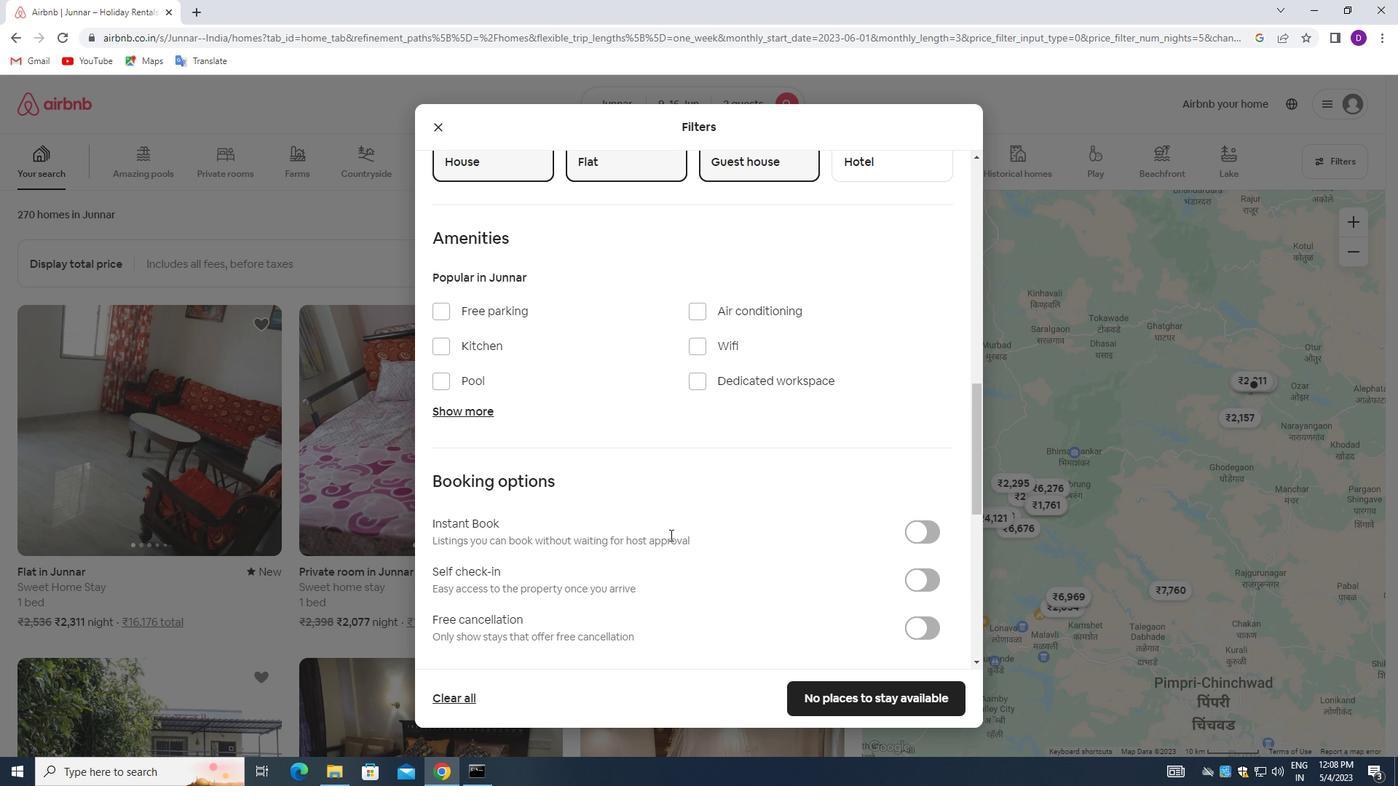 
Action: Mouse moved to (918, 505)
Screenshot: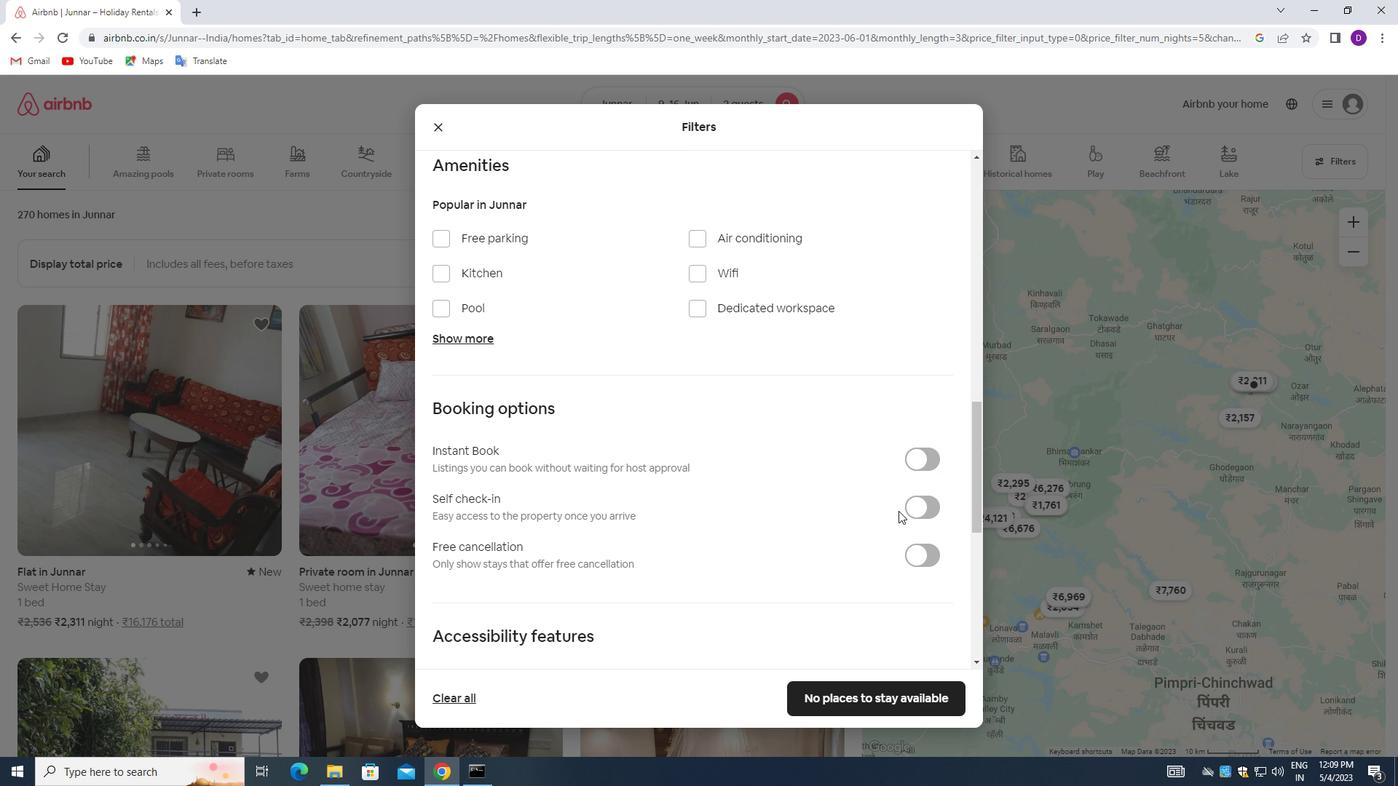 
Action: Mouse pressed left at (918, 505)
Screenshot: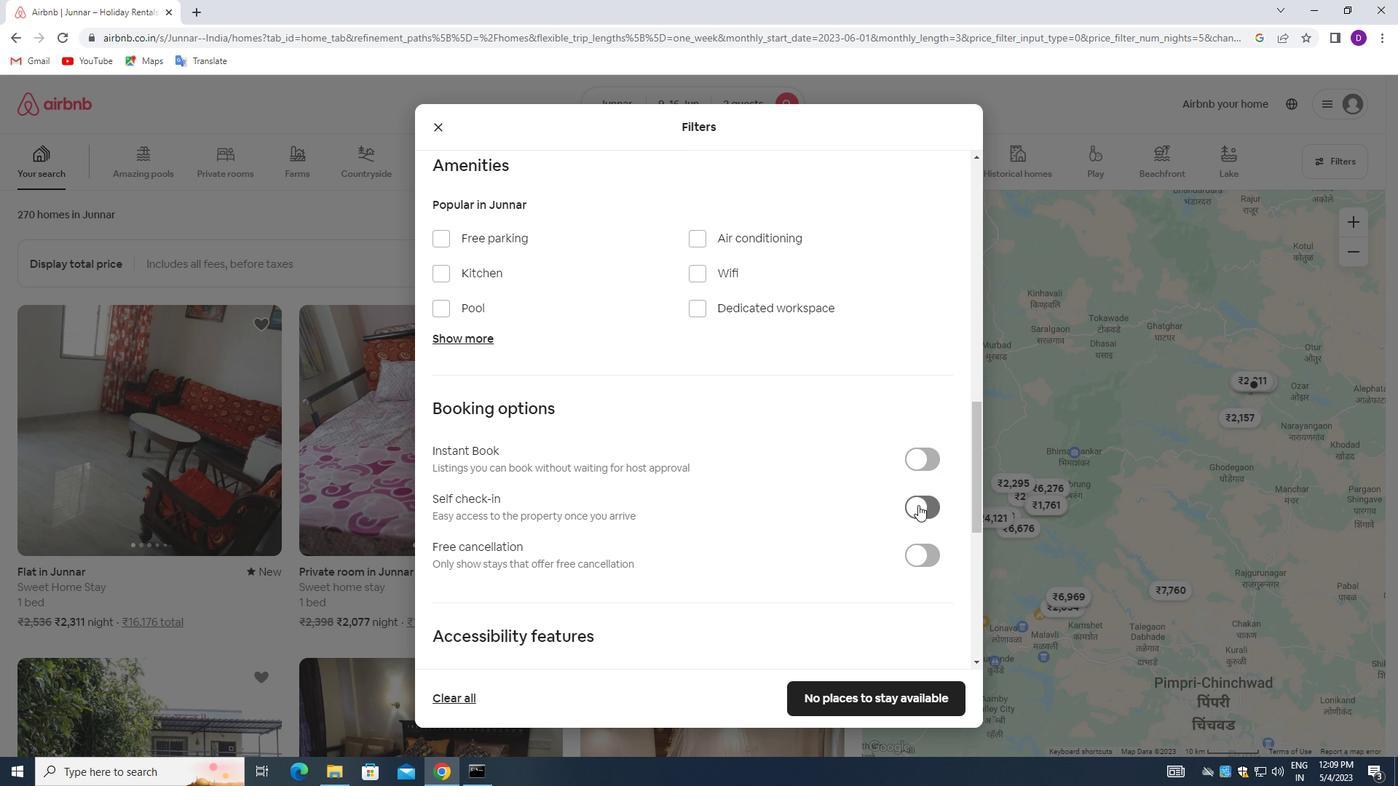 
Action: Mouse moved to (659, 538)
Screenshot: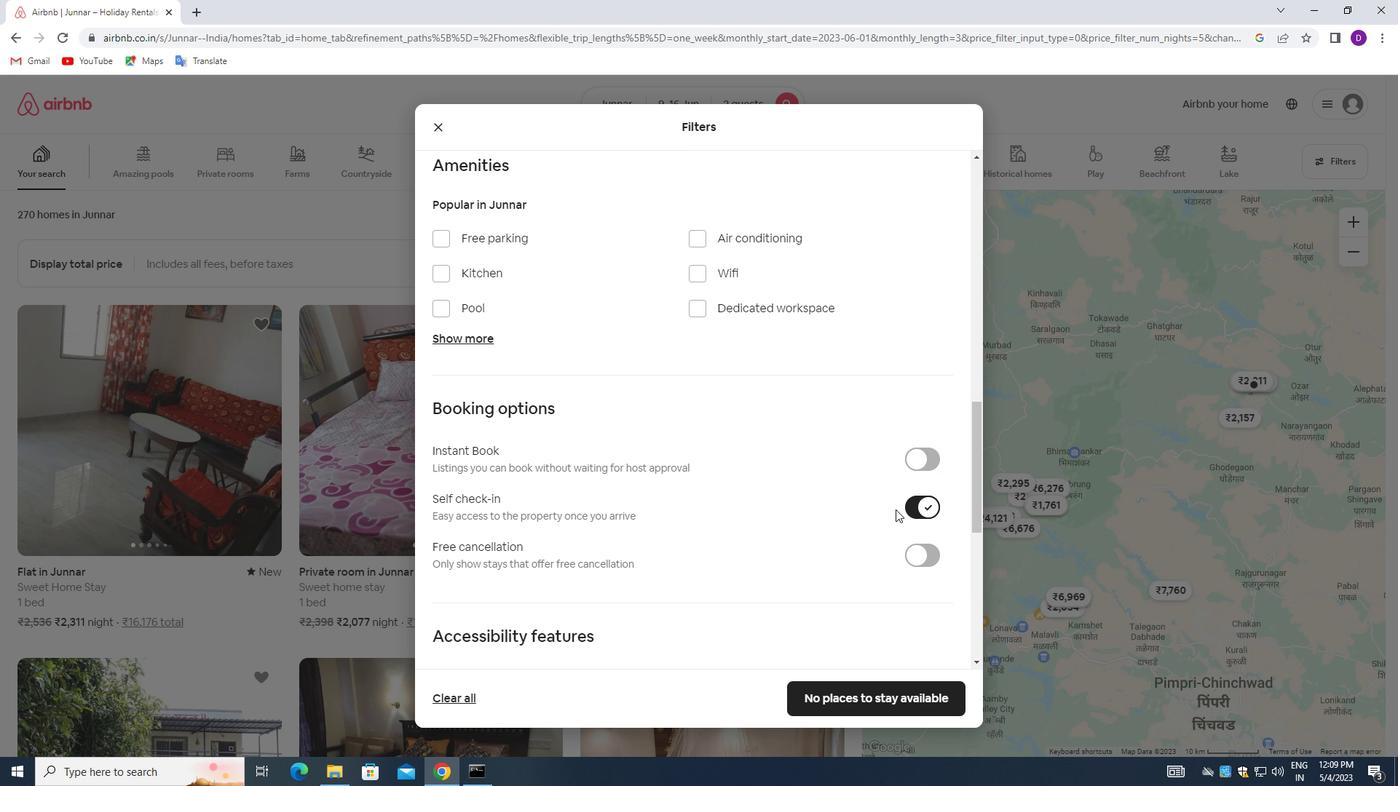 
Action: Mouse scrolled (659, 537) with delta (0, 0)
Screenshot: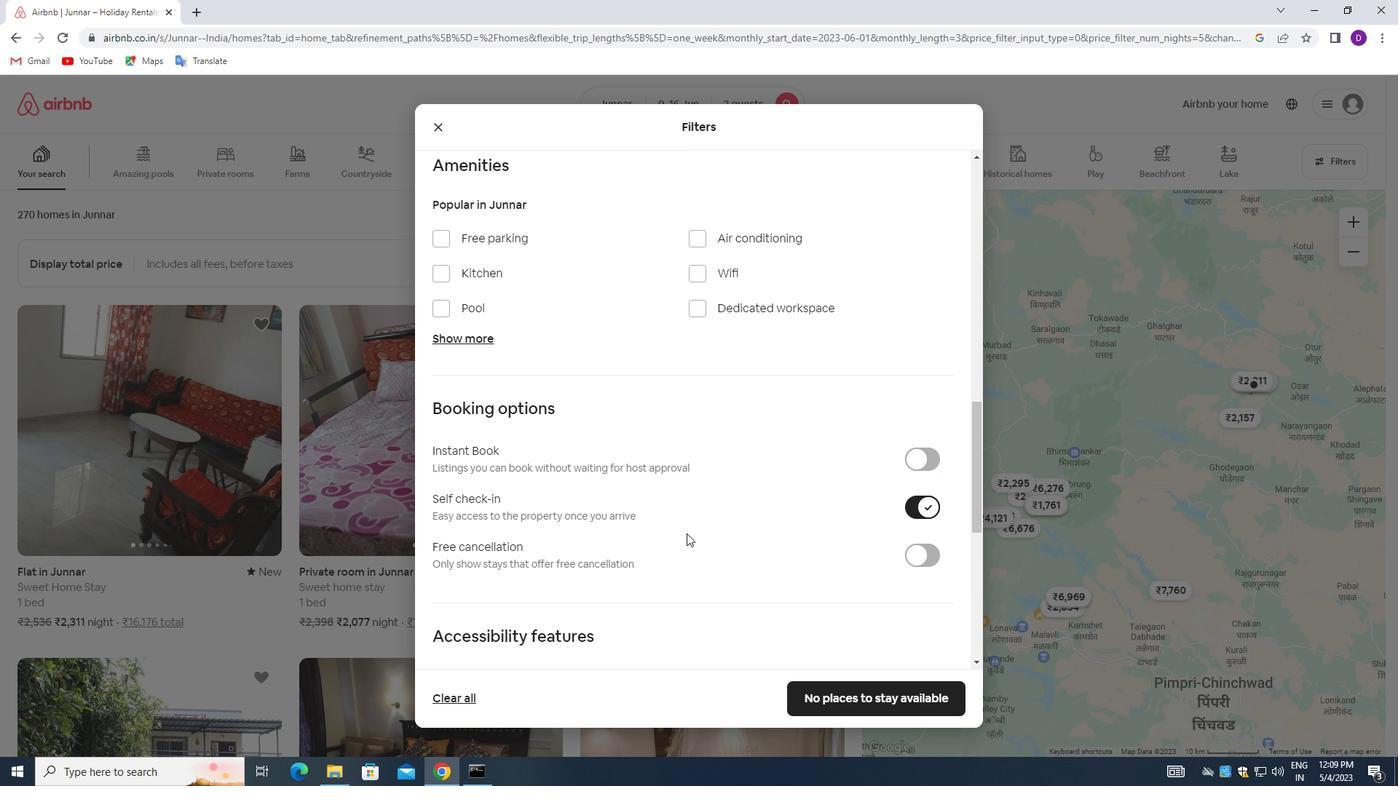 
Action: Mouse scrolled (659, 537) with delta (0, 0)
Screenshot: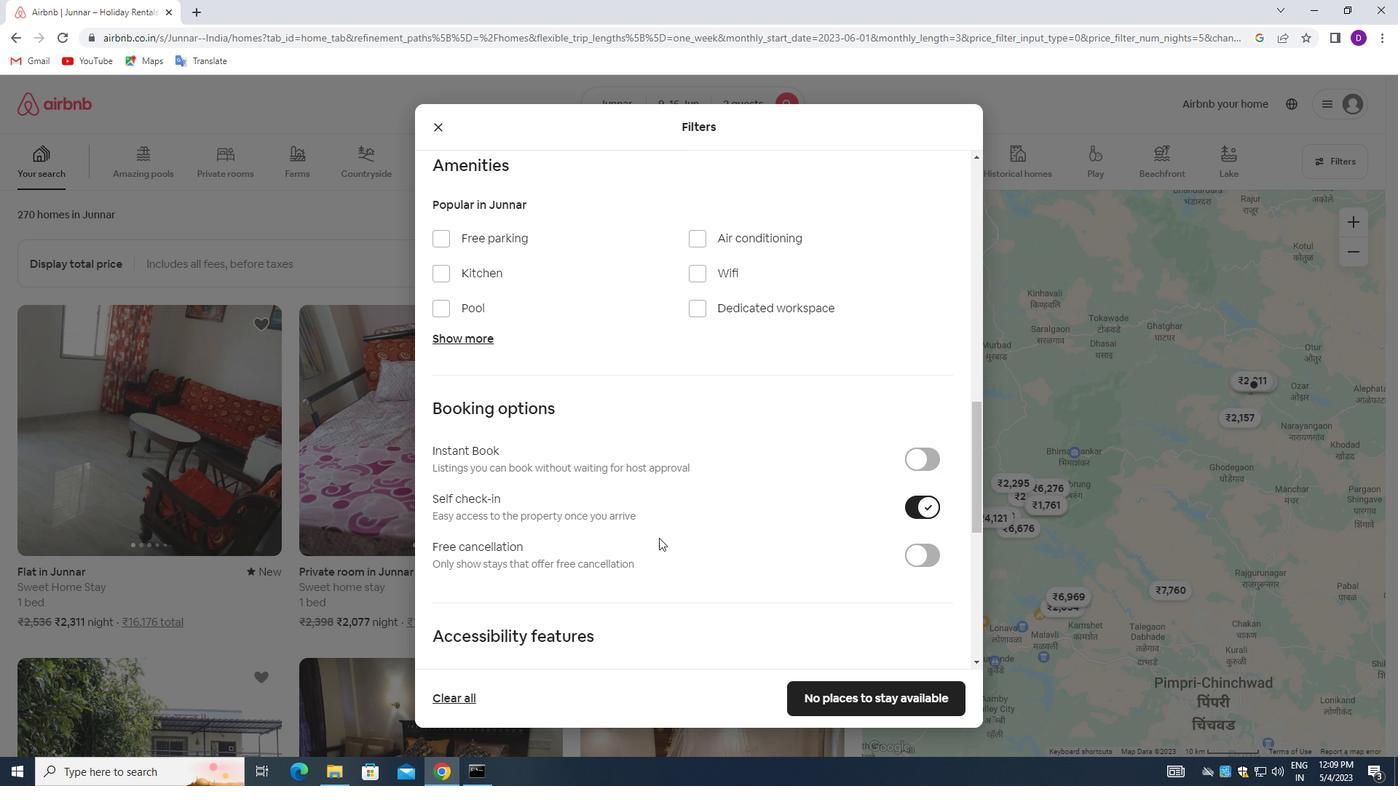 
Action: Mouse moved to (659, 541)
Screenshot: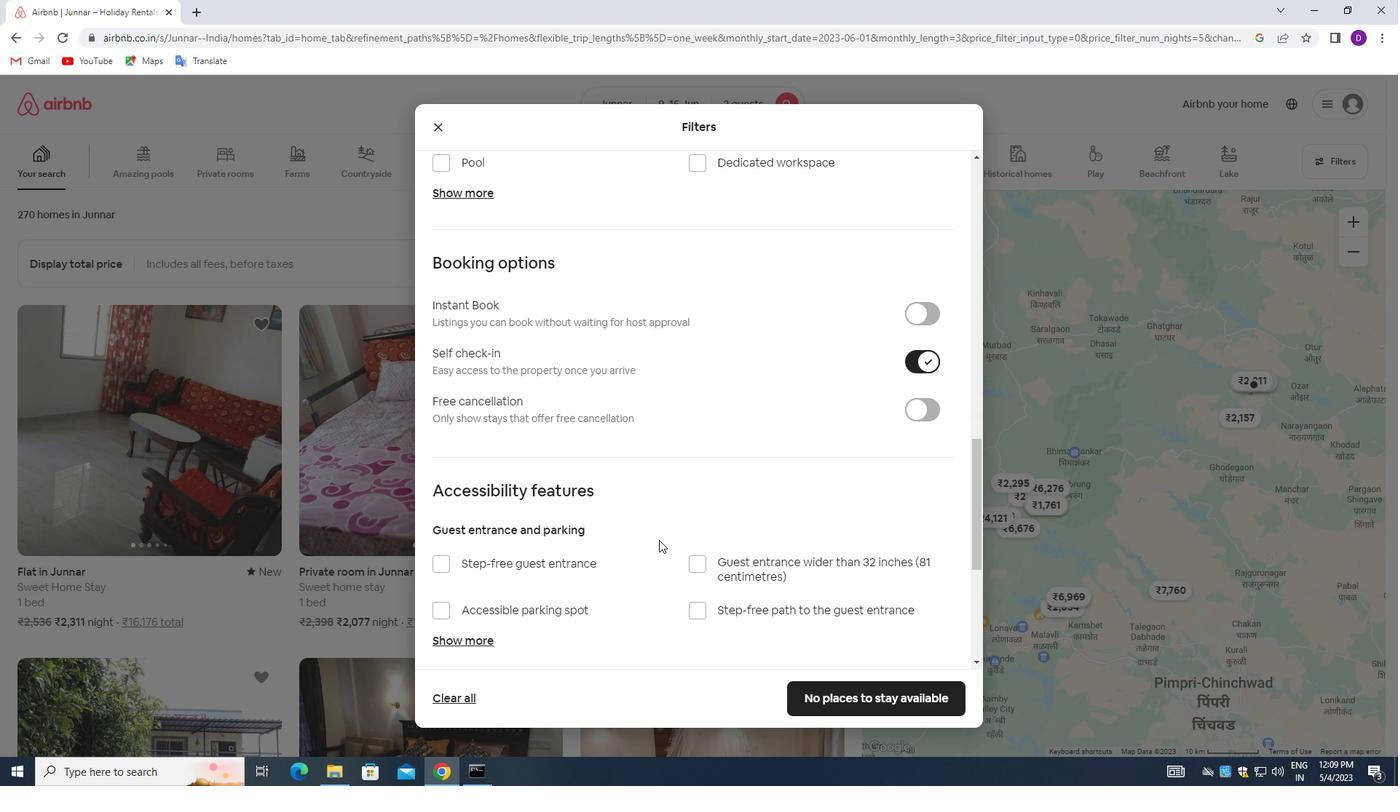 
Action: Mouse scrolled (659, 540) with delta (0, 0)
Screenshot: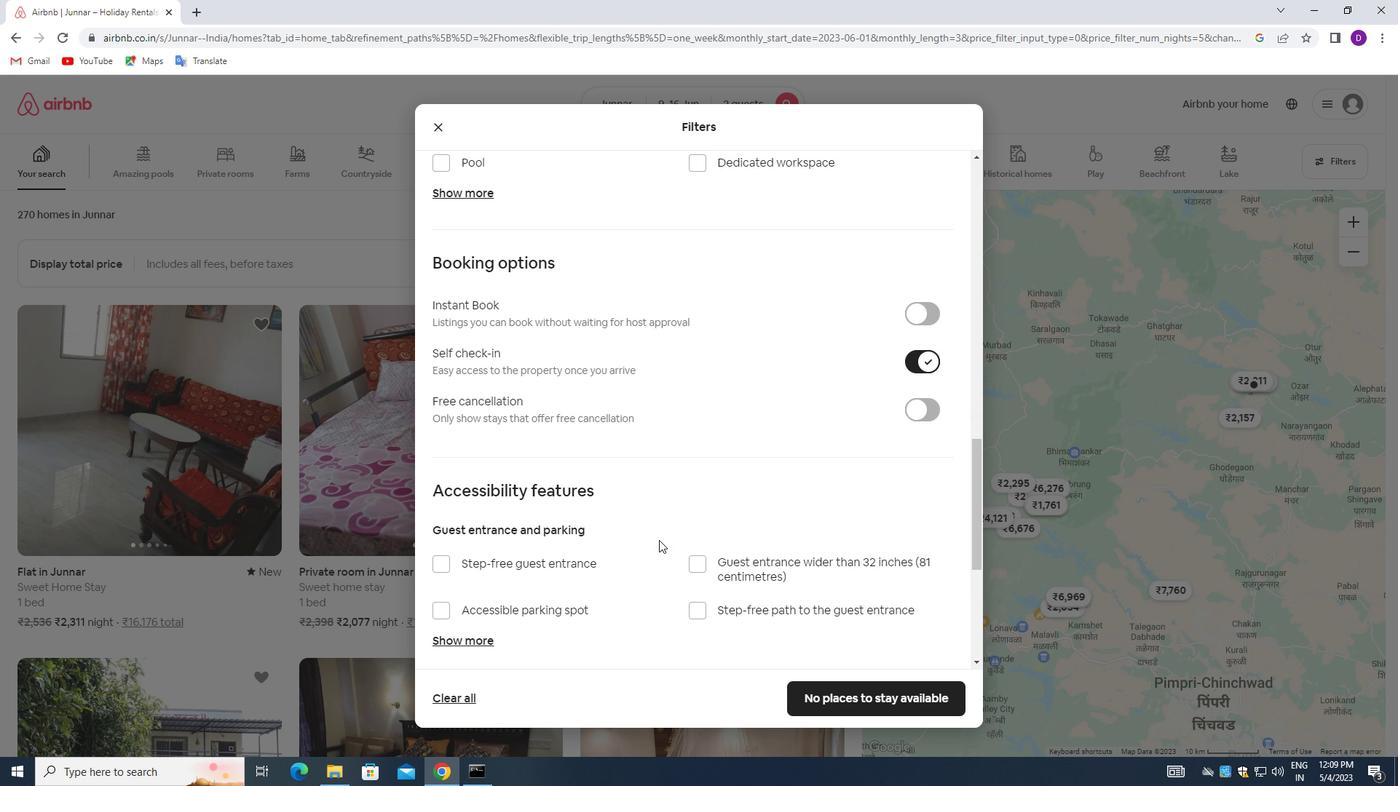 
Action: Mouse moved to (659, 542)
Screenshot: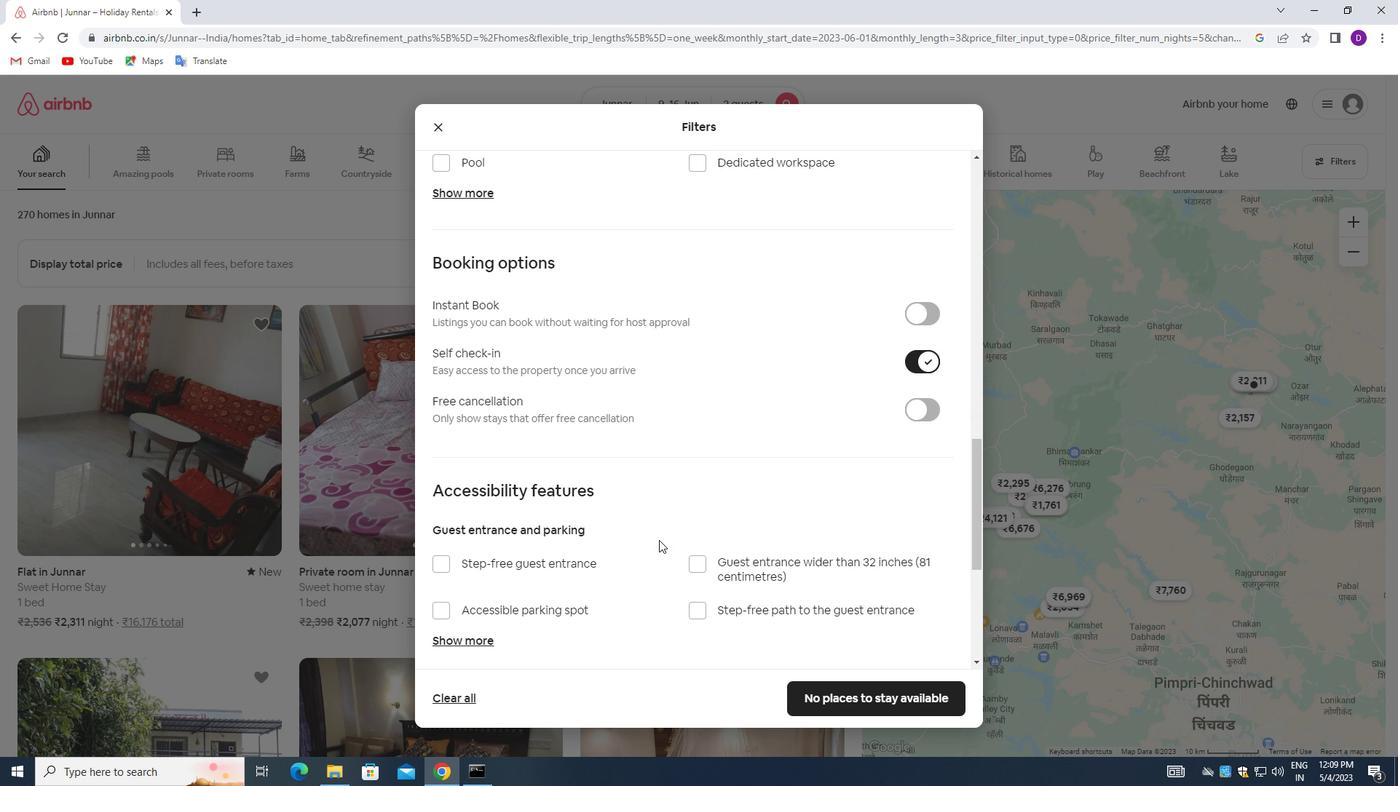 
Action: Mouse scrolled (659, 541) with delta (0, 0)
Screenshot: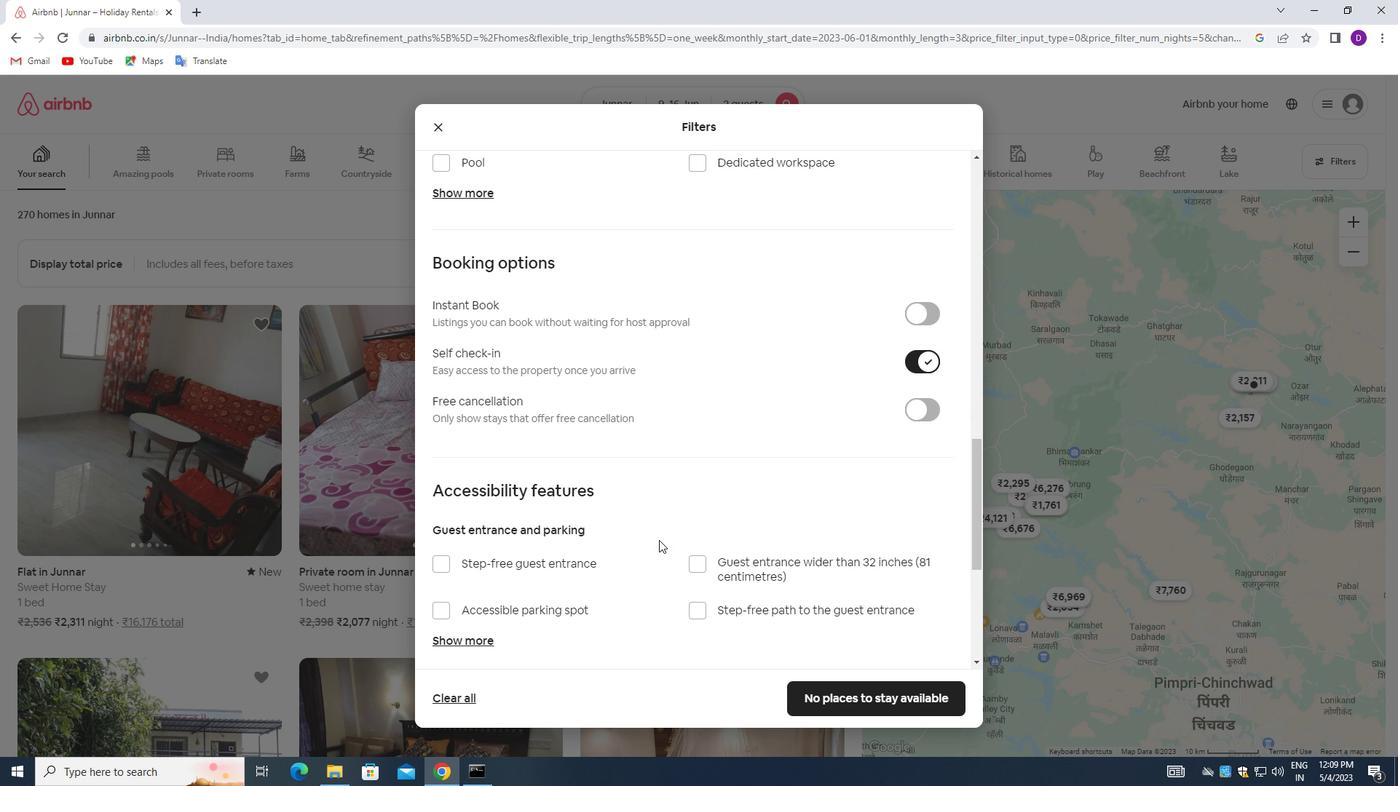 
Action: Mouse moved to (659, 542)
Screenshot: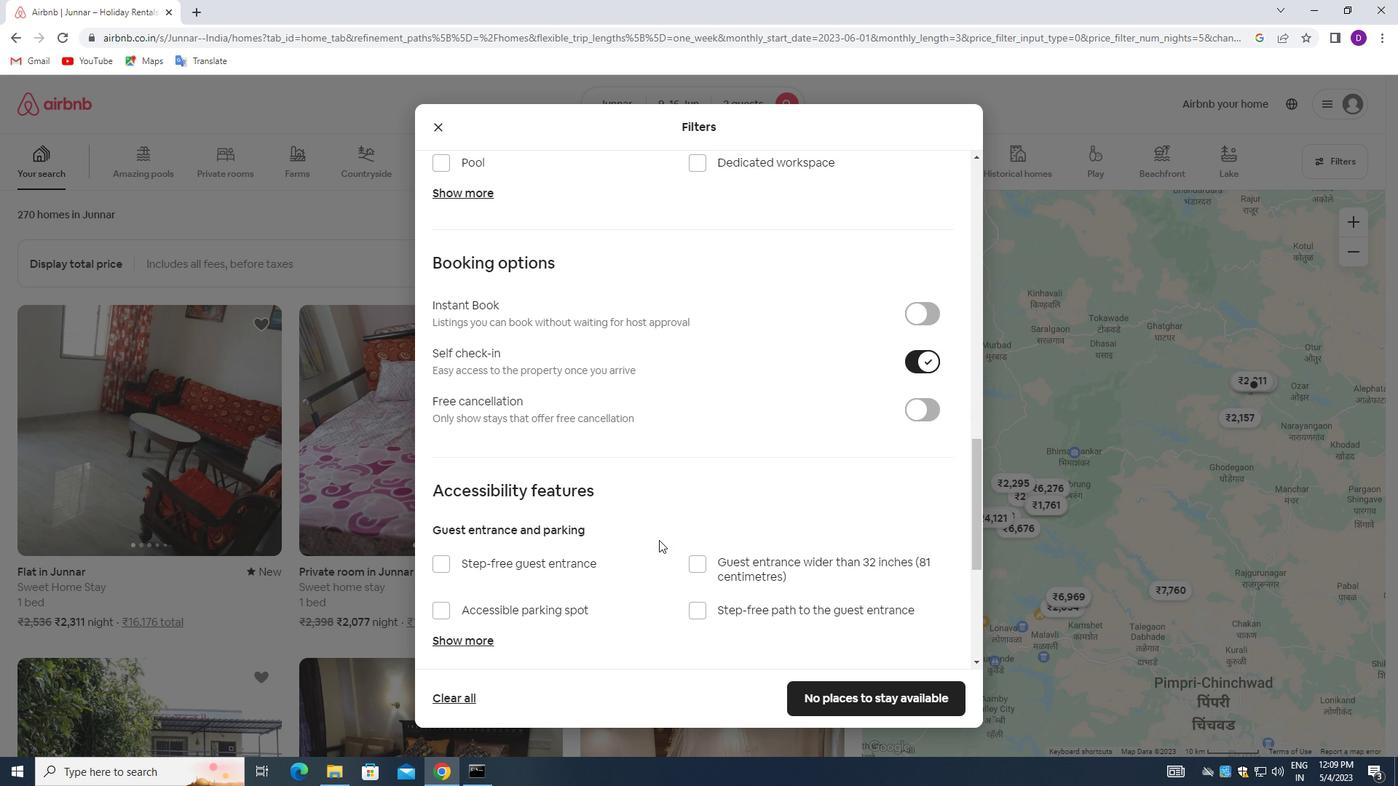 
Action: Mouse scrolled (659, 541) with delta (0, 0)
Screenshot: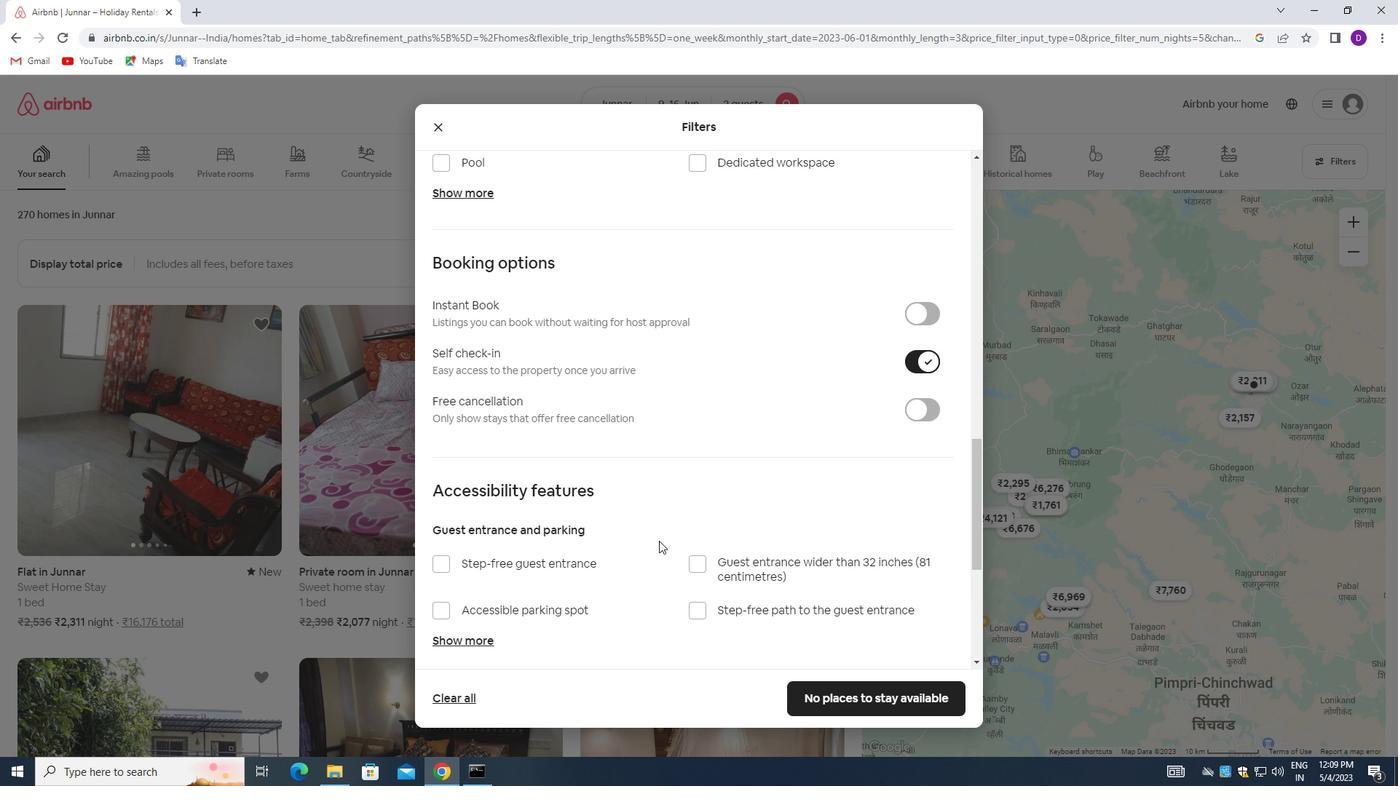 
Action: Mouse moved to (658, 544)
Screenshot: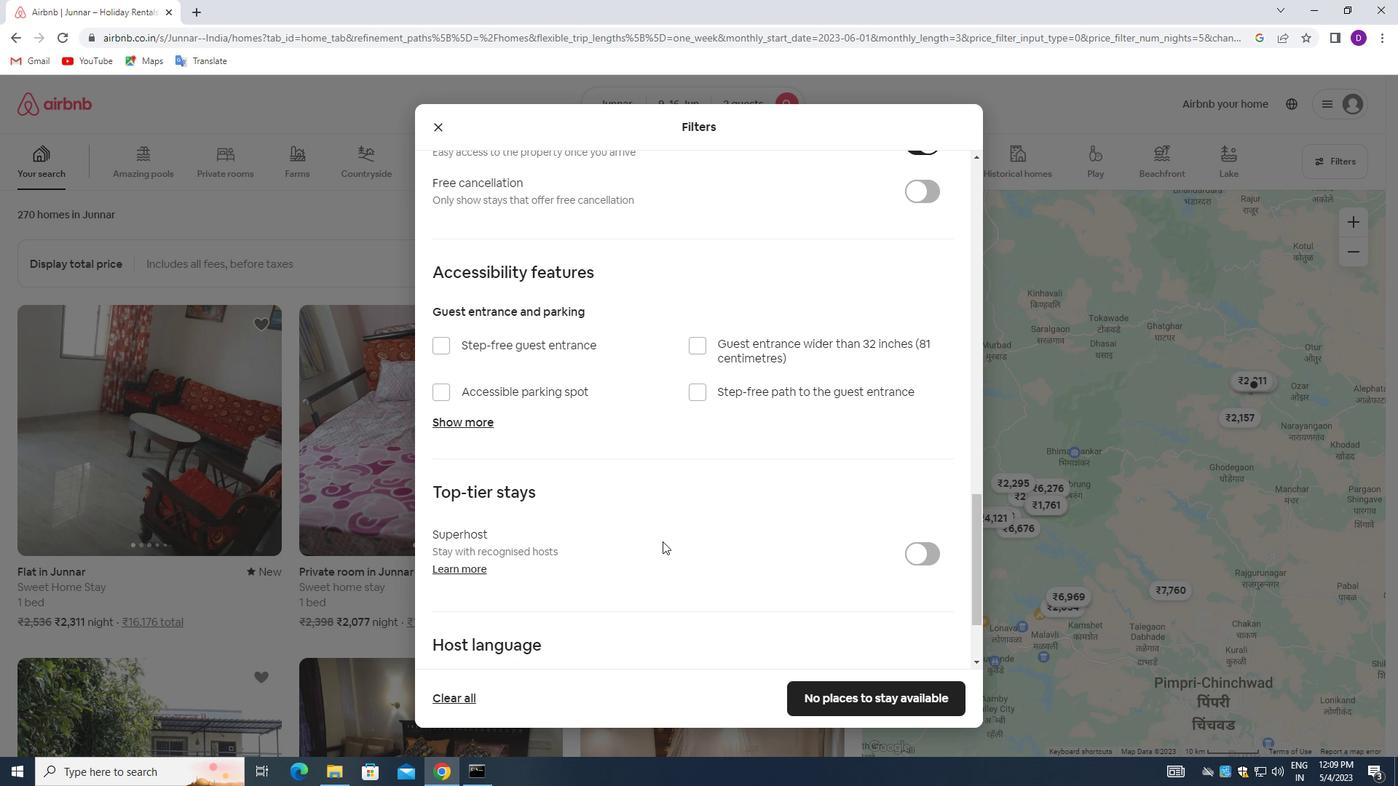 
Action: Mouse scrolled (658, 543) with delta (0, 0)
Screenshot: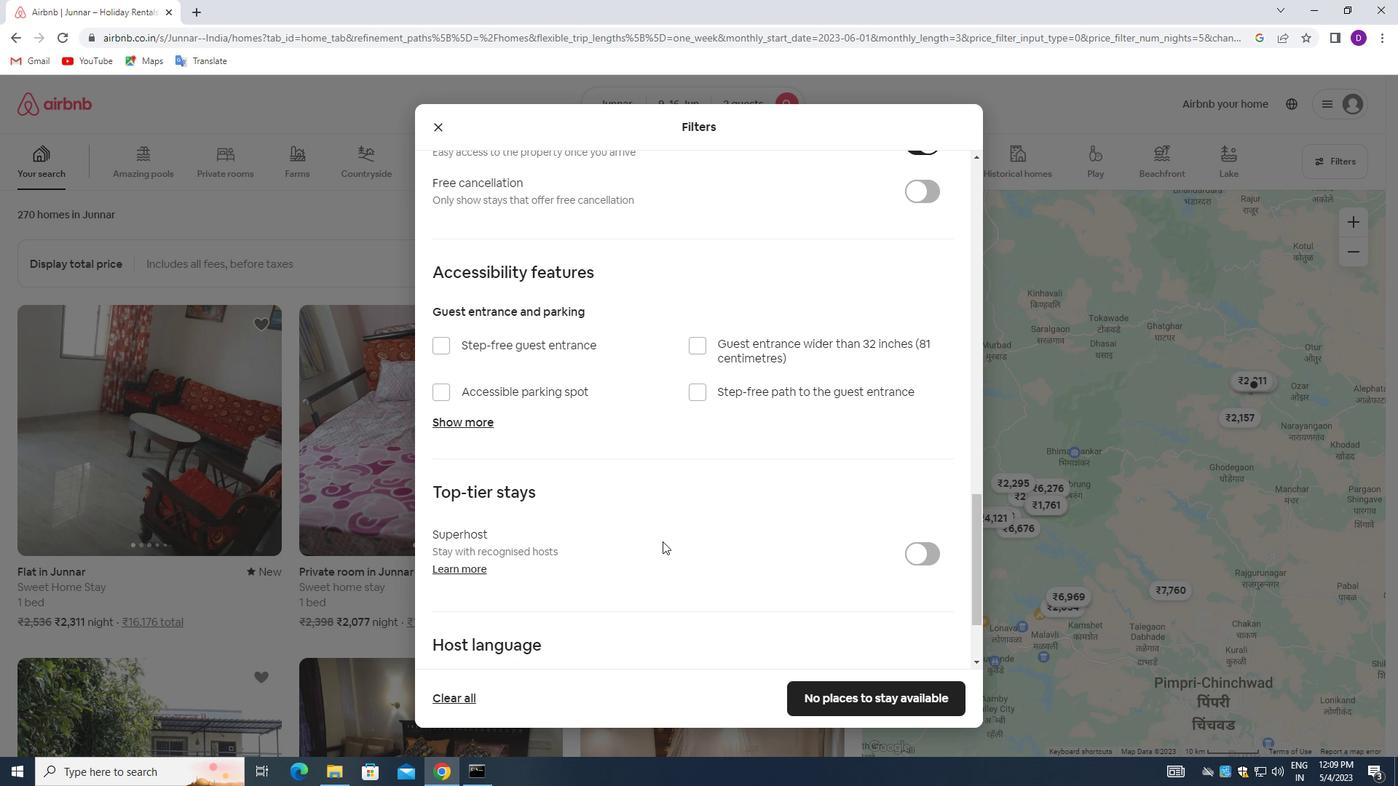 
Action: Mouse moved to (656, 545)
Screenshot: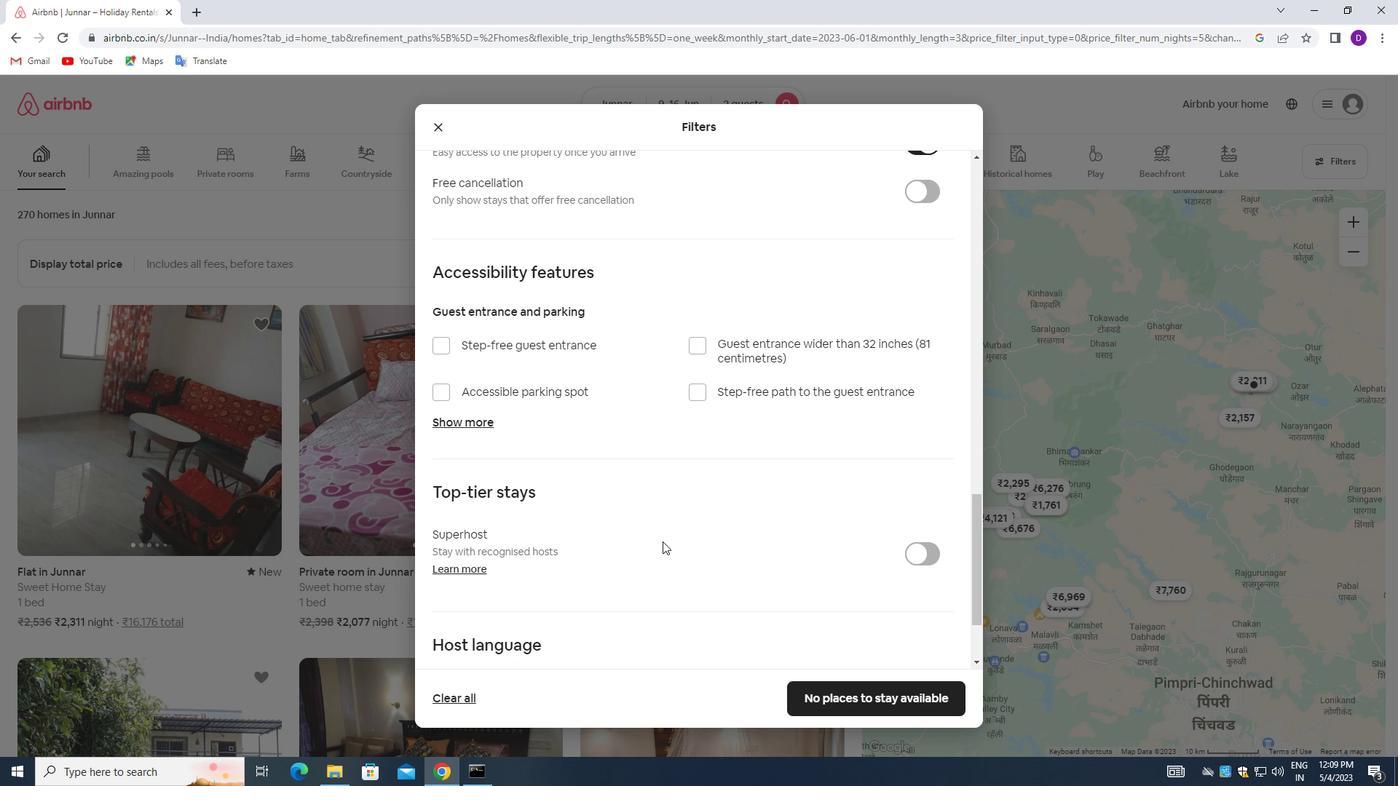 
Action: Mouse scrolled (656, 544) with delta (0, 0)
Screenshot: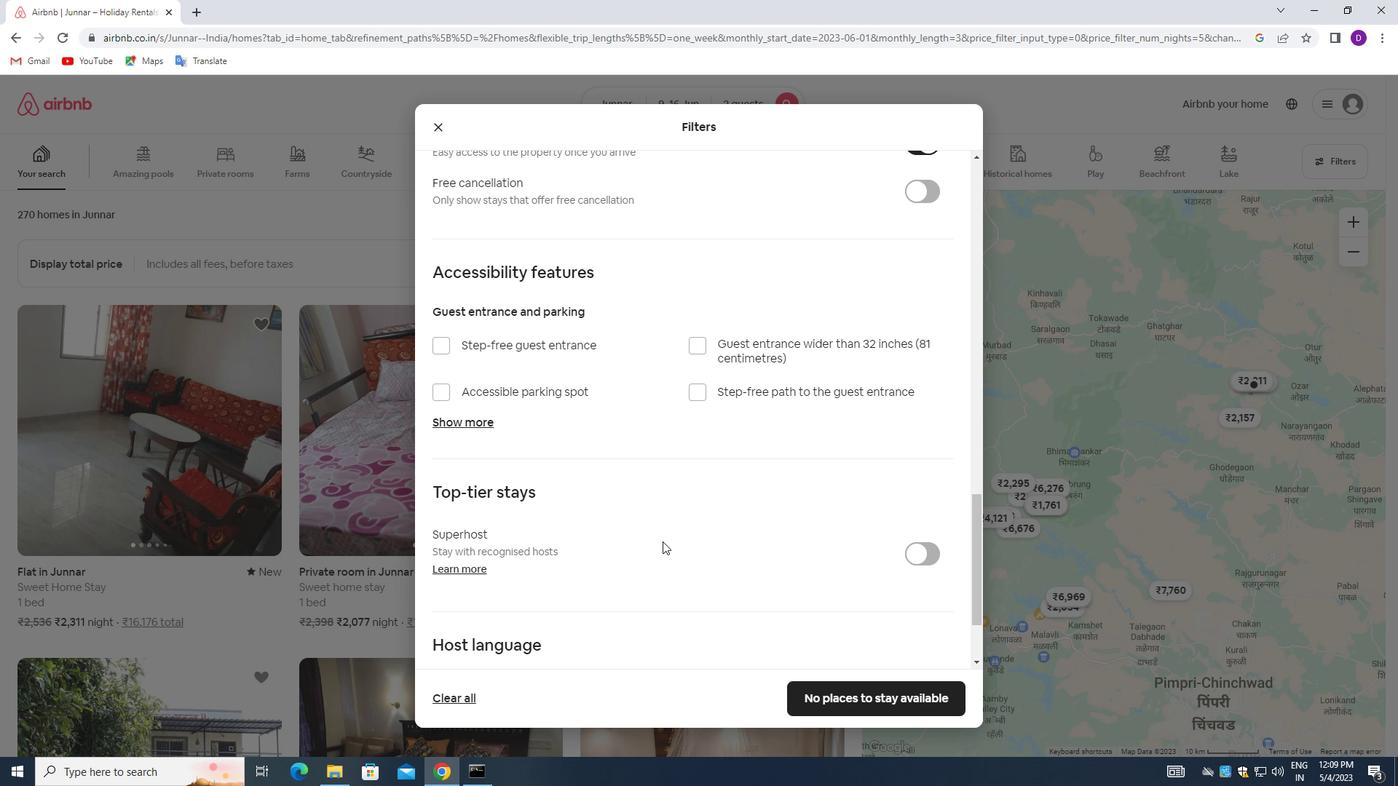 
Action: Mouse moved to (655, 547)
Screenshot: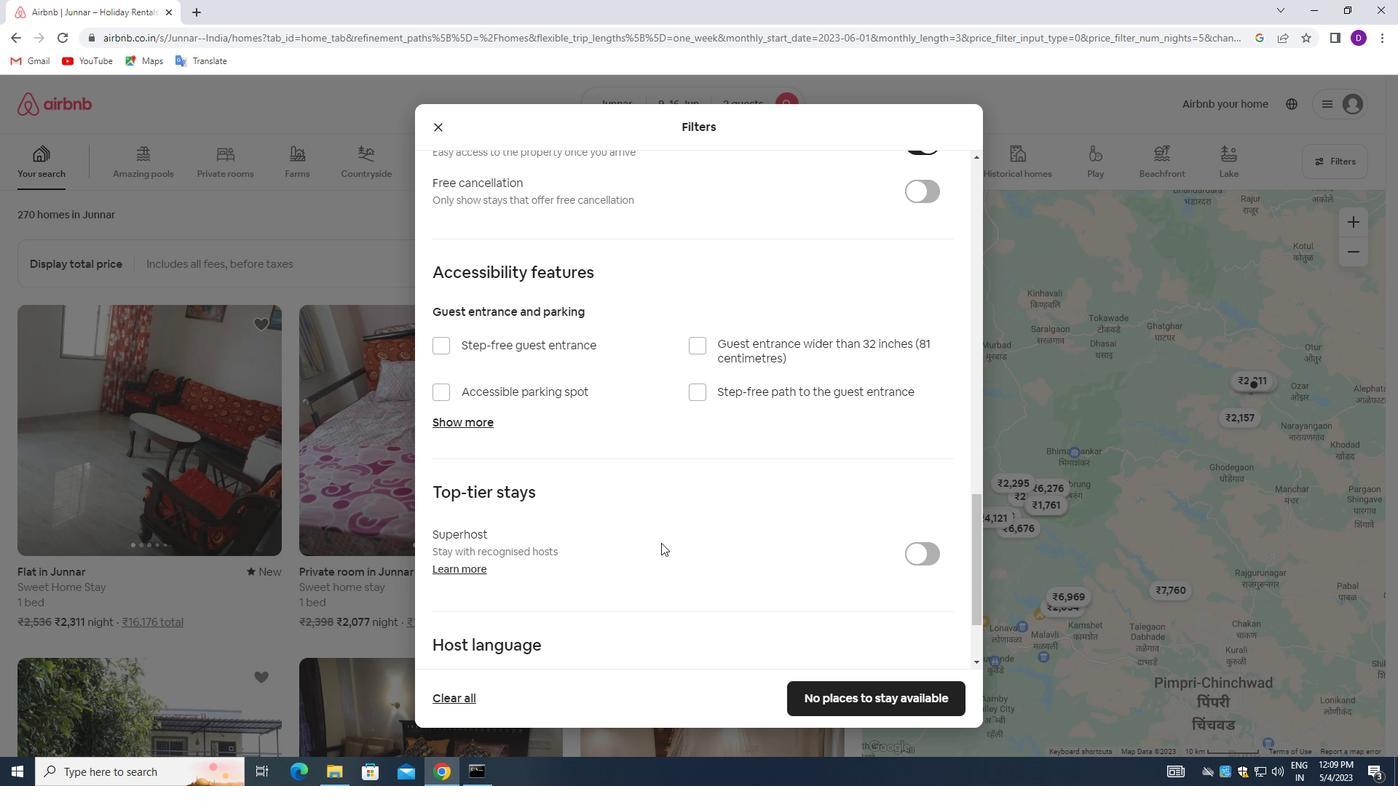 
Action: Mouse scrolled (655, 546) with delta (0, 0)
Screenshot: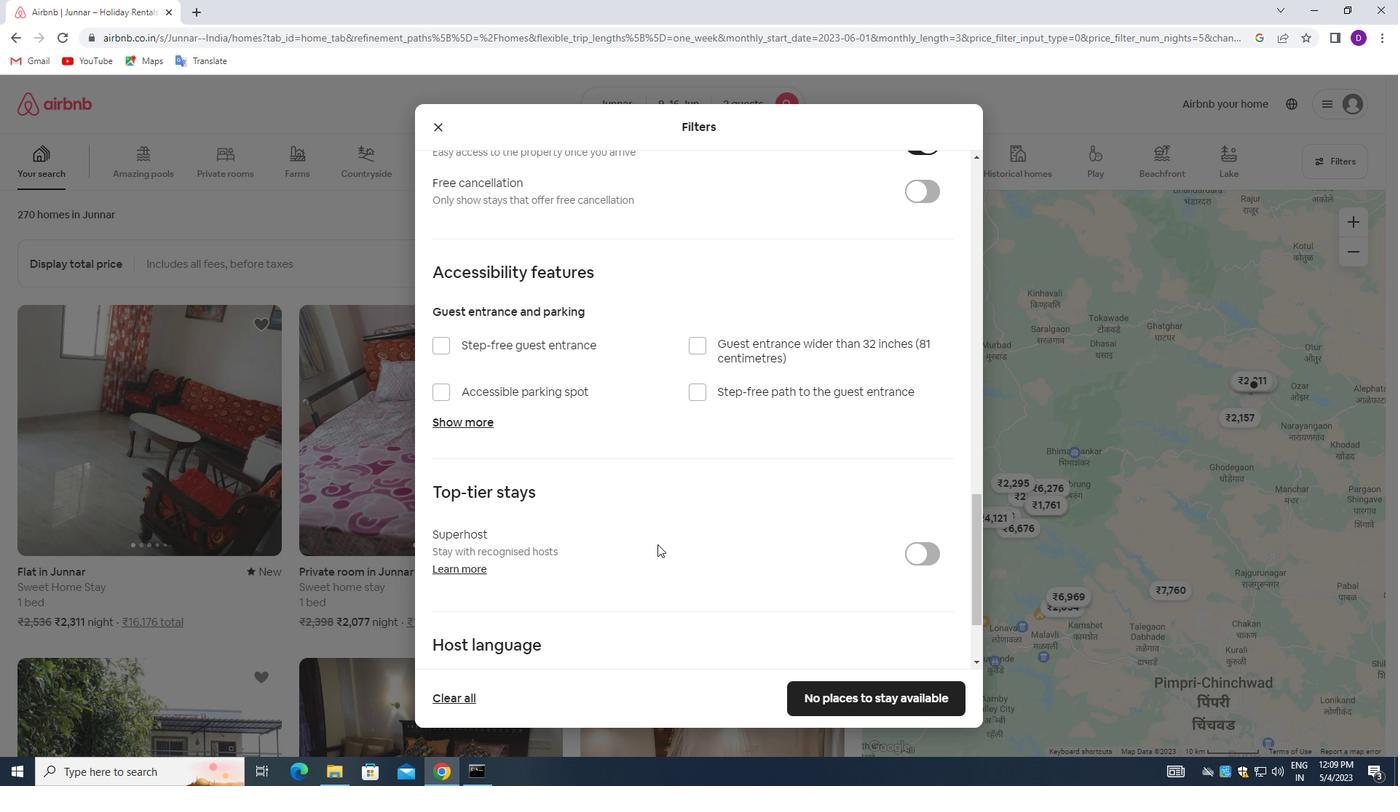 
Action: Mouse moved to (654, 547)
Screenshot: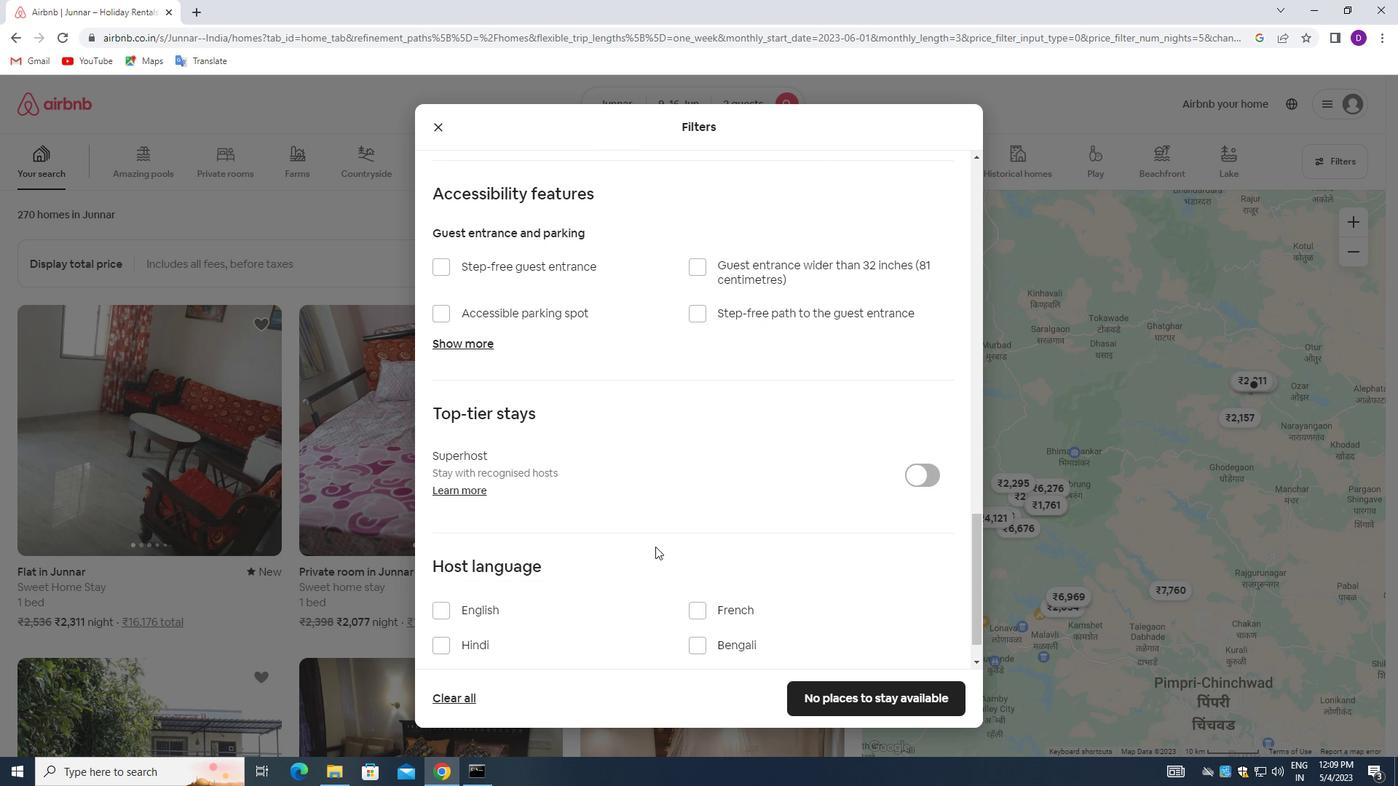 
Action: Mouse scrolled (654, 546) with delta (0, 0)
Screenshot: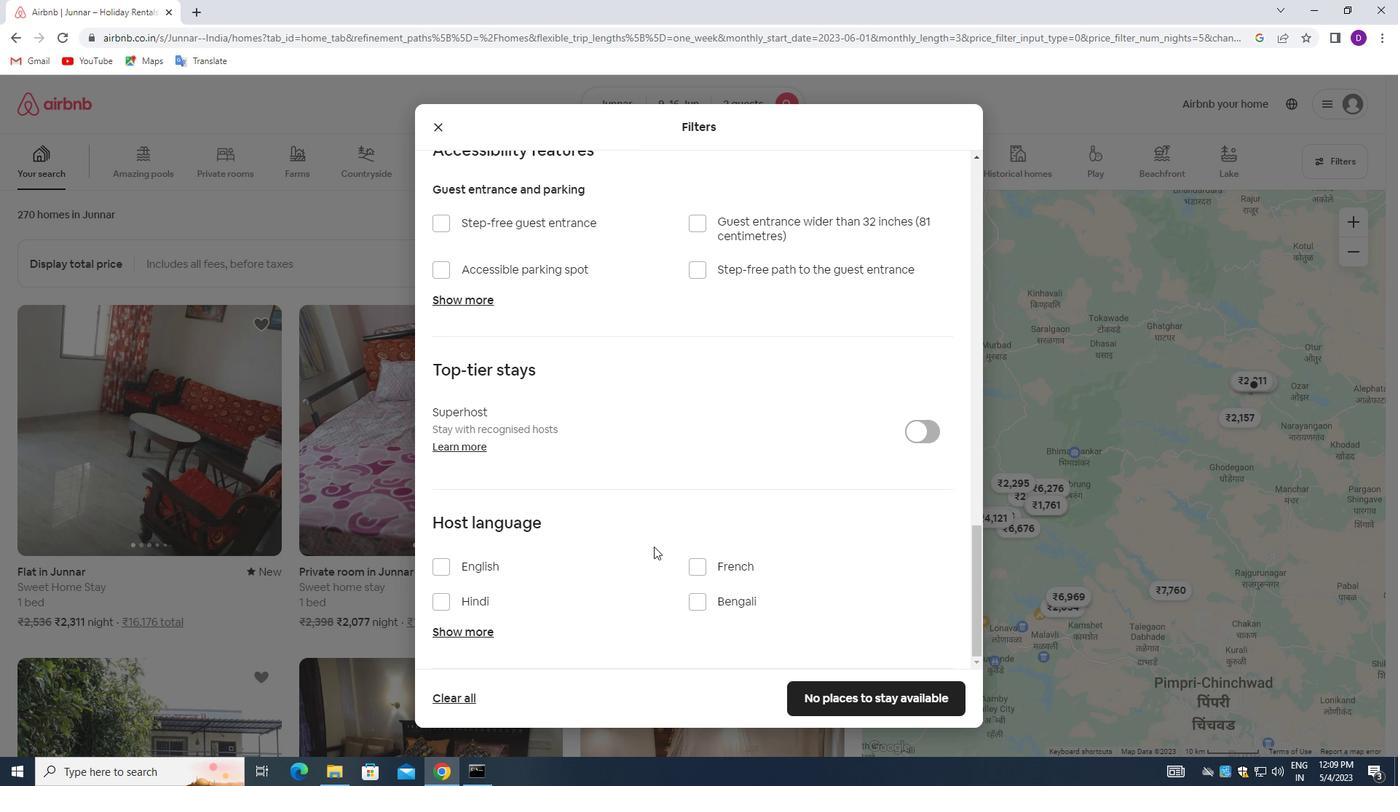 
Action: Mouse scrolled (654, 546) with delta (0, 0)
Screenshot: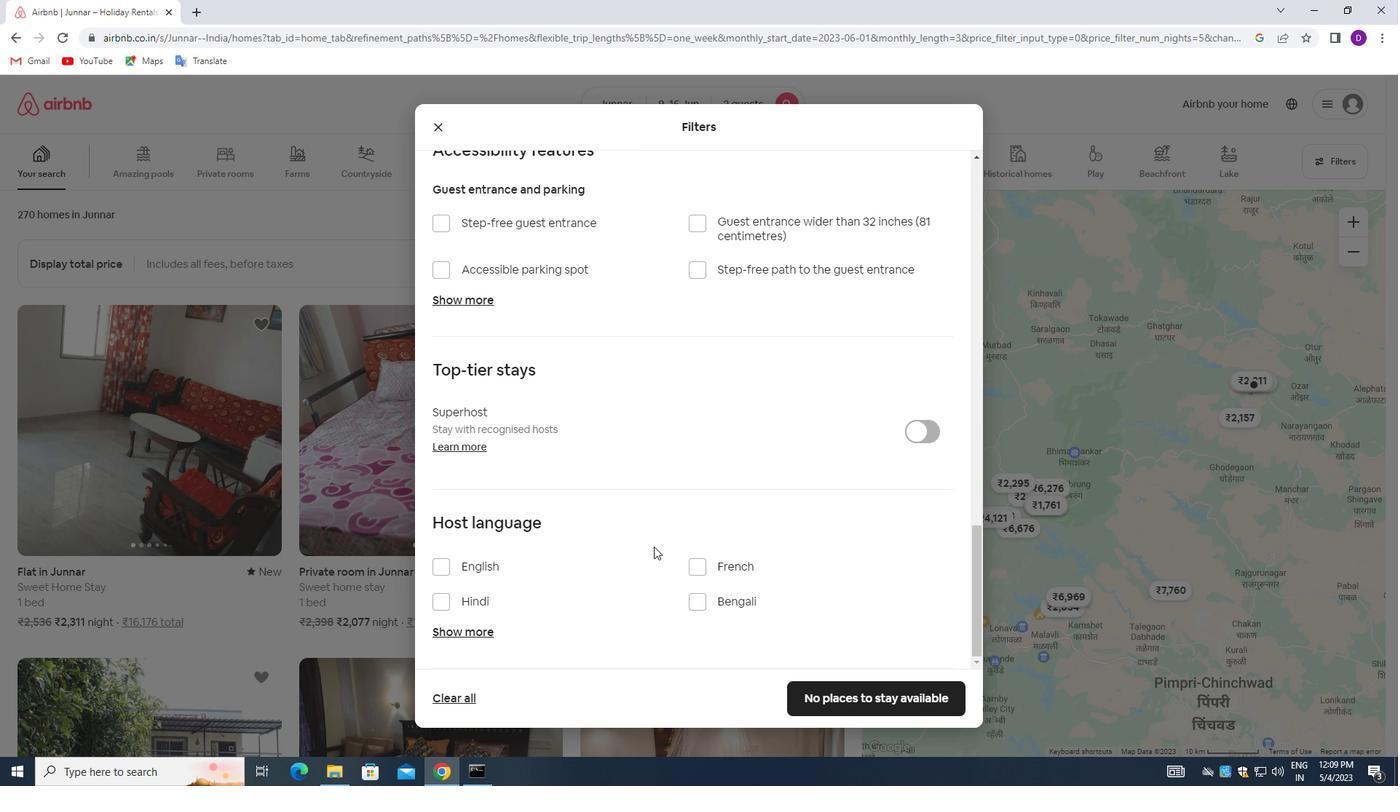 
Action: Mouse moved to (437, 563)
Screenshot: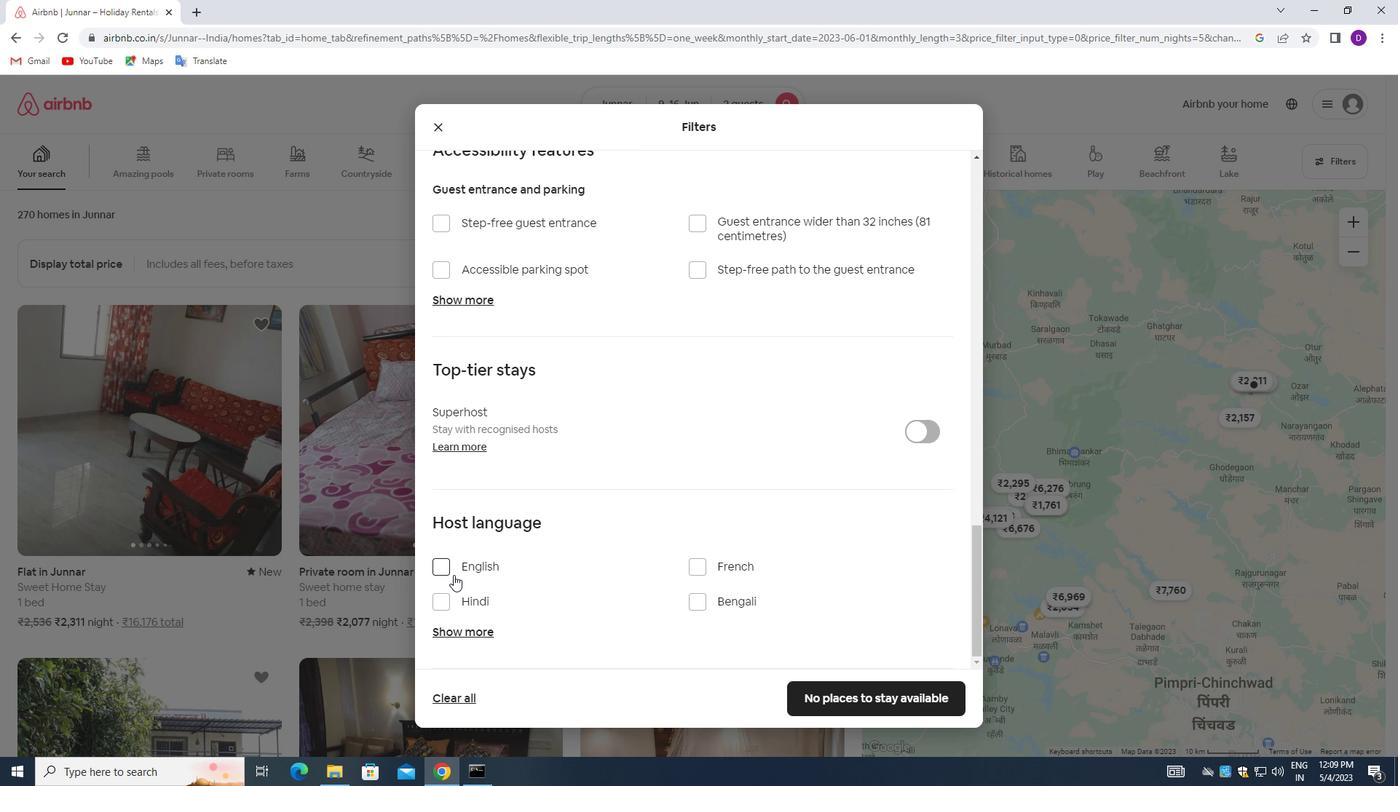 
Action: Mouse pressed left at (437, 563)
Screenshot: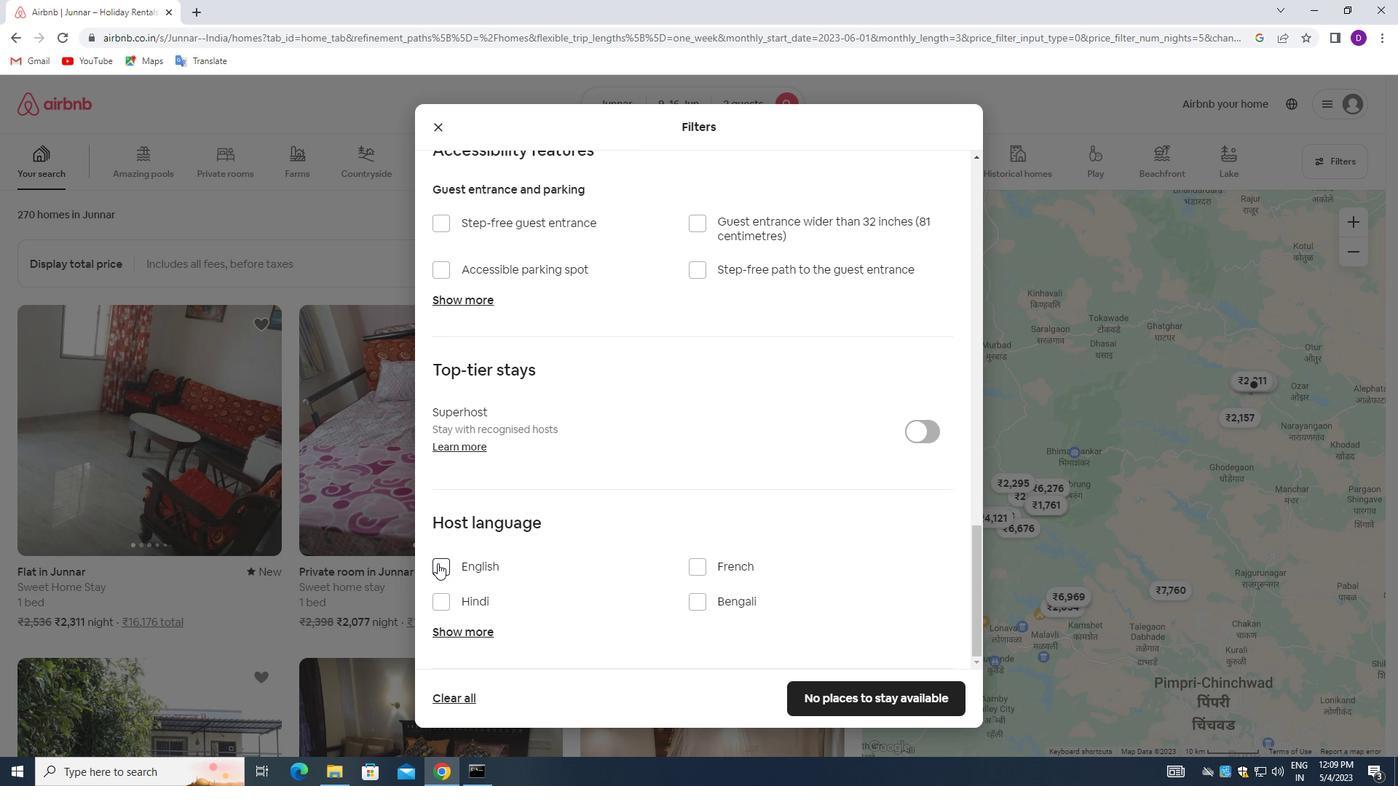 
Action: Mouse moved to (795, 690)
Screenshot: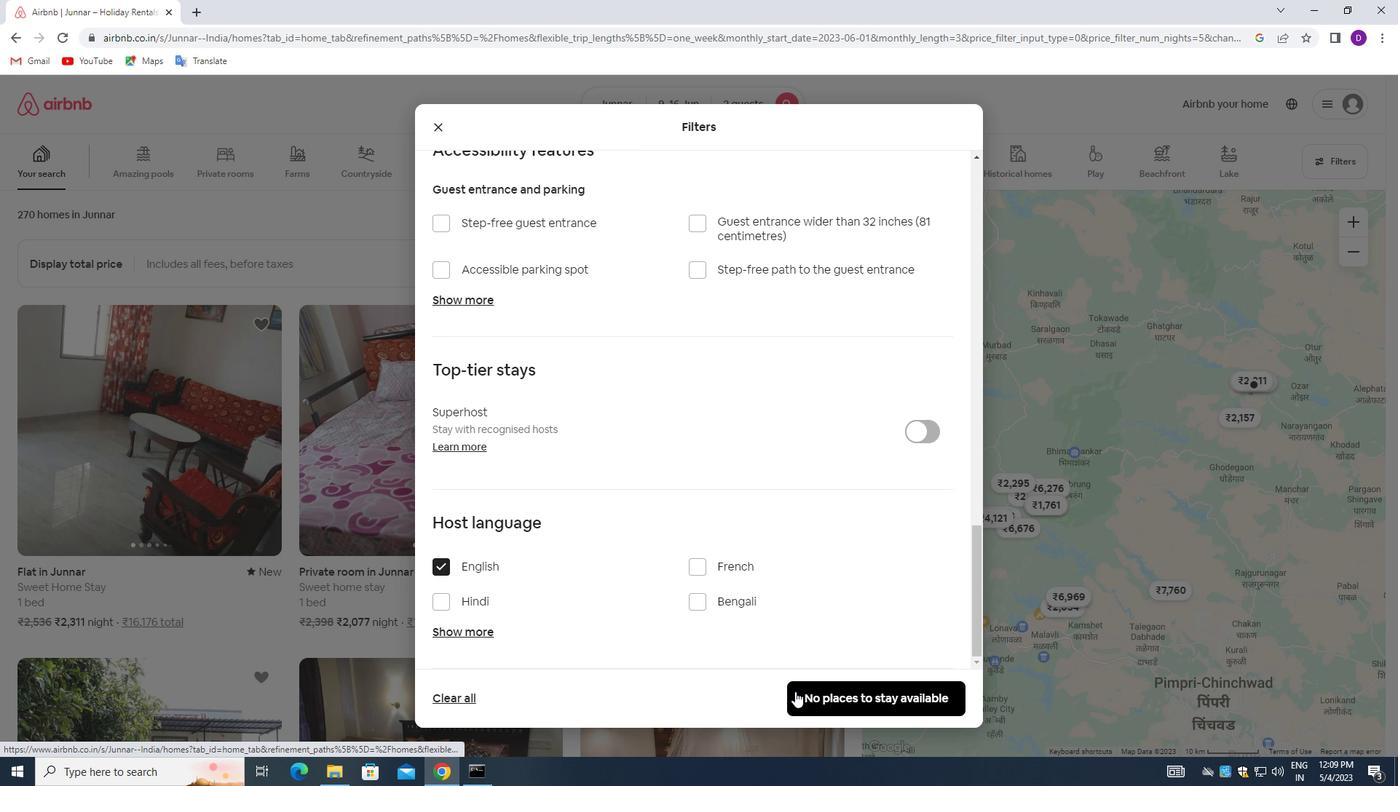 
Action: Mouse pressed left at (795, 690)
Screenshot: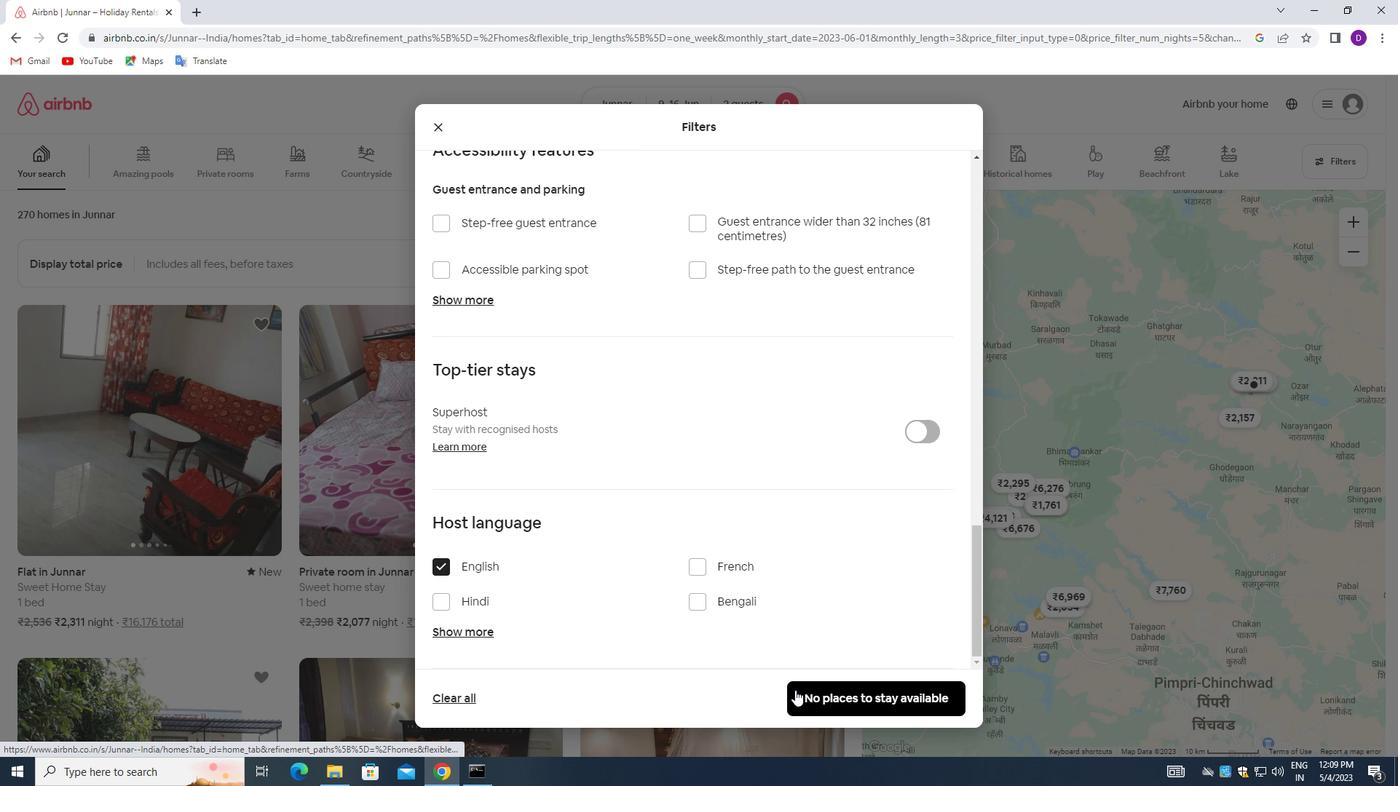 
Action: Mouse moved to (767, 448)
Screenshot: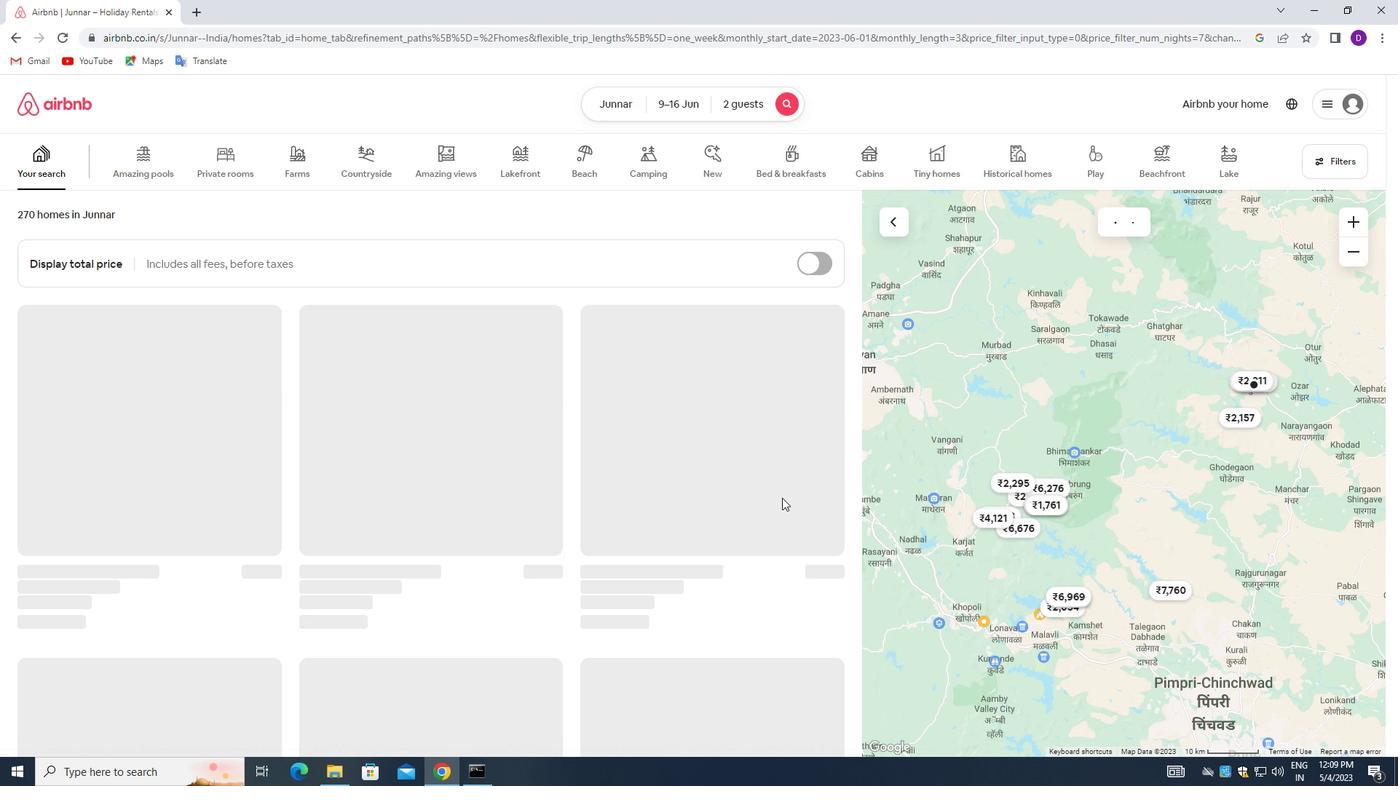 
